 Task: Find connections with filter location Macatuba with filter topic #jobseekerswith filter profile language Potuguese with filter current company Zolo with filter school MLR Institute of Technology with filter industry Golf Courses and Country Clubs with filter service category Nature Photography with filter keywords title Marketing Research Analyst
Action: Mouse moved to (551, 74)
Screenshot: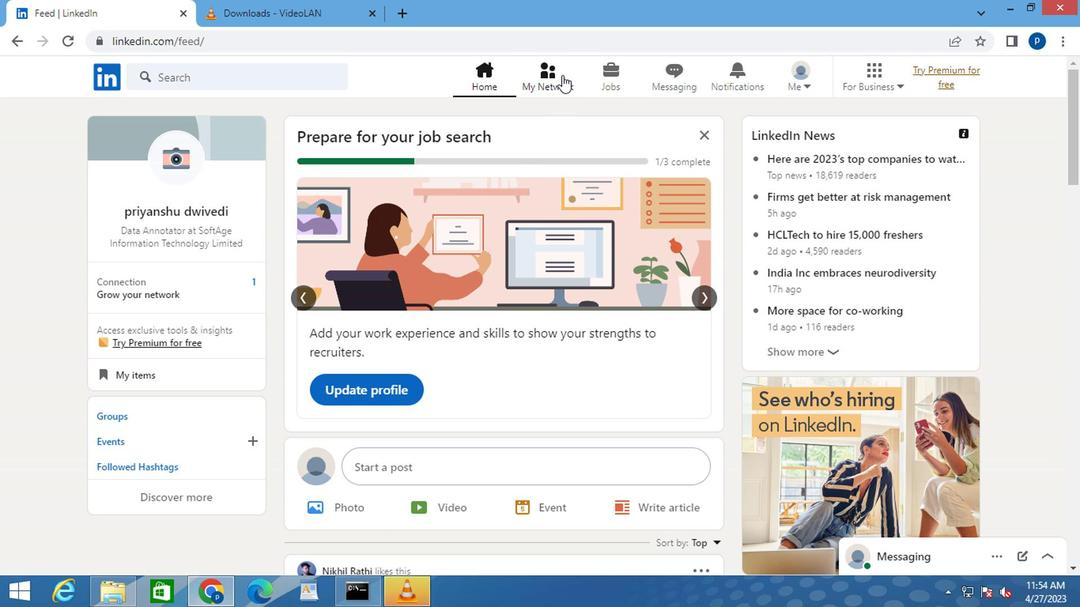 
Action: Mouse pressed left at (551, 74)
Screenshot: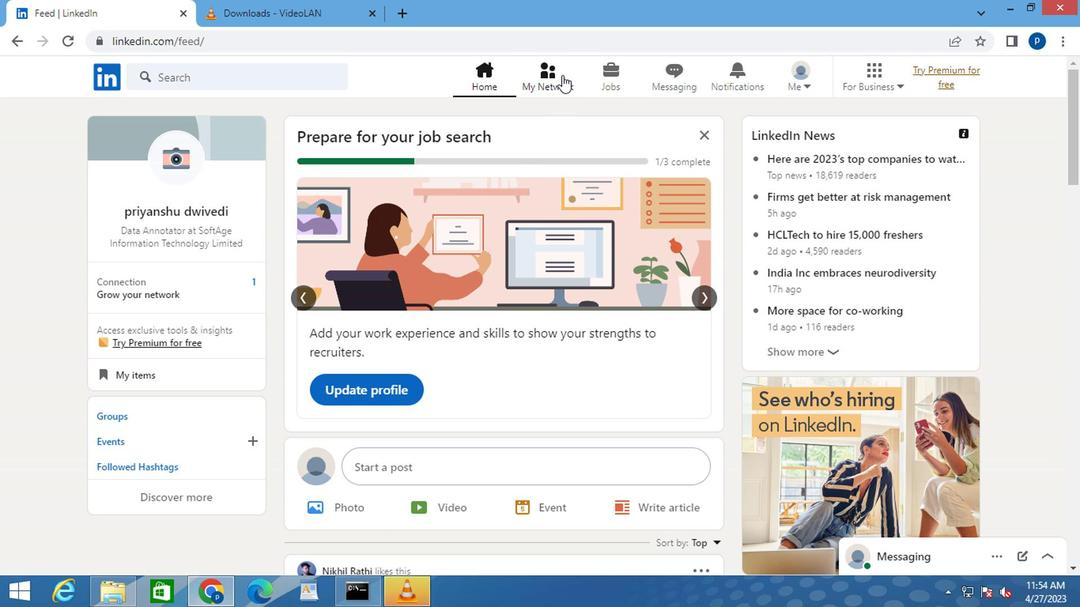 
Action: Mouse moved to (211, 156)
Screenshot: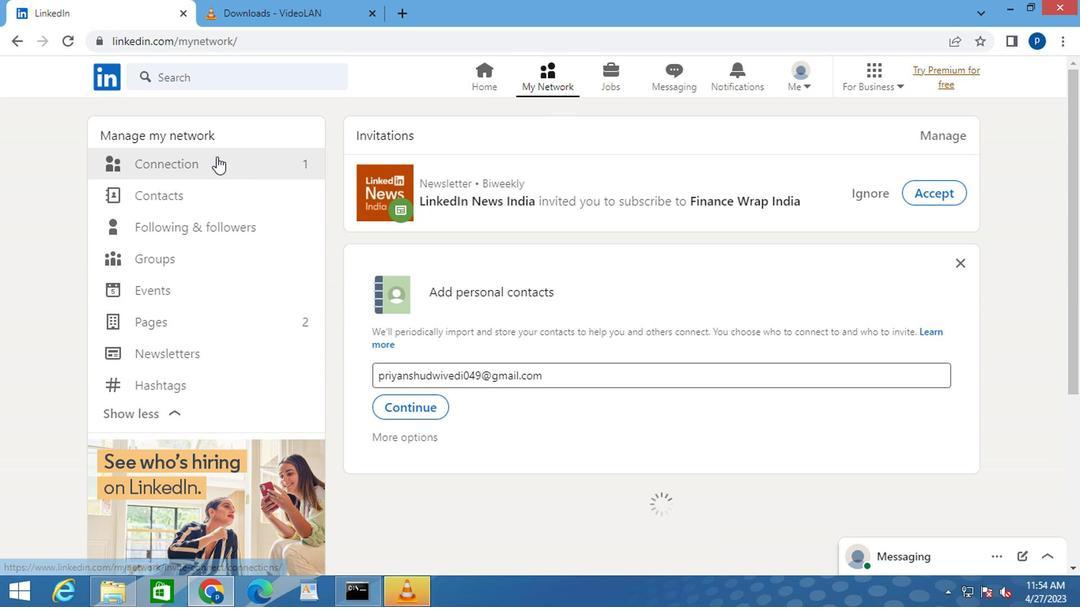 
Action: Mouse pressed left at (211, 156)
Screenshot: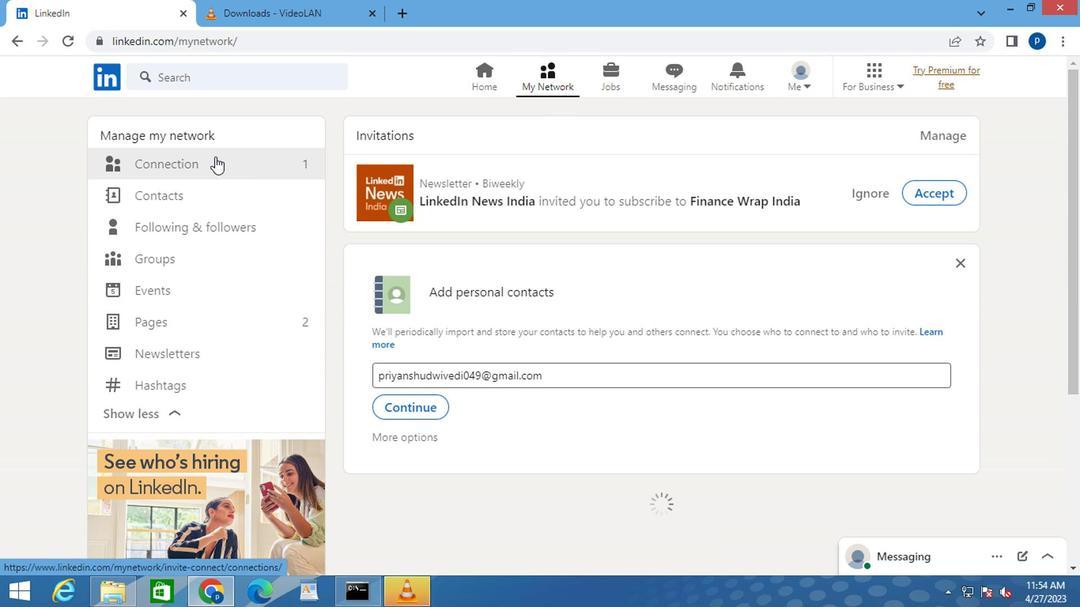 
Action: Mouse moved to (211, 163)
Screenshot: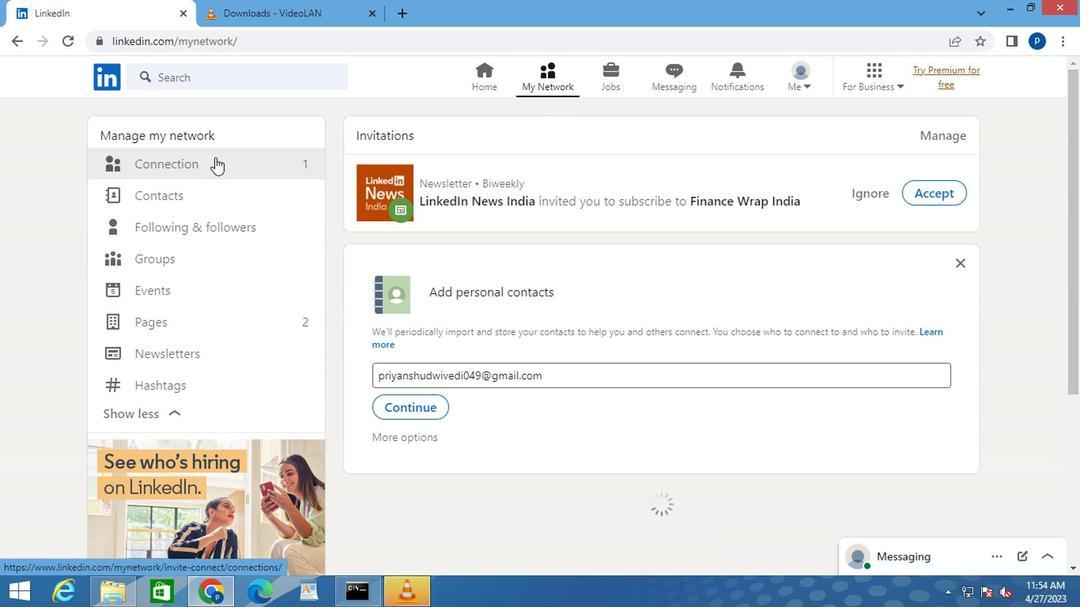 
Action: Mouse pressed left at (211, 163)
Screenshot: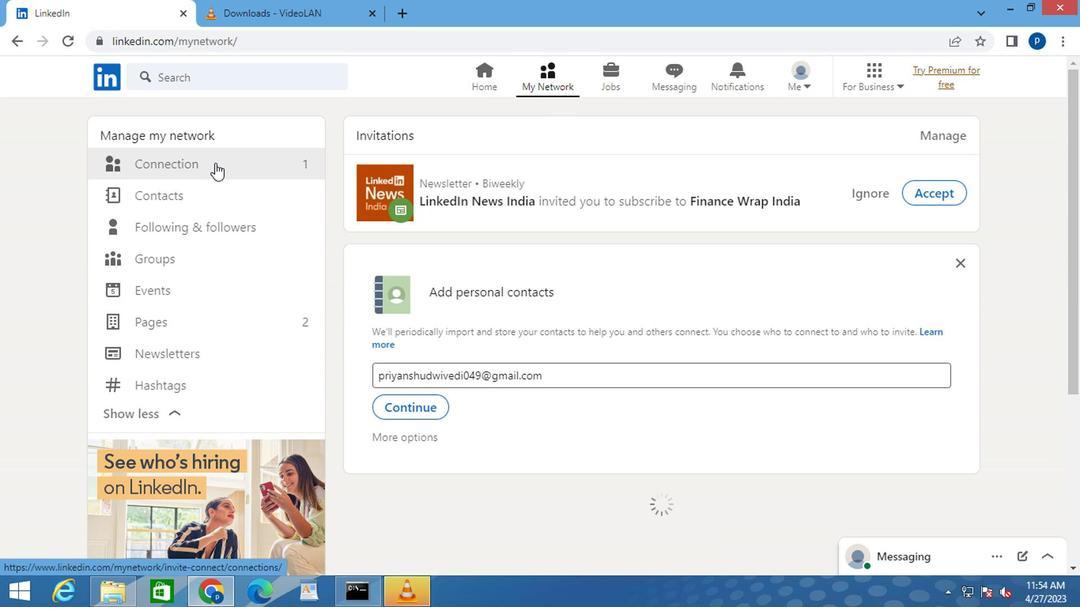 
Action: Mouse moved to (632, 163)
Screenshot: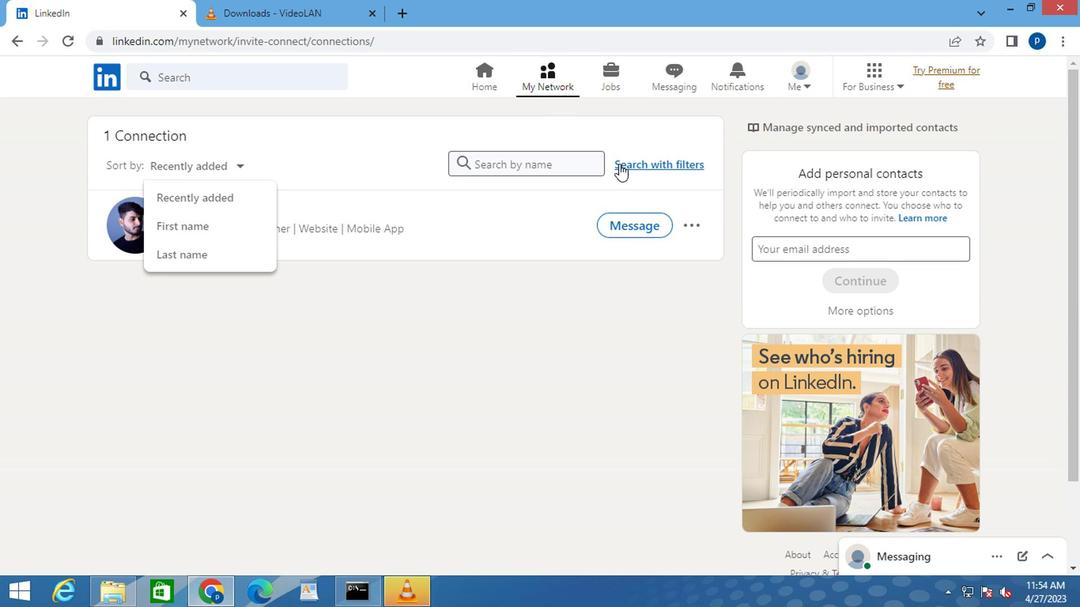 
Action: Mouse pressed left at (632, 163)
Screenshot: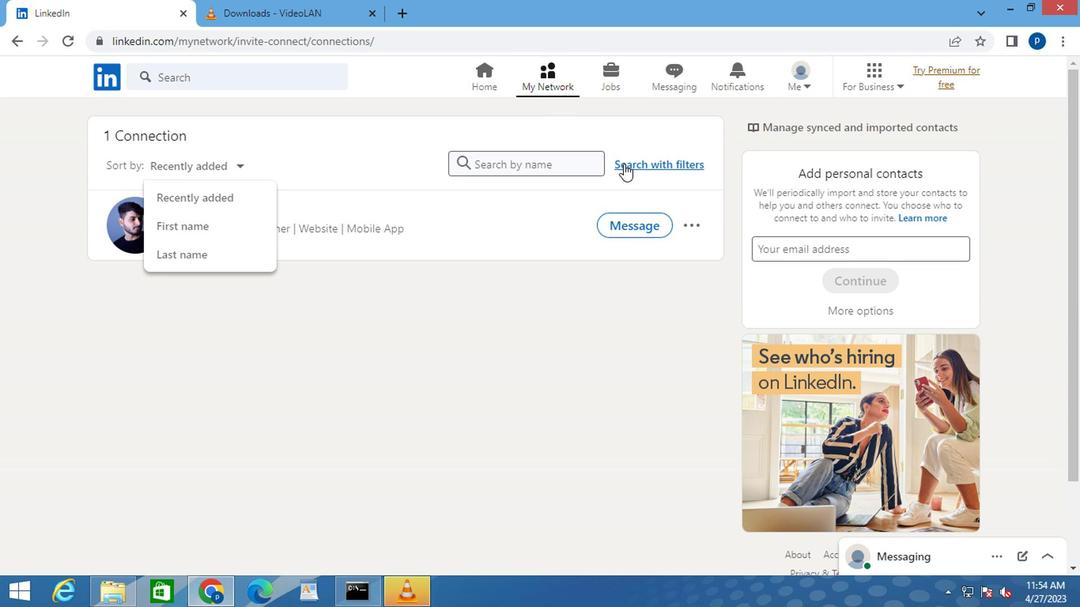 
Action: Mouse moved to (600, 126)
Screenshot: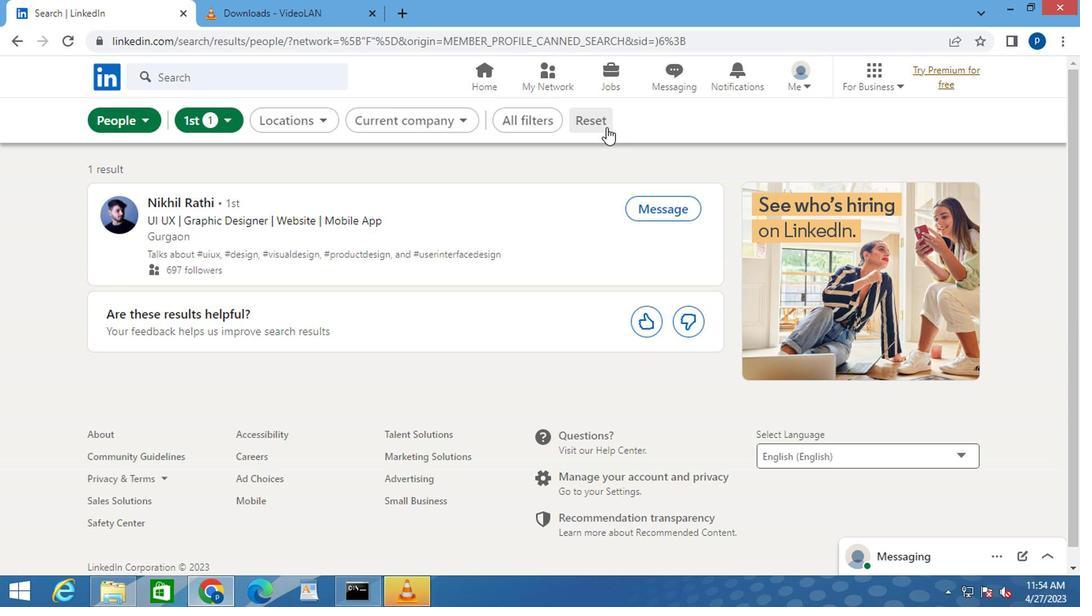 
Action: Mouse pressed left at (600, 126)
Screenshot: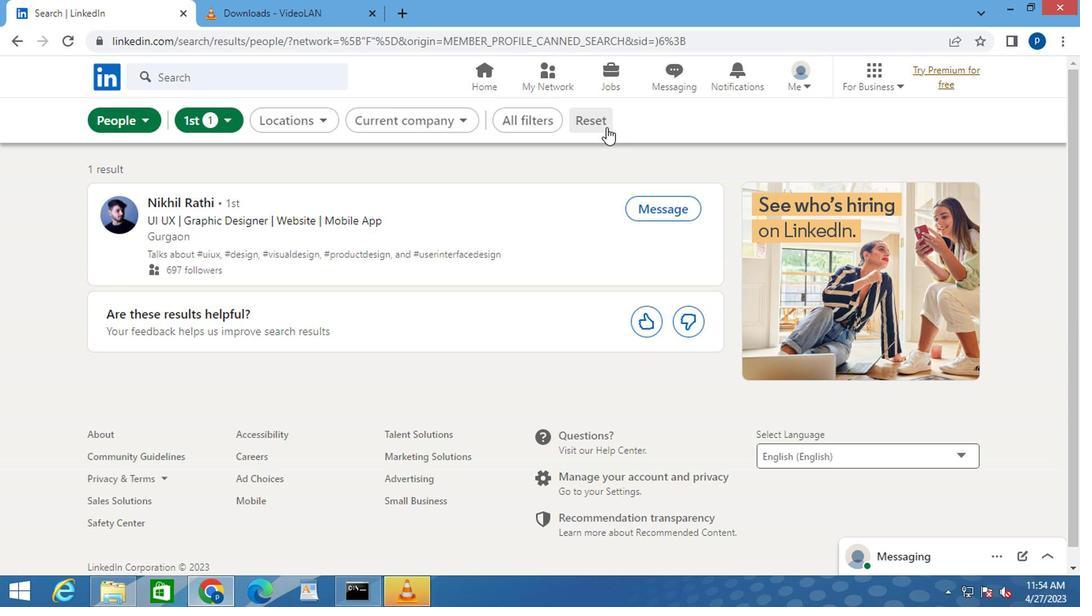 
Action: Mouse moved to (558, 122)
Screenshot: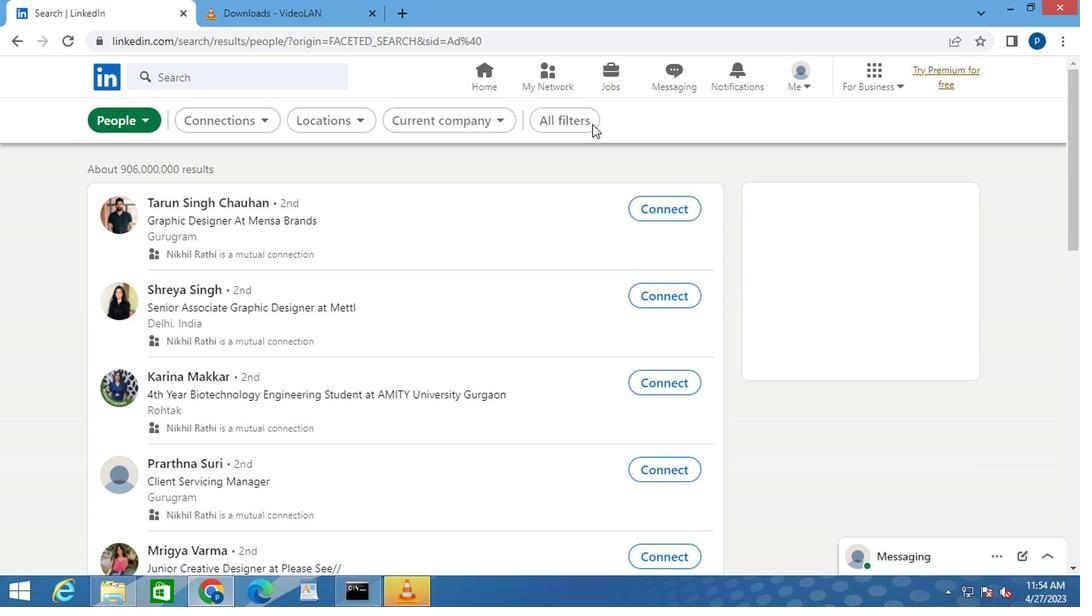 
Action: Mouse pressed left at (558, 122)
Screenshot: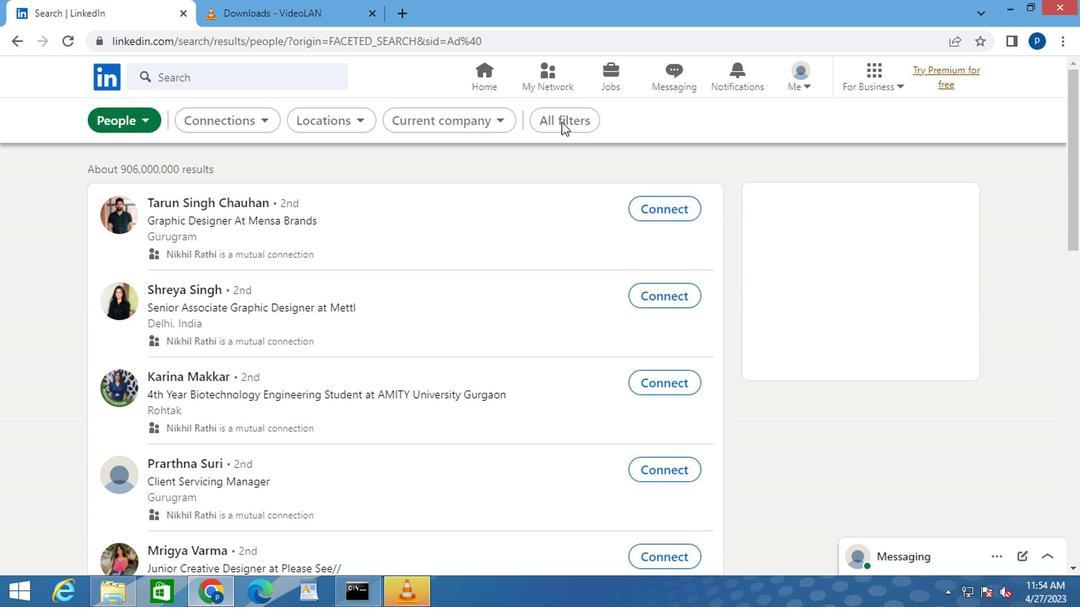 
Action: Mouse moved to (562, 120)
Screenshot: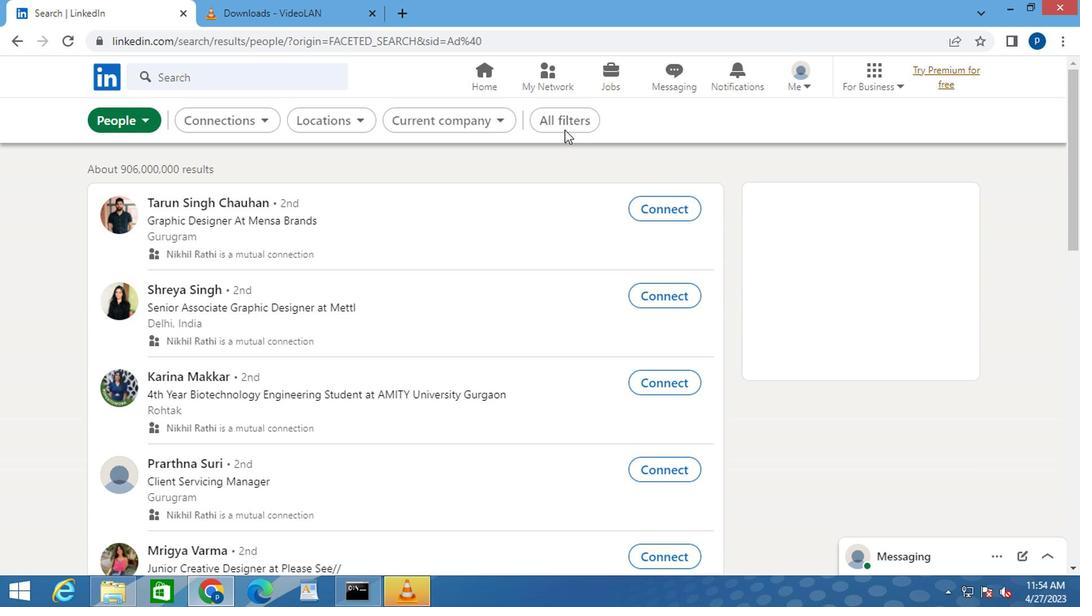 
Action: Mouse pressed left at (562, 120)
Screenshot: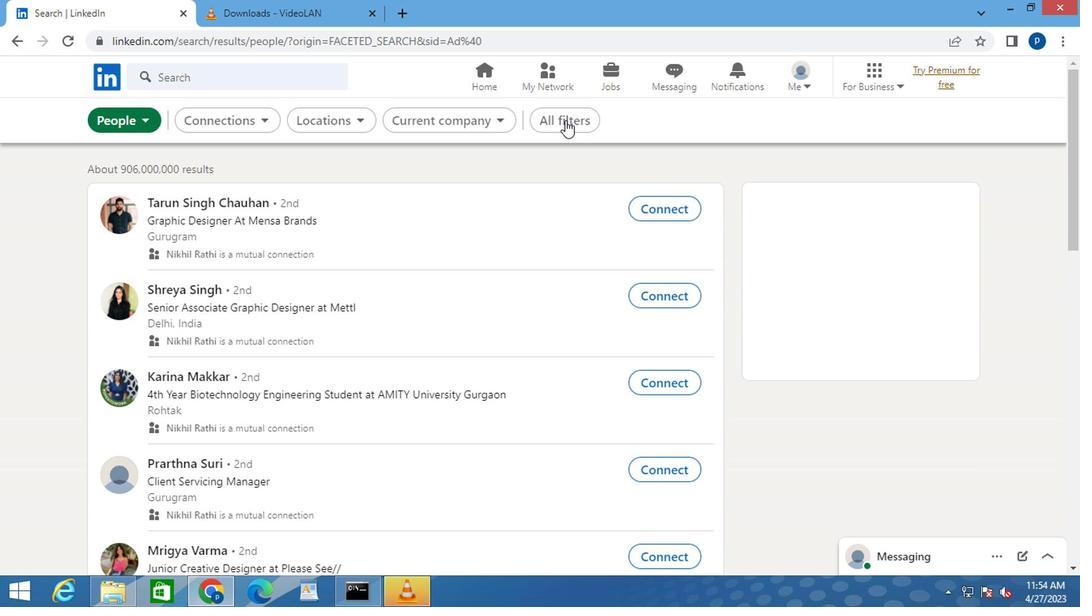
Action: Mouse pressed left at (562, 120)
Screenshot: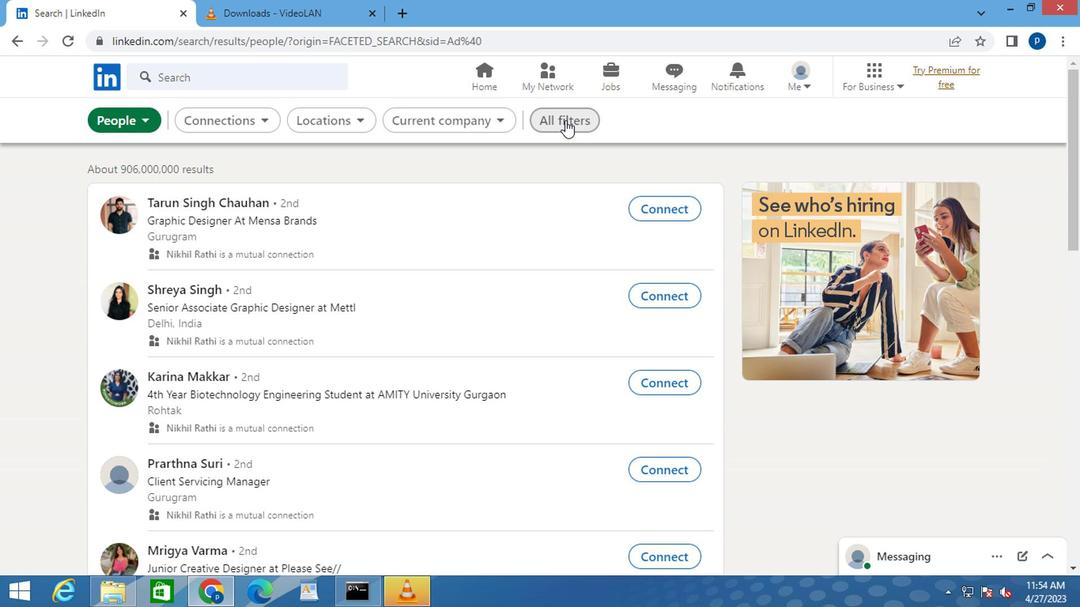 
Action: Mouse moved to (783, 343)
Screenshot: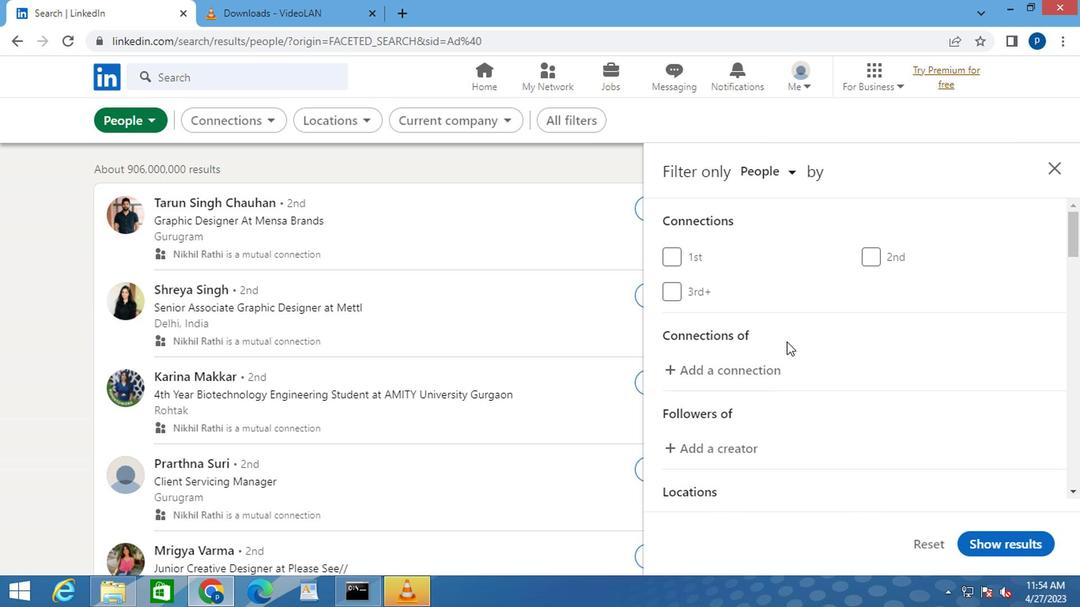 
Action: Mouse scrolled (783, 342) with delta (0, -1)
Screenshot: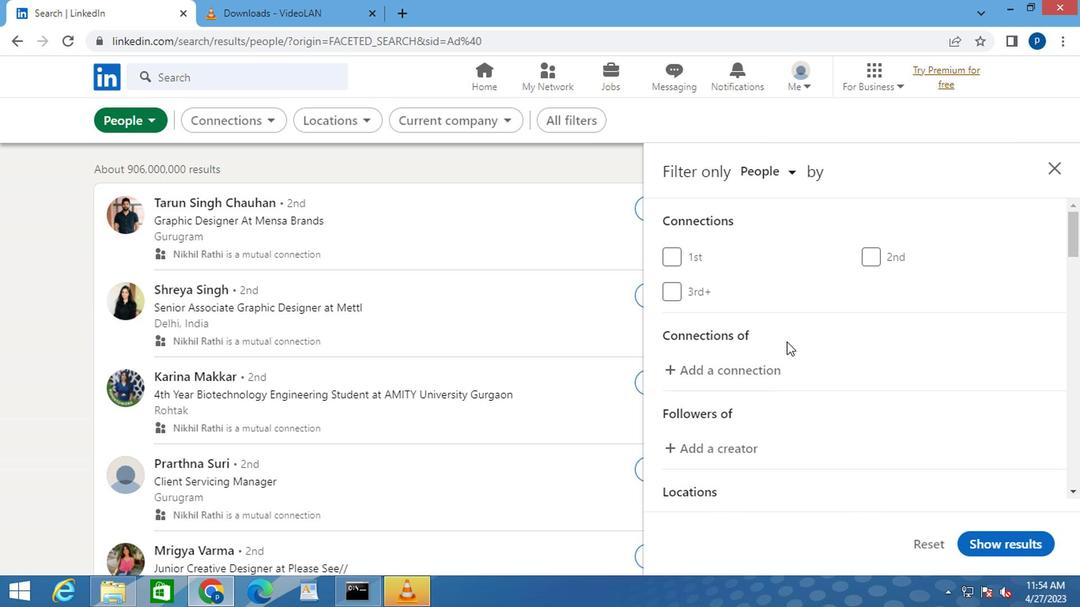 
Action: Mouse moved to (781, 344)
Screenshot: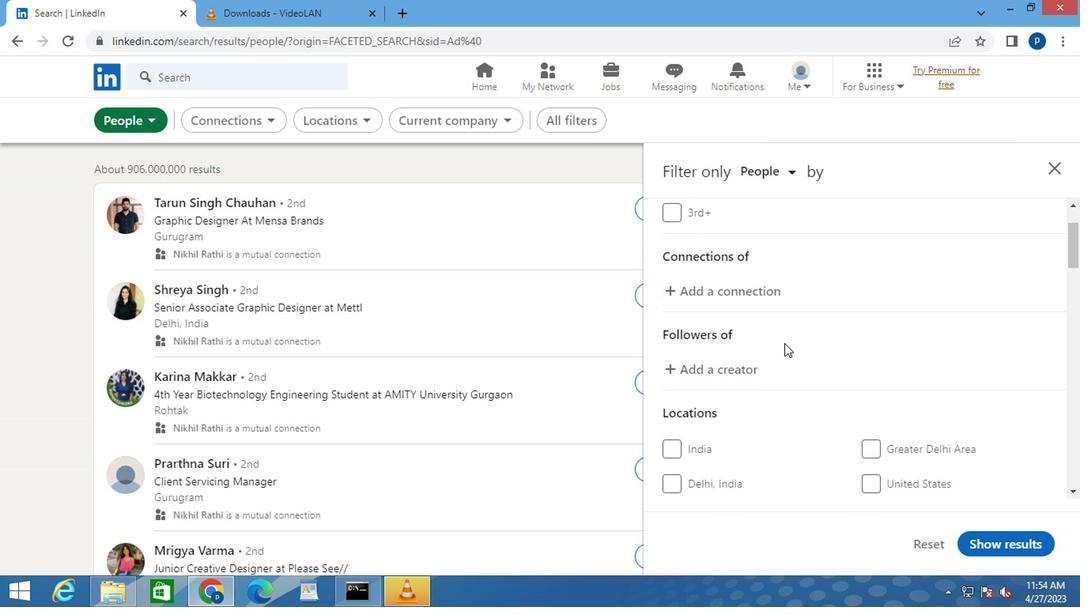
Action: Mouse scrolled (781, 343) with delta (0, 0)
Screenshot: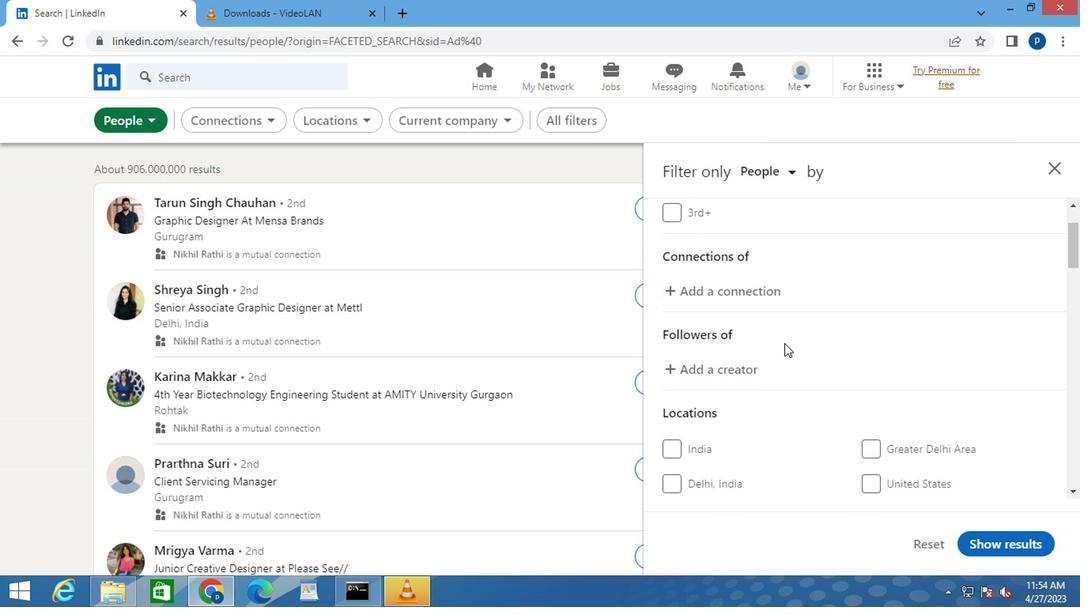 
Action: Mouse scrolled (781, 343) with delta (0, 0)
Screenshot: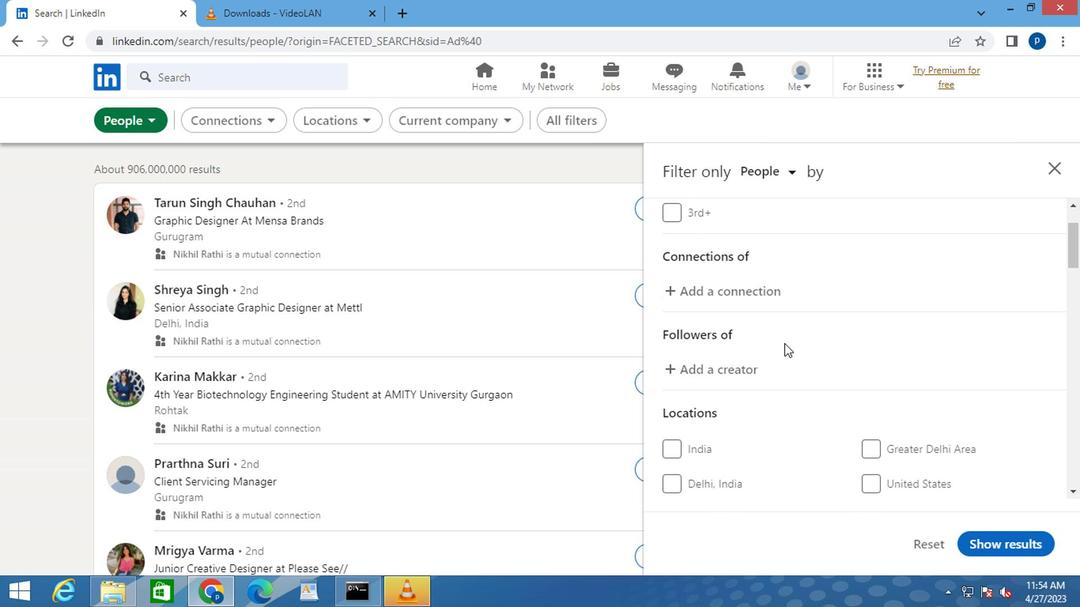 
Action: Mouse moved to (895, 351)
Screenshot: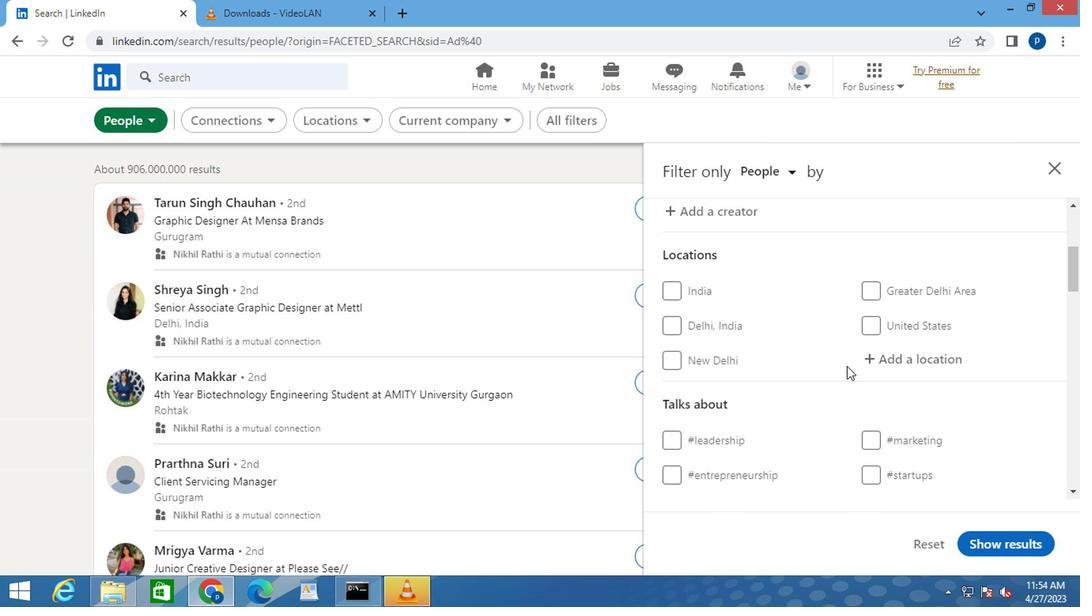 
Action: Mouse pressed left at (895, 351)
Screenshot: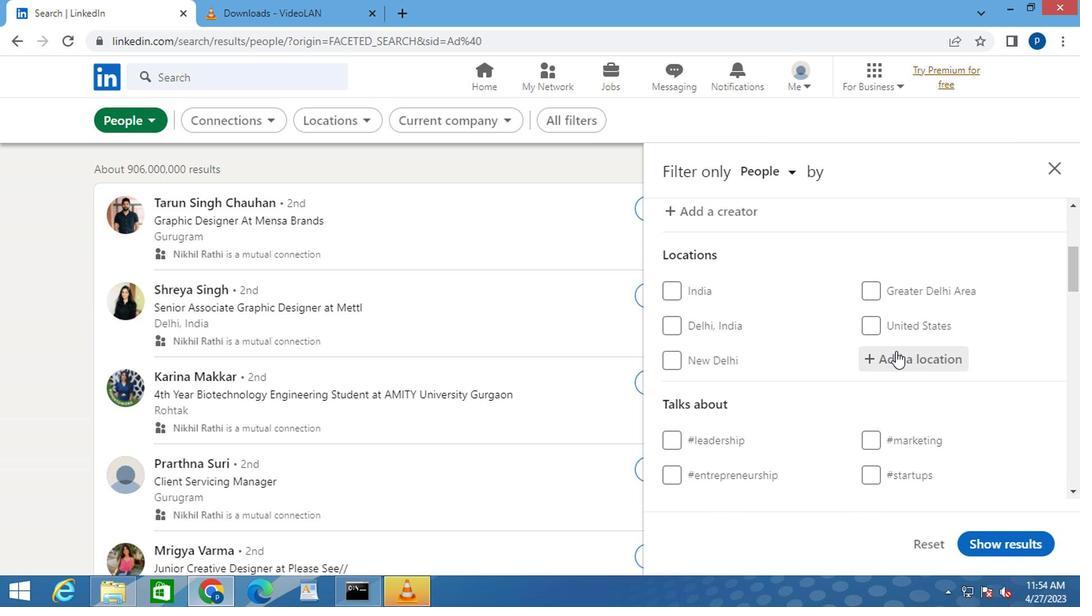 
Action: Key pressed m<Key.caps_lock>acatuba
Screenshot: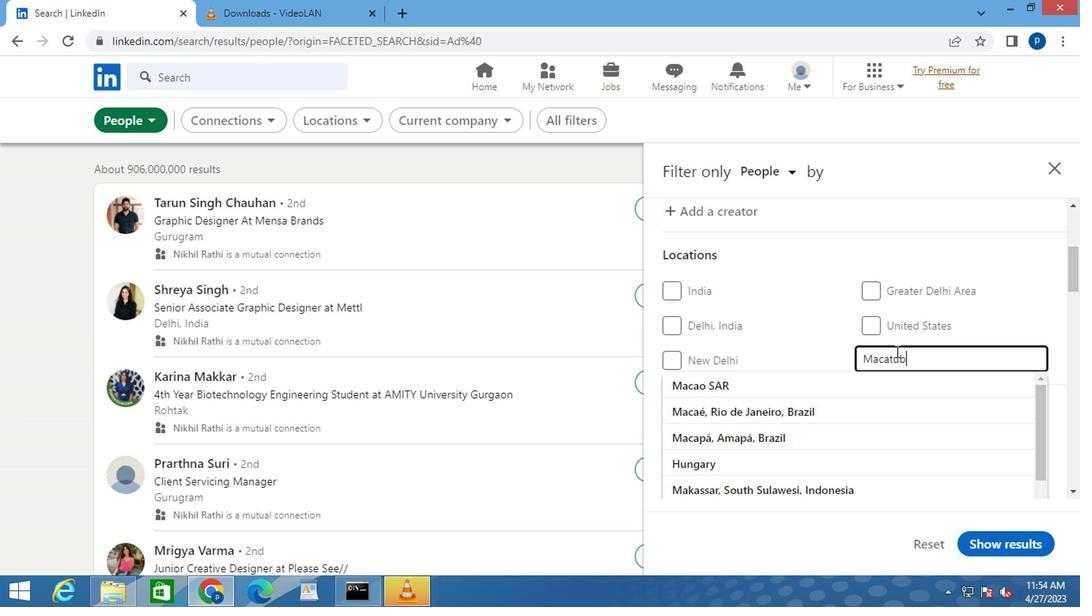 
Action: Mouse moved to (802, 380)
Screenshot: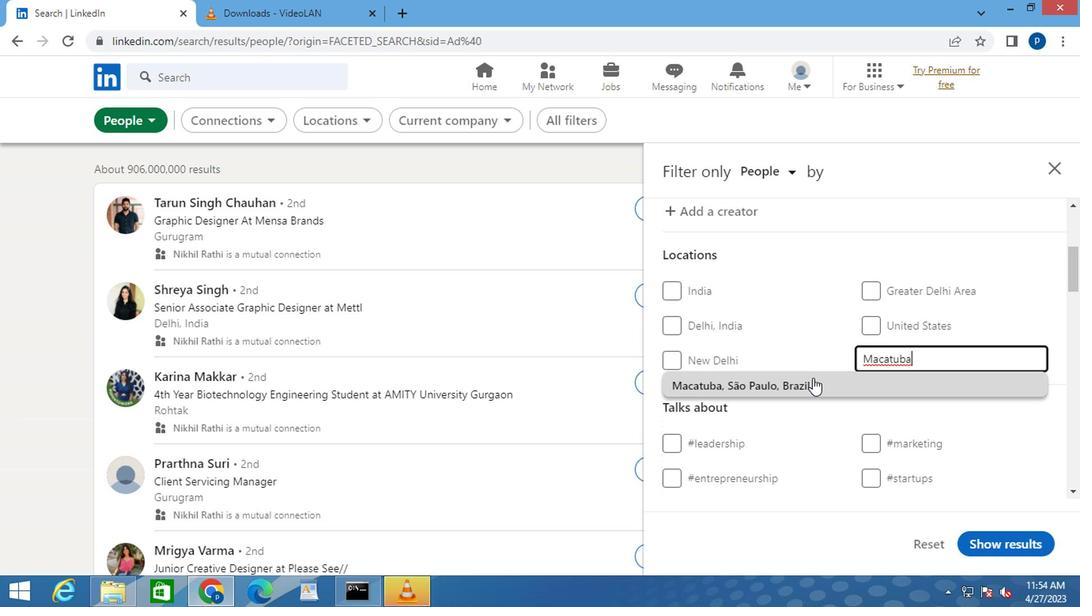
Action: Mouse pressed left at (802, 380)
Screenshot: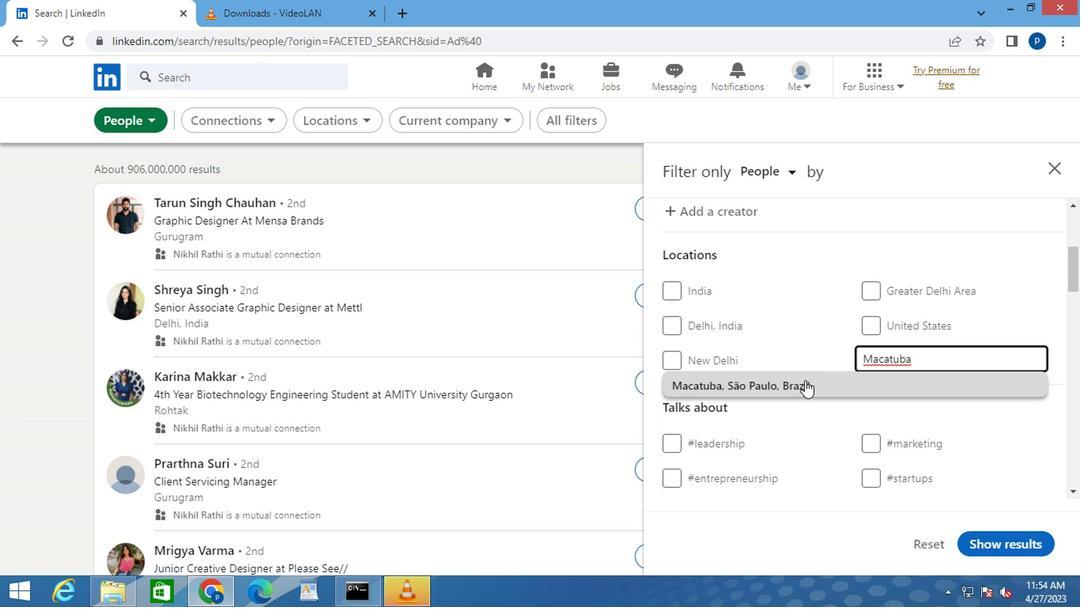
Action: Mouse moved to (890, 377)
Screenshot: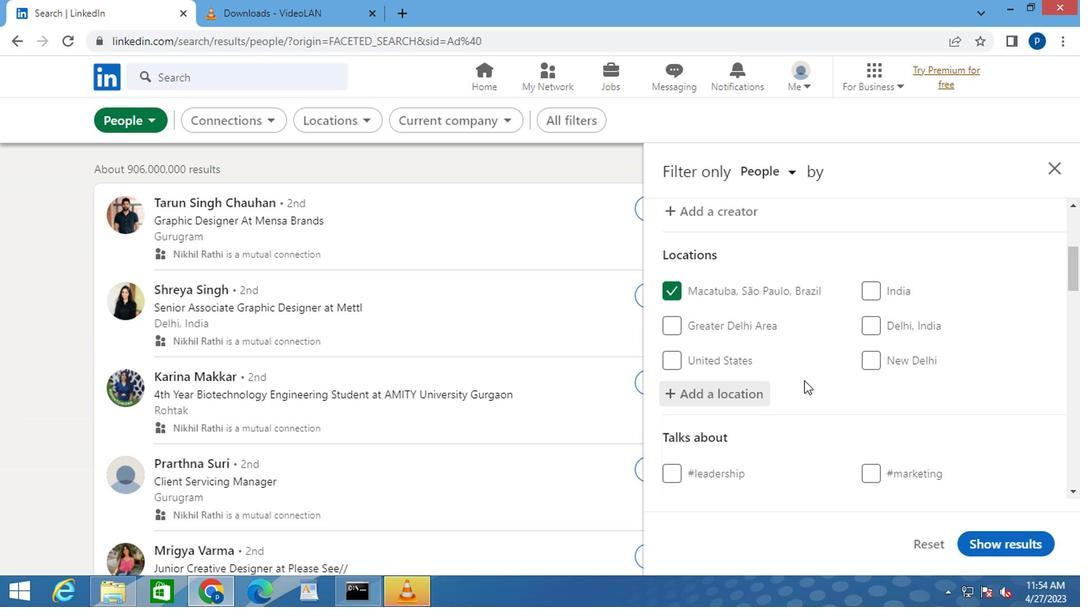 
Action: Mouse scrolled (890, 377) with delta (0, 0)
Screenshot: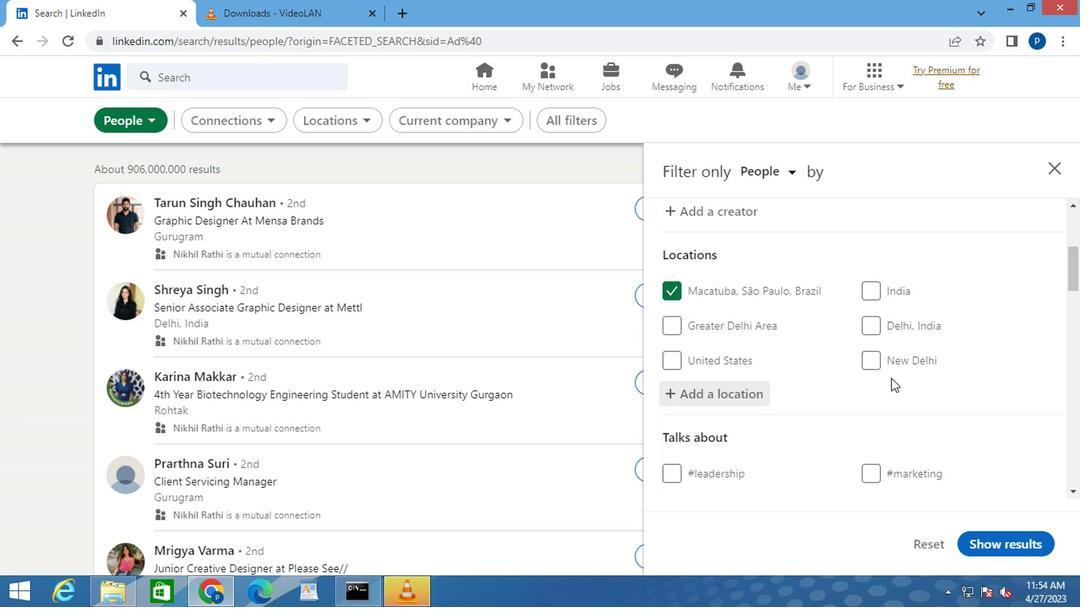 
Action: Mouse scrolled (890, 377) with delta (0, 0)
Screenshot: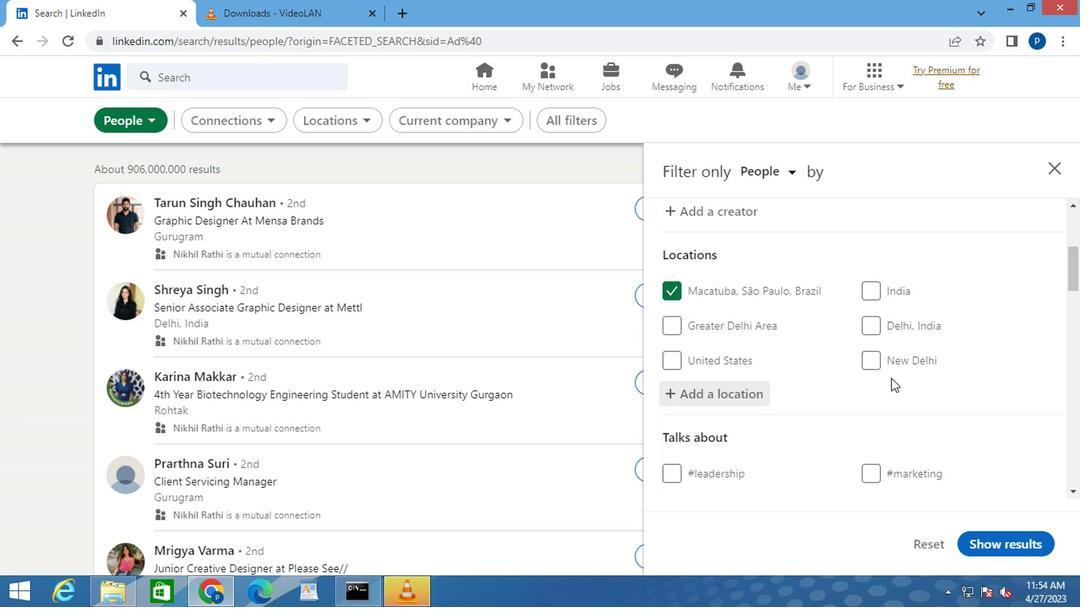
Action: Mouse moved to (889, 385)
Screenshot: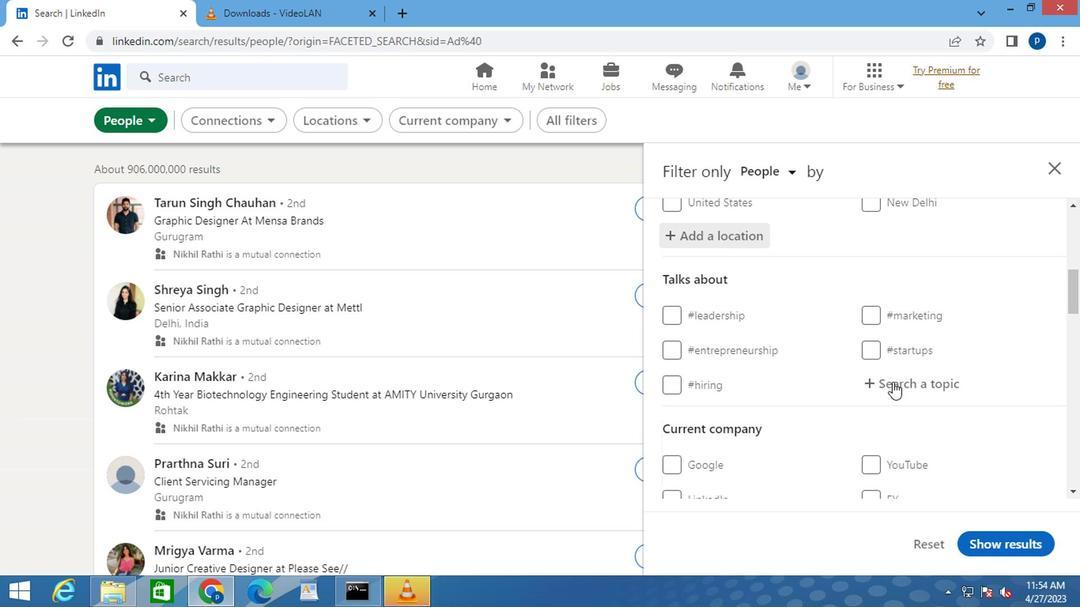 
Action: Mouse pressed left at (889, 385)
Screenshot: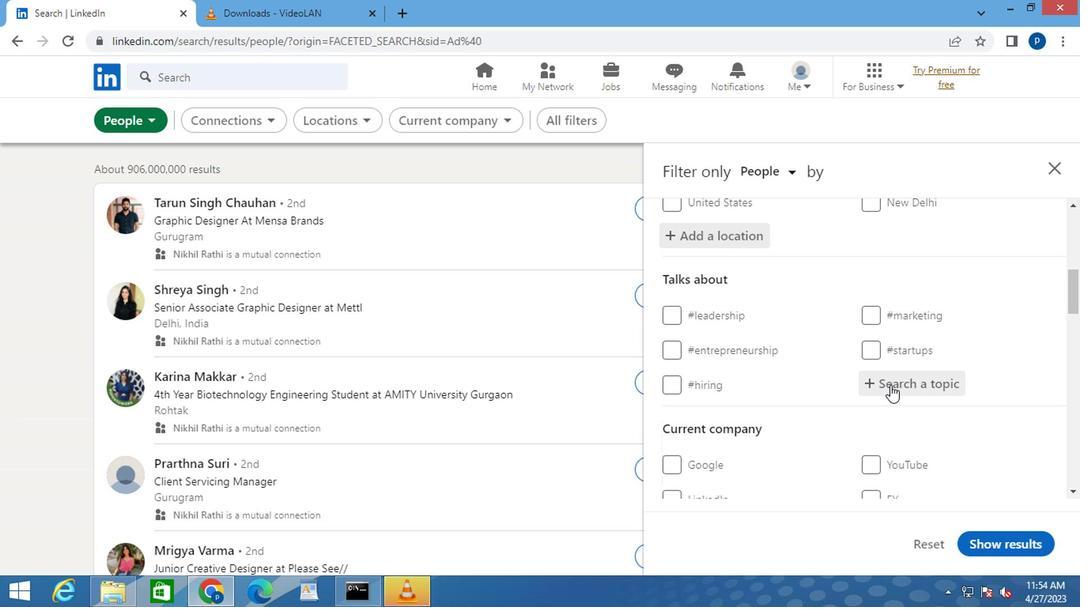 
Action: Key pressed <Key.shift>#<Key.caps_lock>J<Key.caps_lock>OBSEEKERS<Key.space>
Screenshot: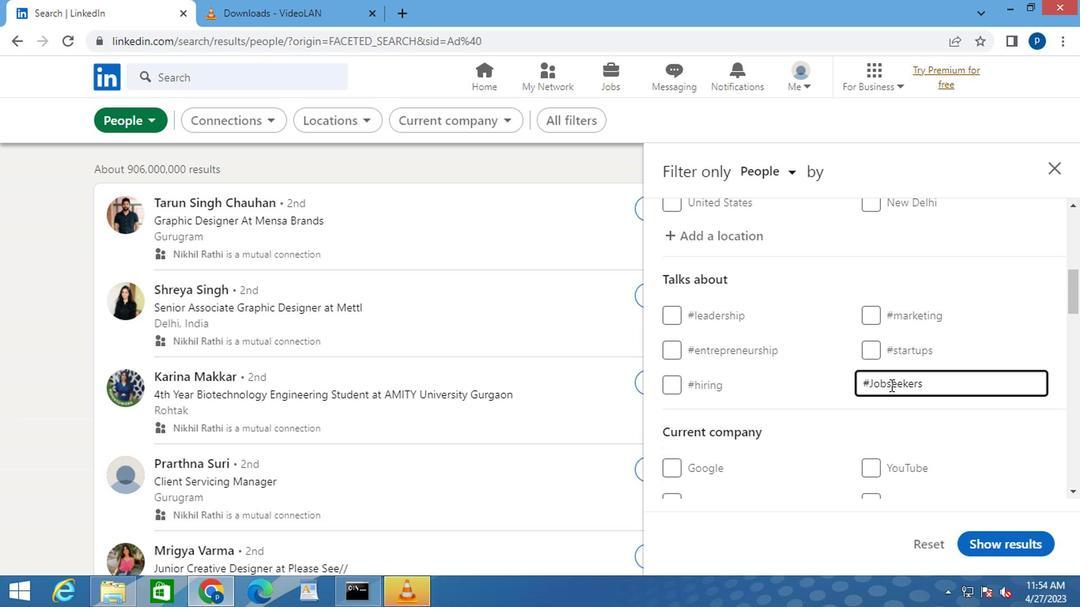 
Action: Mouse moved to (835, 419)
Screenshot: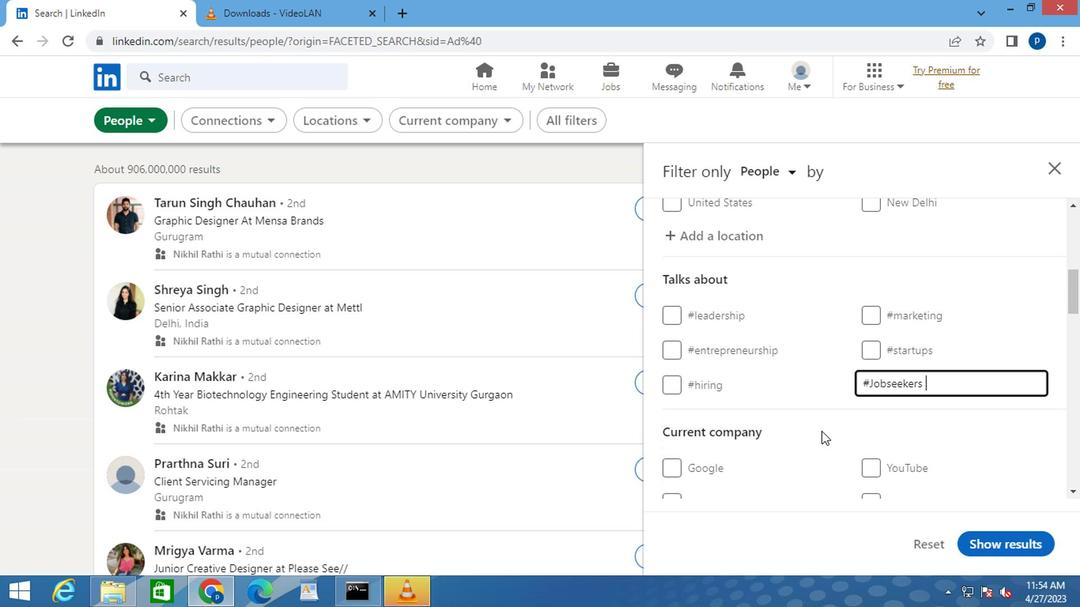 
Action: Mouse scrolled (835, 418) with delta (0, -1)
Screenshot: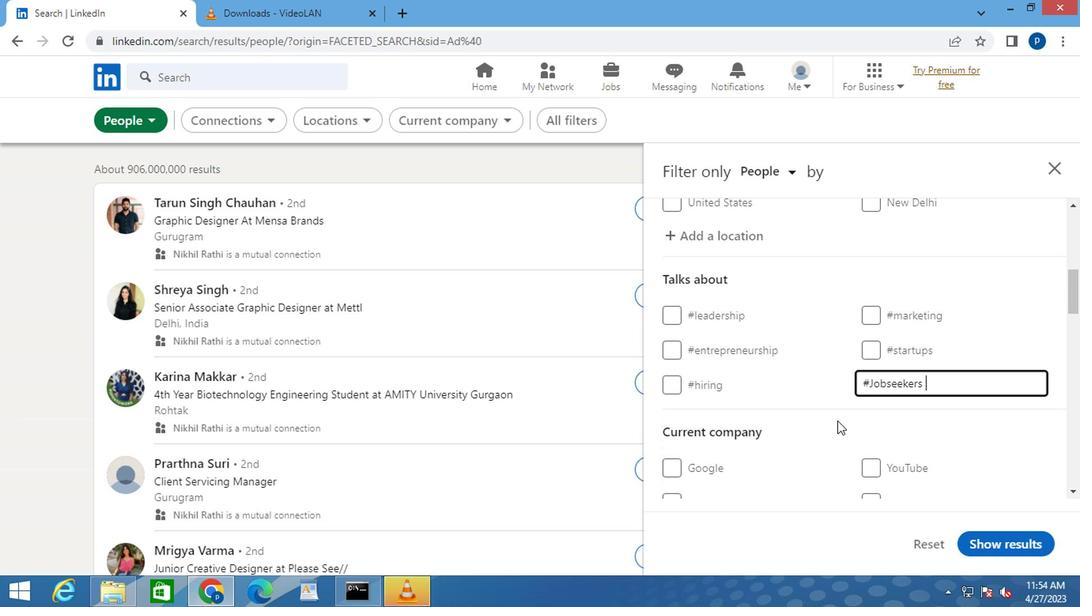 
Action: Mouse scrolled (835, 418) with delta (0, -1)
Screenshot: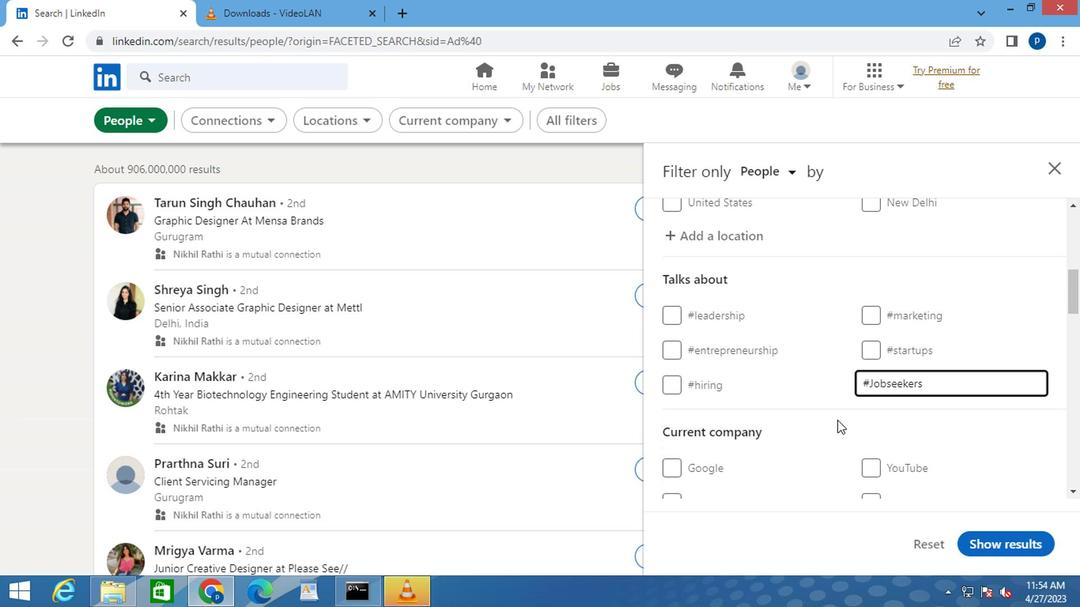 
Action: Mouse moved to (826, 418)
Screenshot: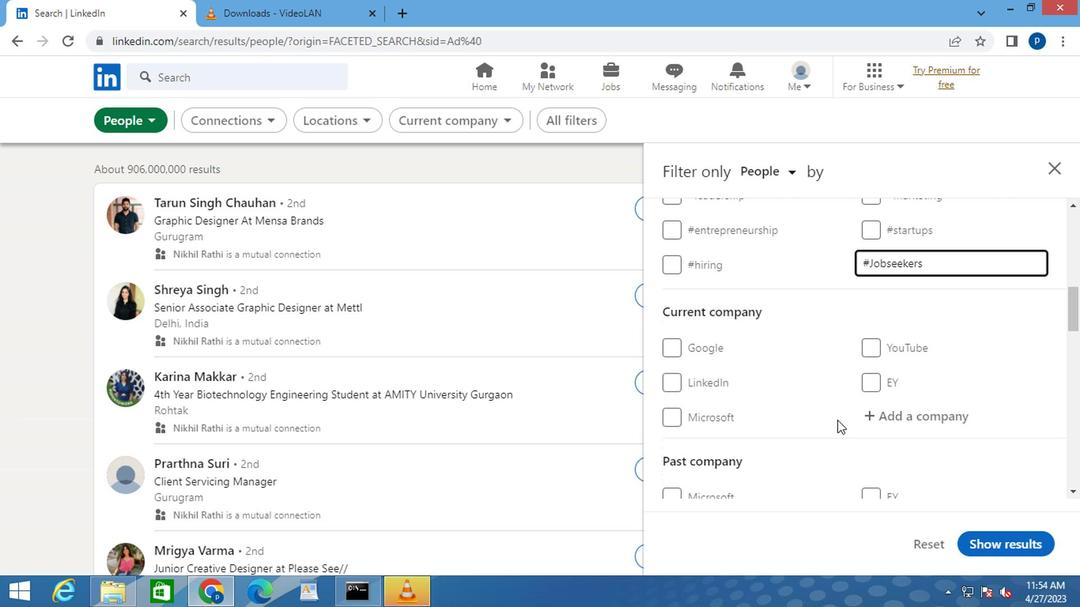 
Action: Mouse scrolled (826, 417) with delta (0, 0)
Screenshot: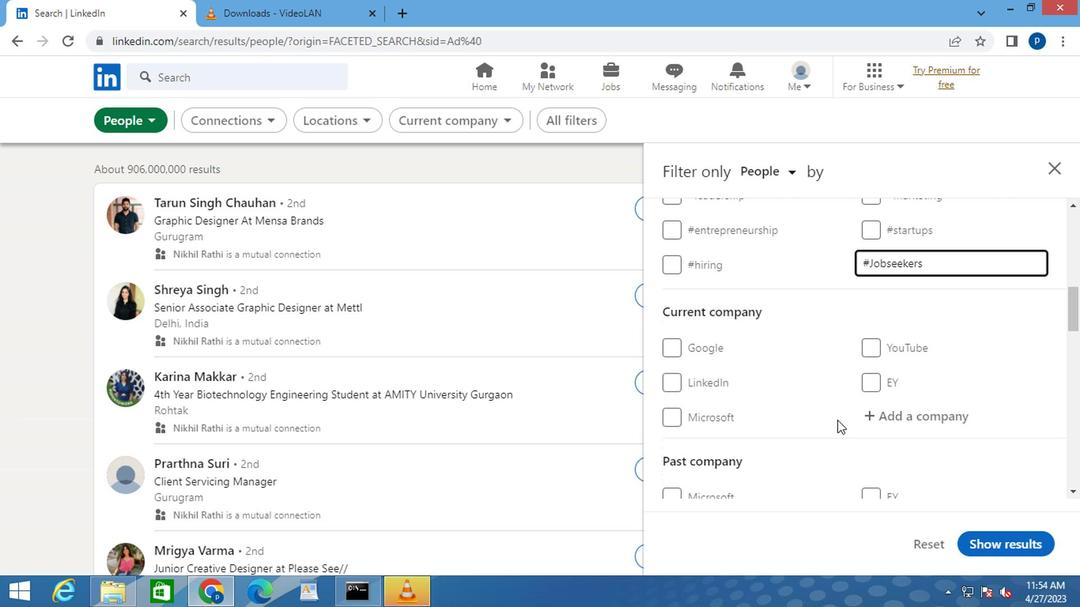 
Action: Mouse moved to (822, 418)
Screenshot: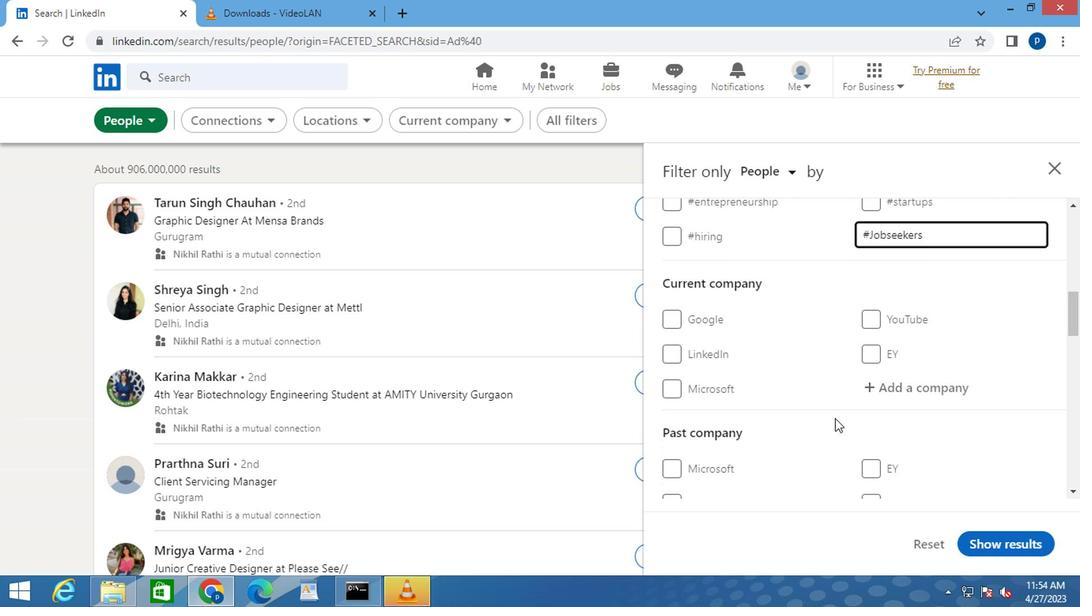 
Action: Mouse scrolled (822, 417) with delta (0, 0)
Screenshot: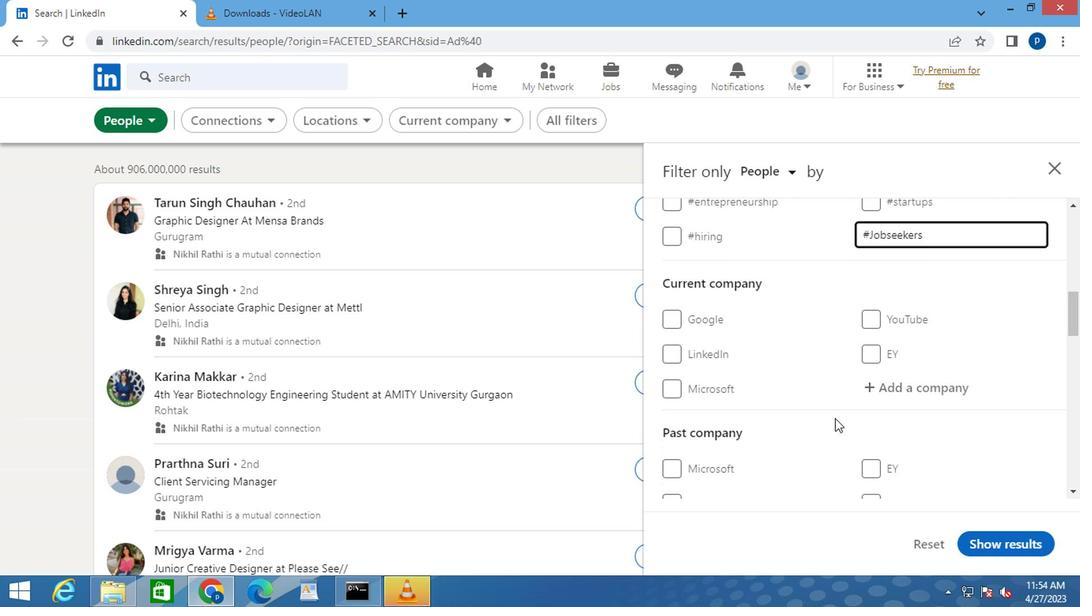 
Action: Mouse moved to (807, 413)
Screenshot: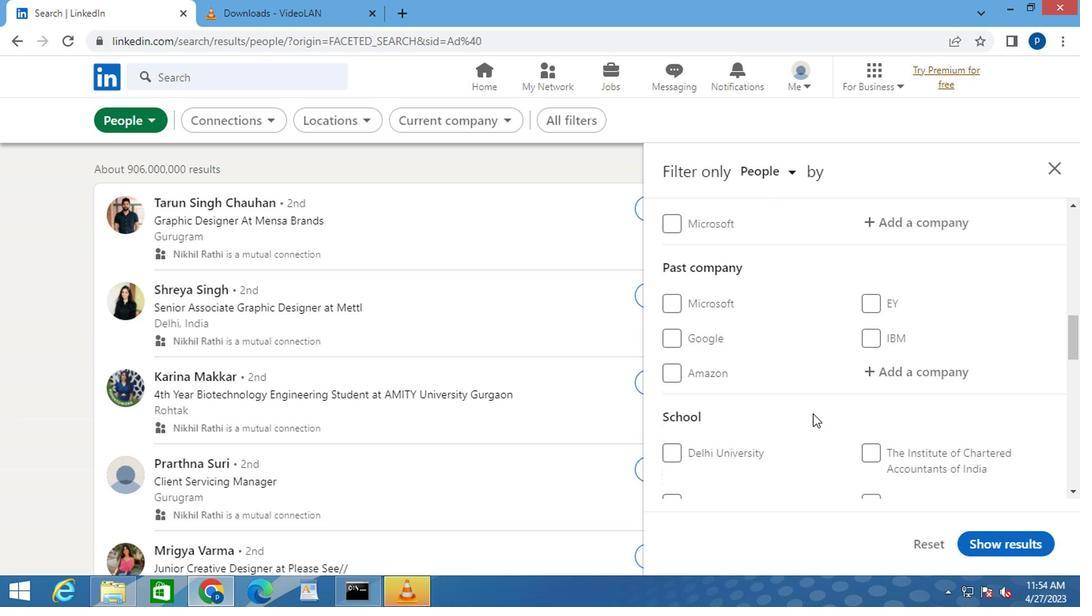 
Action: Mouse scrolled (807, 412) with delta (0, -1)
Screenshot: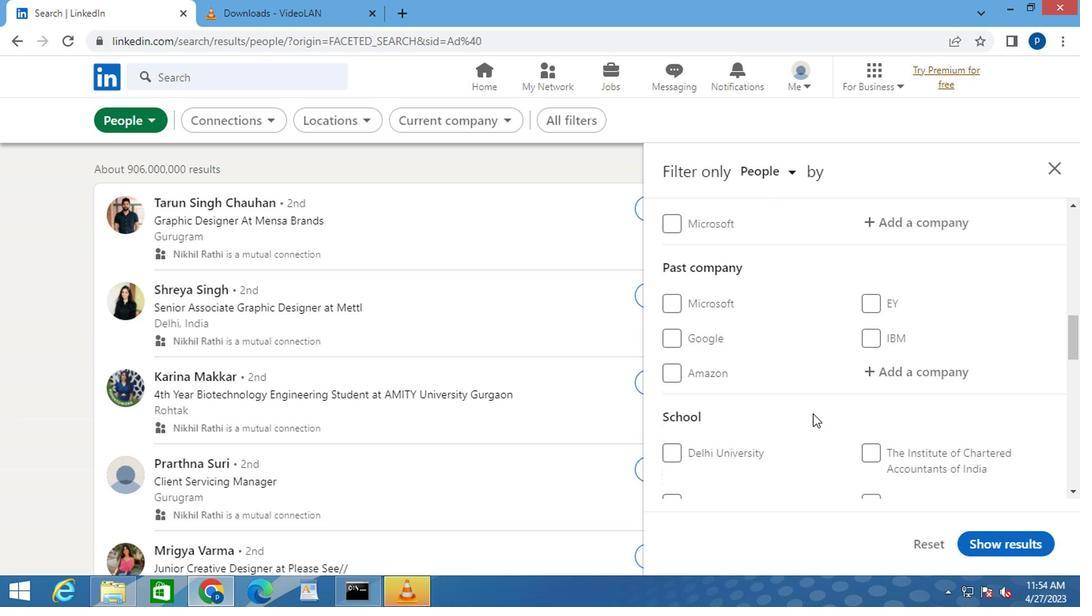 
Action: Mouse moved to (806, 413)
Screenshot: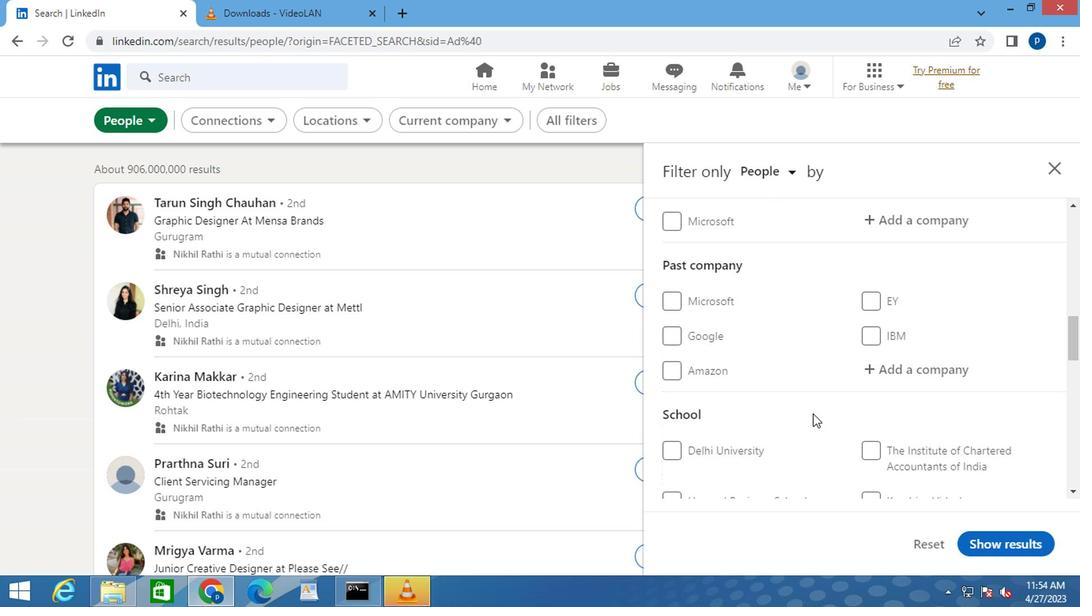 
Action: Mouse scrolled (806, 412) with delta (0, -1)
Screenshot: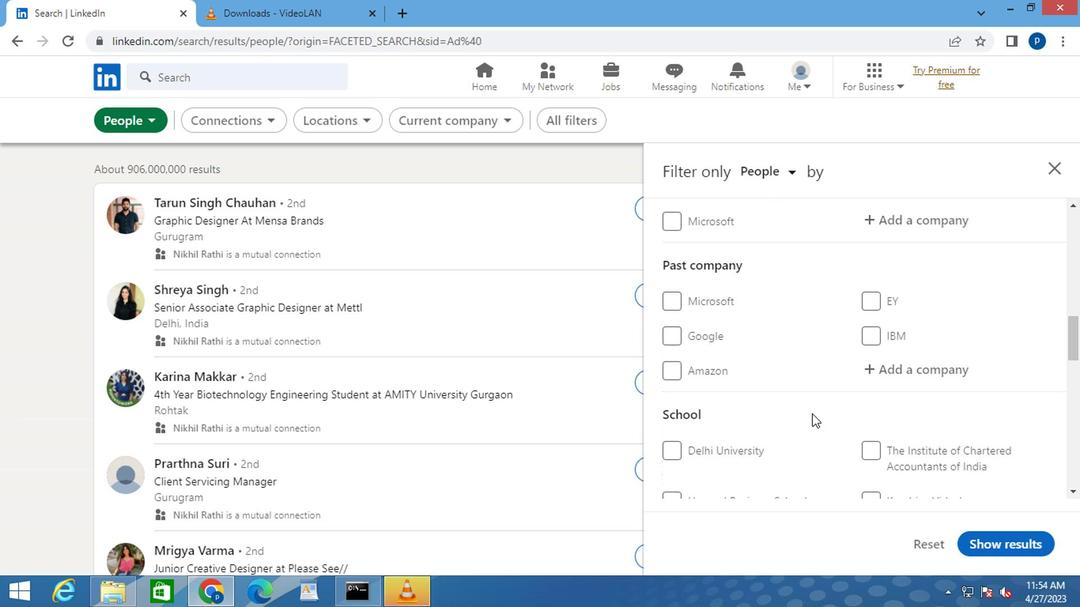 
Action: Mouse moved to (806, 413)
Screenshot: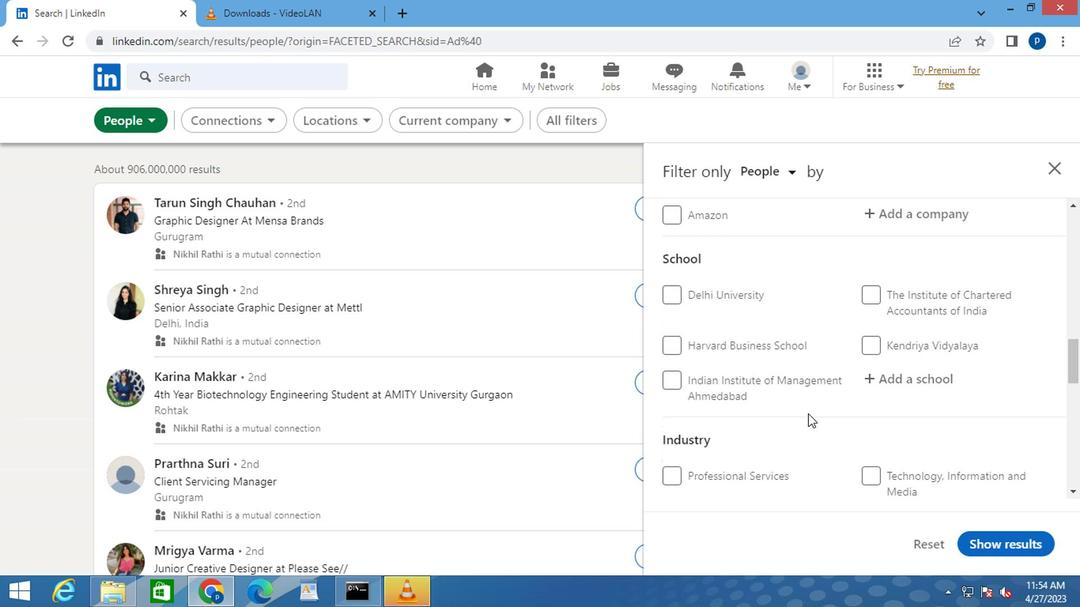 
Action: Mouse scrolled (806, 412) with delta (0, -1)
Screenshot: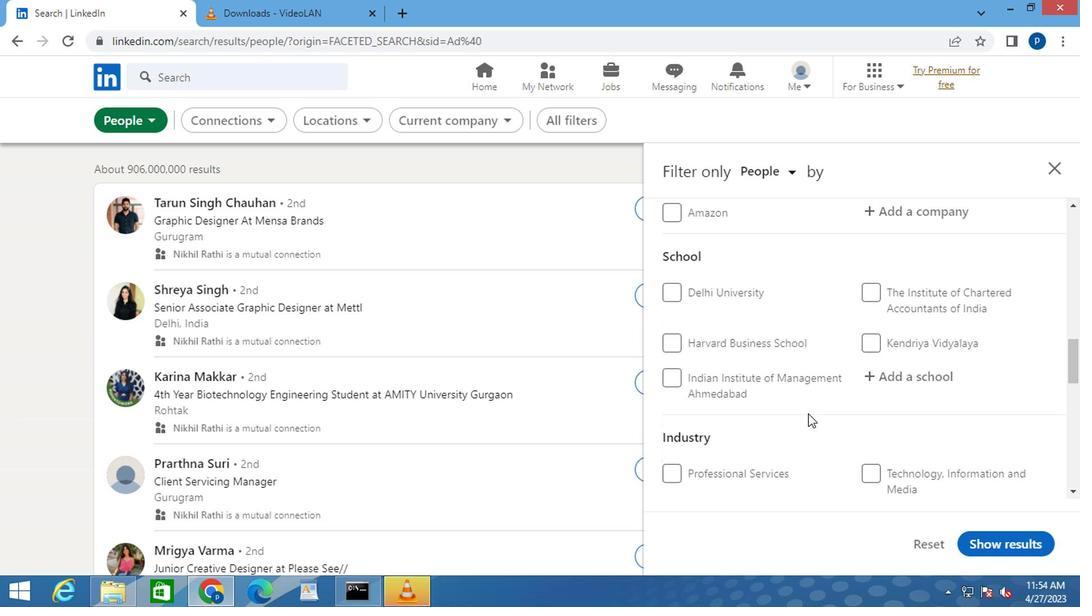 
Action: Mouse scrolled (806, 412) with delta (0, -1)
Screenshot: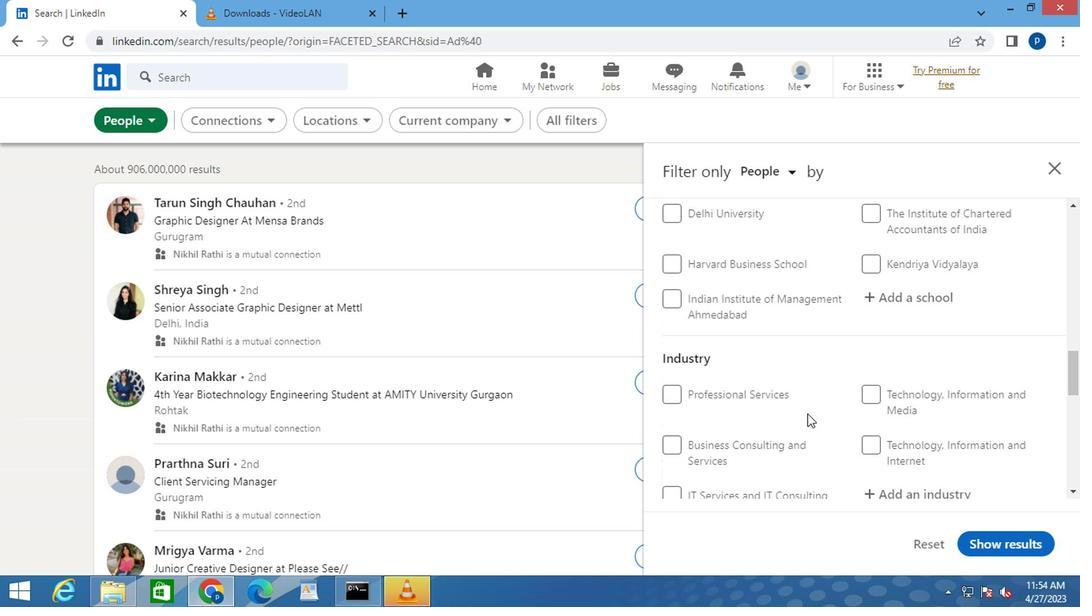
Action: Mouse moved to (806, 413)
Screenshot: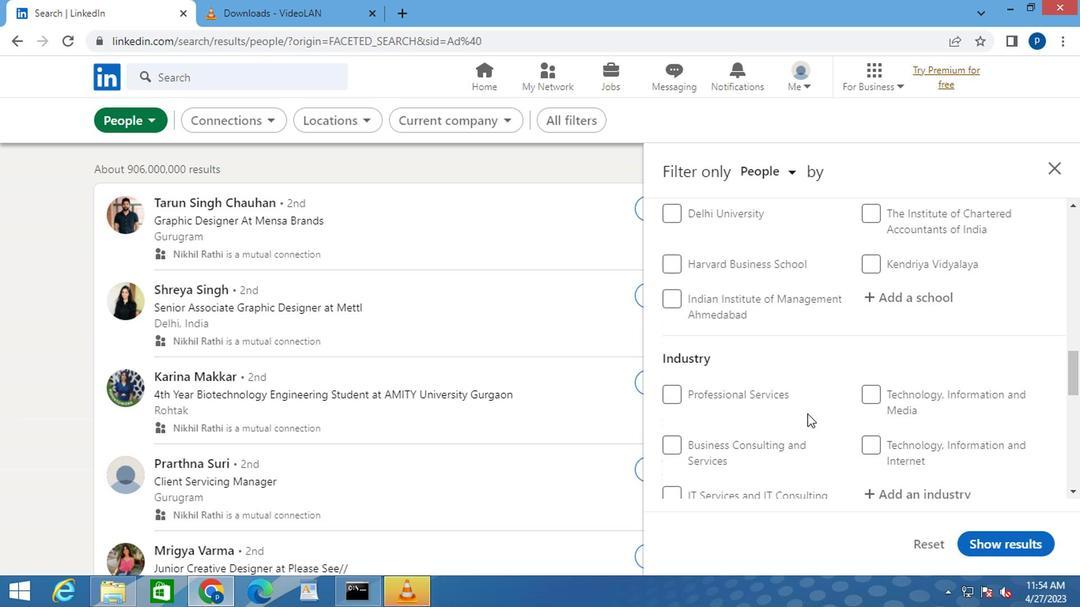 
Action: Mouse scrolled (806, 412) with delta (0, -1)
Screenshot: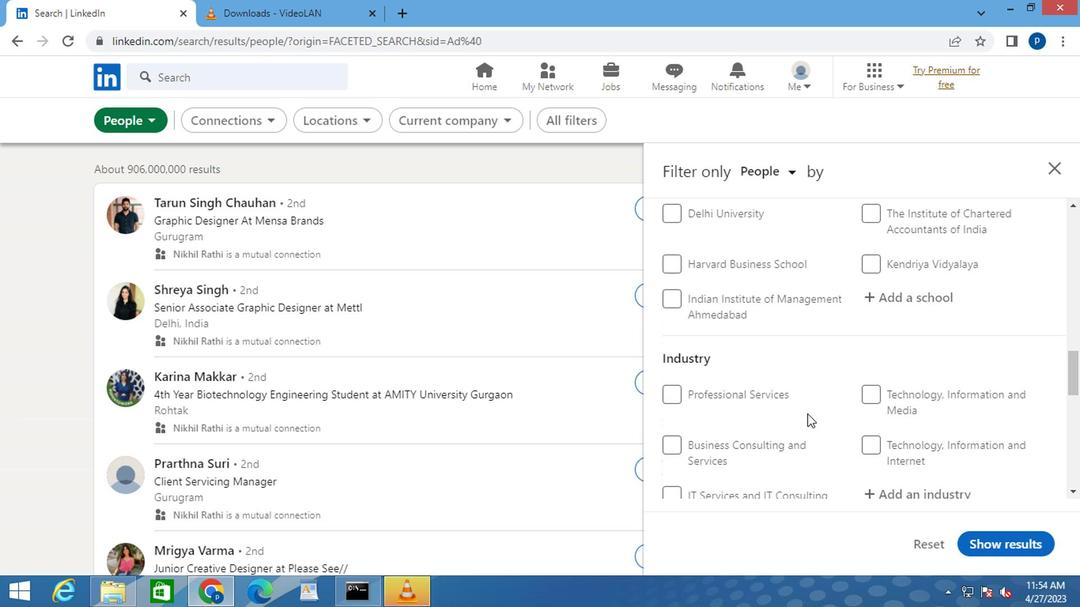 
Action: Mouse moved to (803, 414)
Screenshot: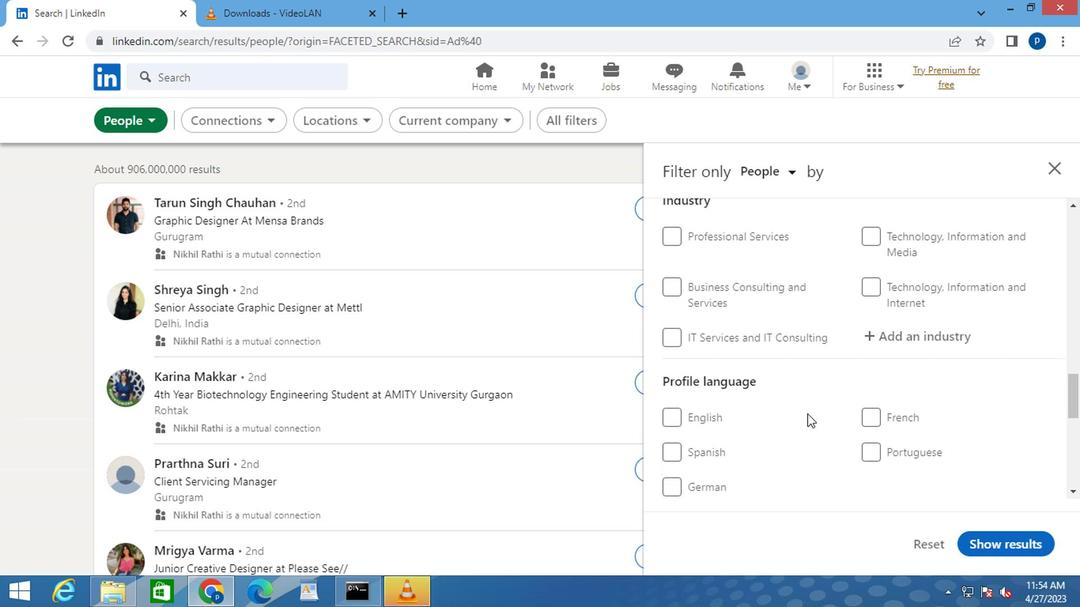 
Action: Mouse scrolled (803, 413) with delta (0, 0)
Screenshot: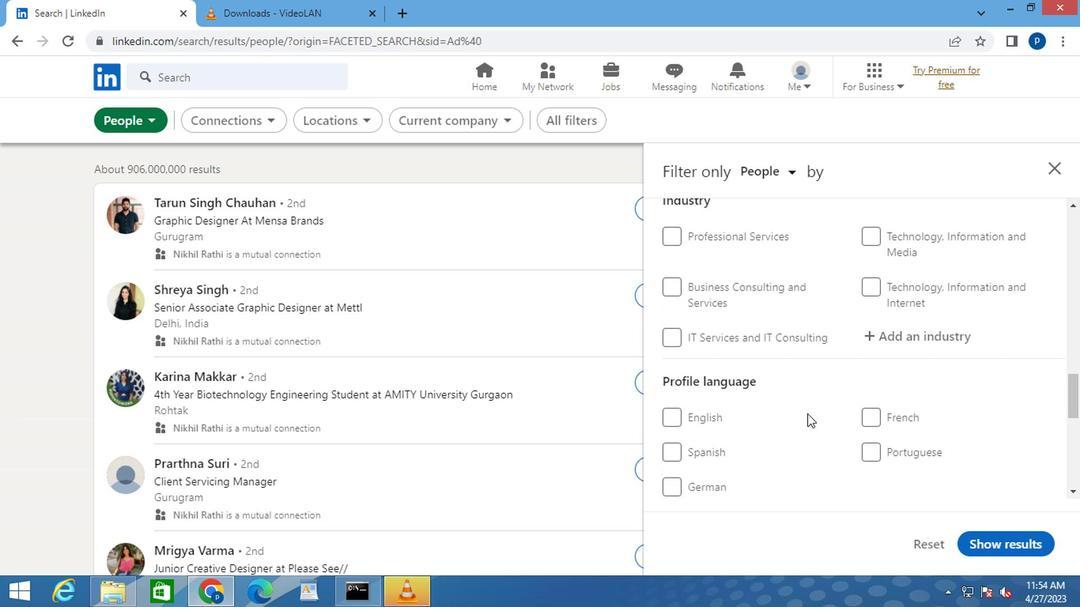 
Action: Mouse moved to (870, 370)
Screenshot: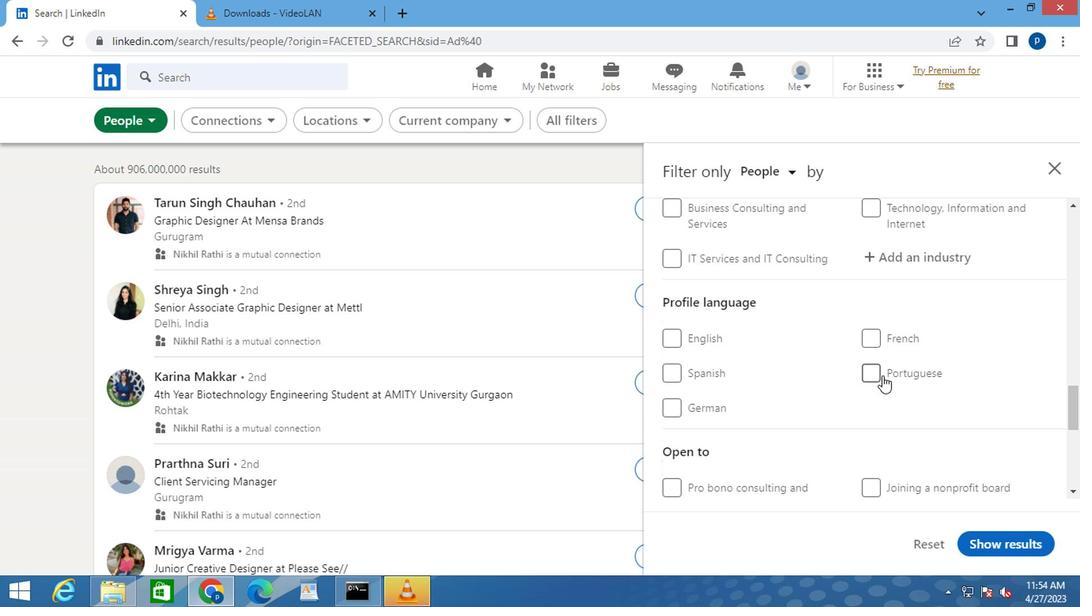
Action: Mouse pressed left at (870, 370)
Screenshot: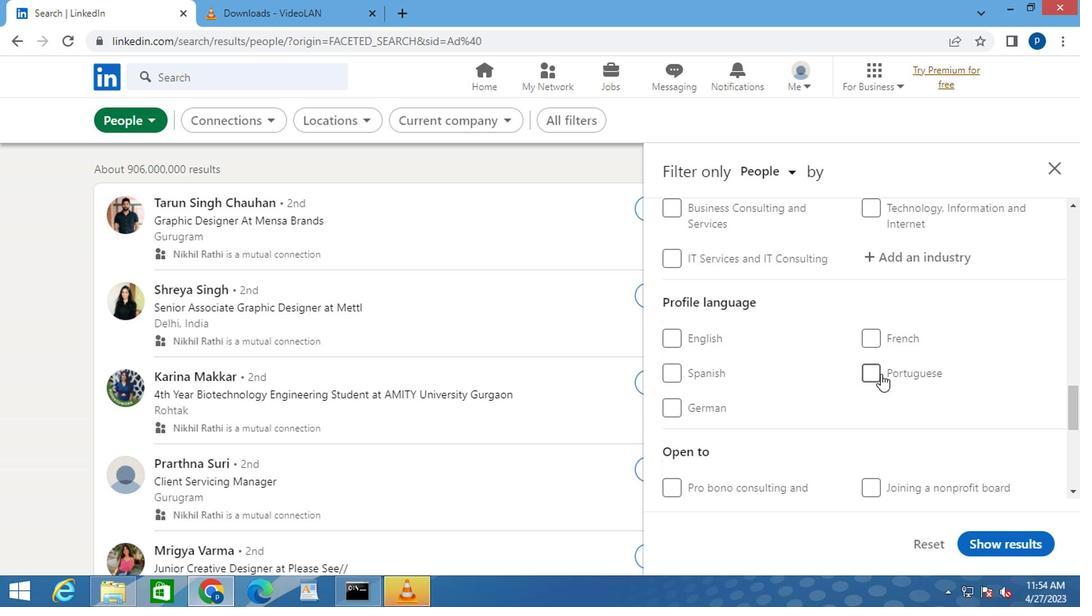 
Action: Mouse moved to (869, 370)
Screenshot: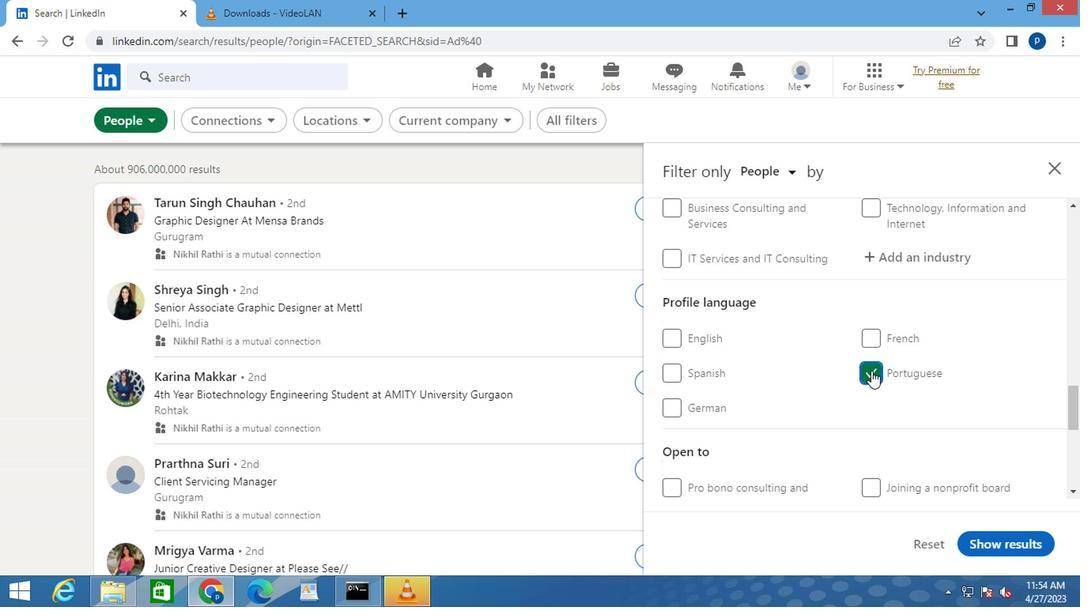 
Action: Mouse scrolled (869, 371) with delta (0, 0)
Screenshot: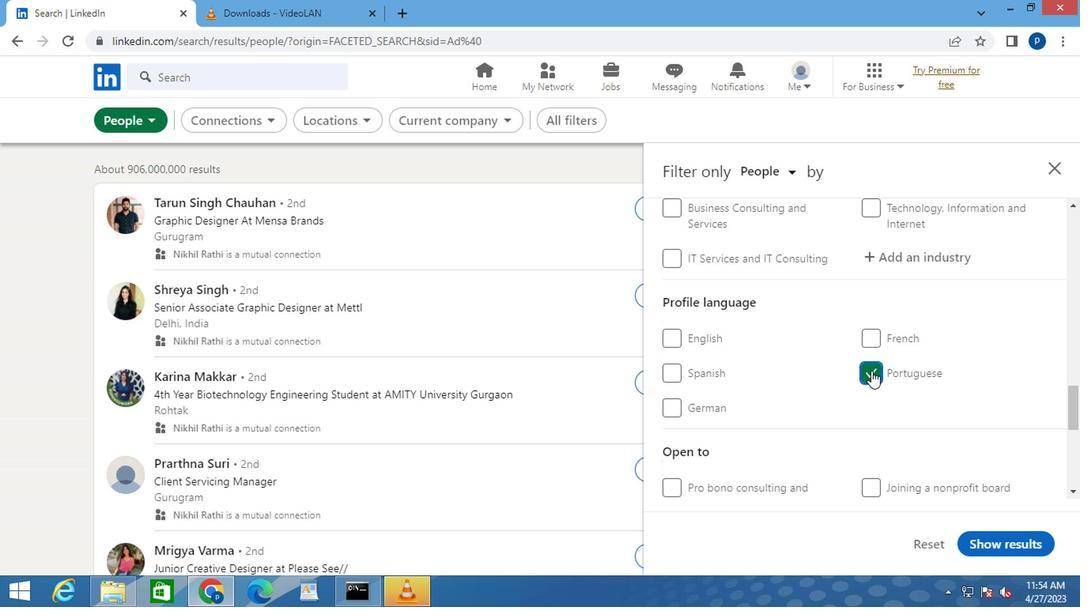 
Action: Mouse scrolled (869, 371) with delta (0, 0)
Screenshot: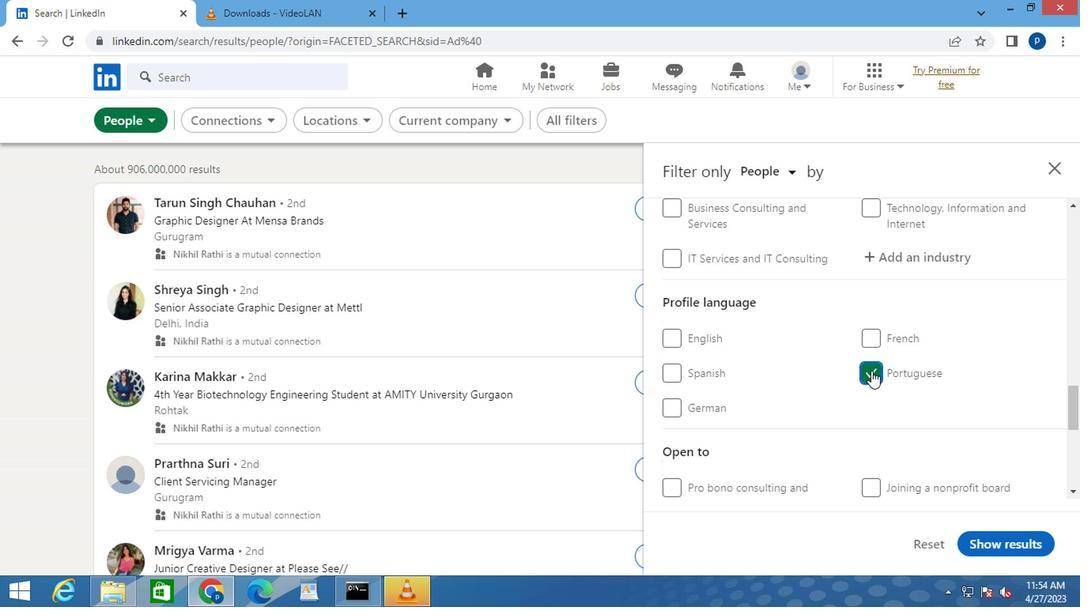 
Action: Mouse moved to (864, 371)
Screenshot: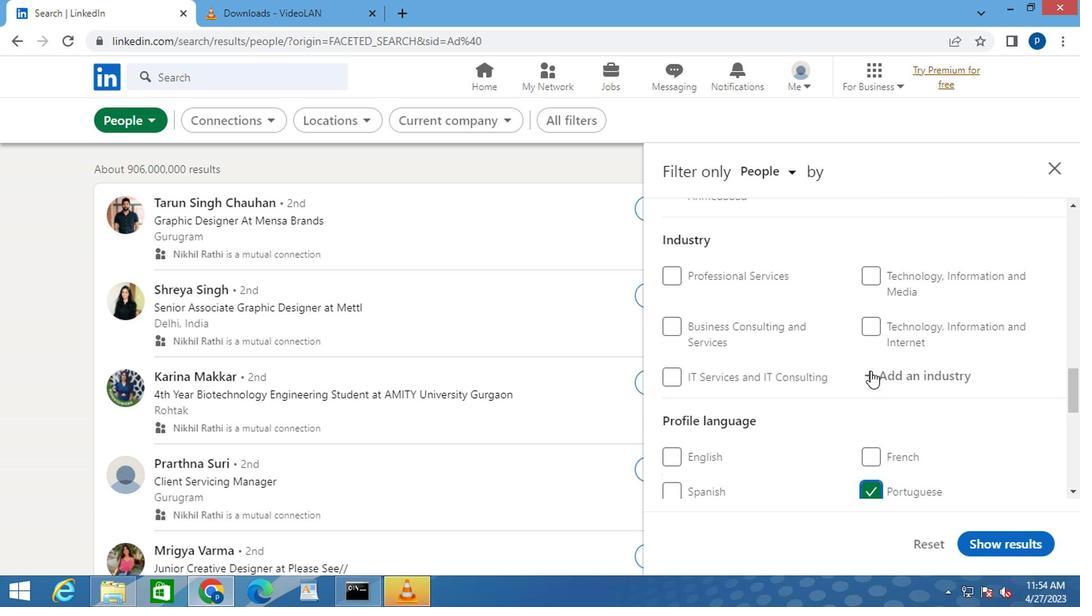 
Action: Mouse scrolled (864, 372) with delta (0, 1)
Screenshot: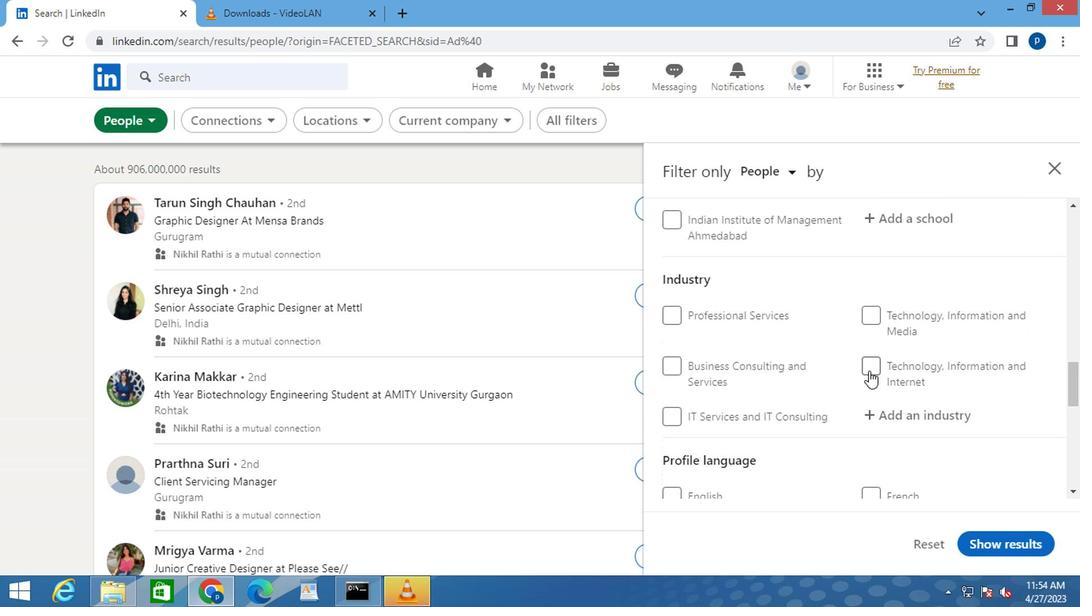 
Action: Mouse scrolled (864, 372) with delta (0, 1)
Screenshot: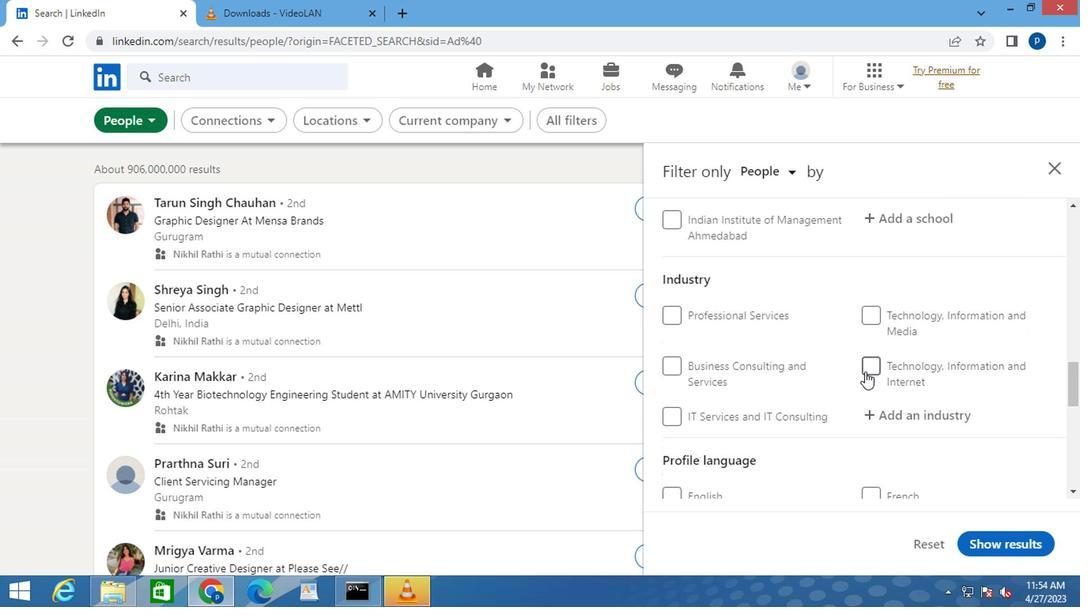 
Action: Mouse scrolled (864, 372) with delta (0, 1)
Screenshot: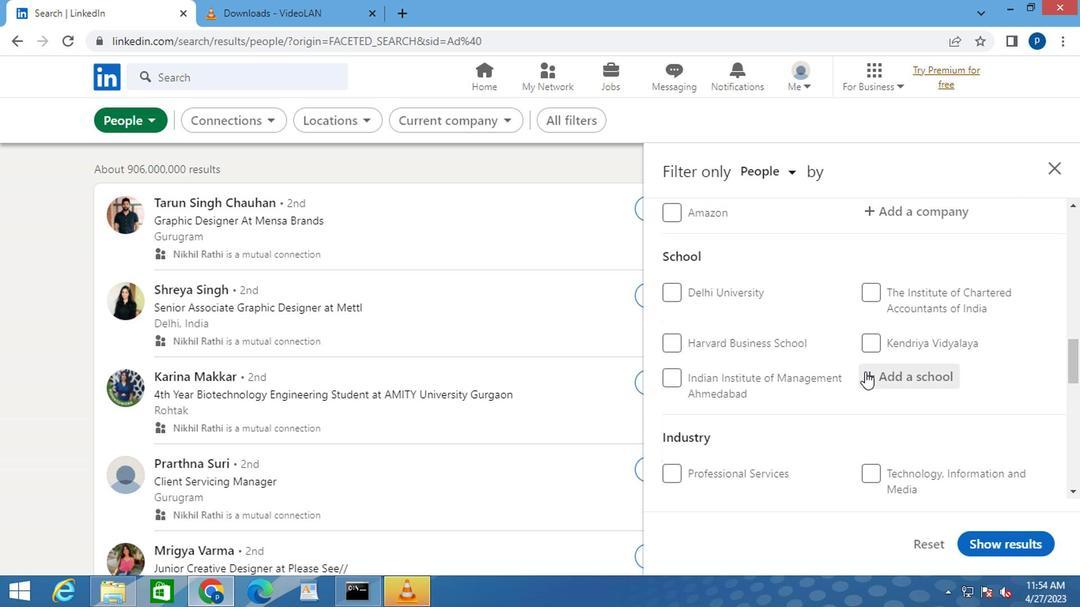 
Action: Mouse scrolled (864, 372) with delta (0, 1)
Screenshot: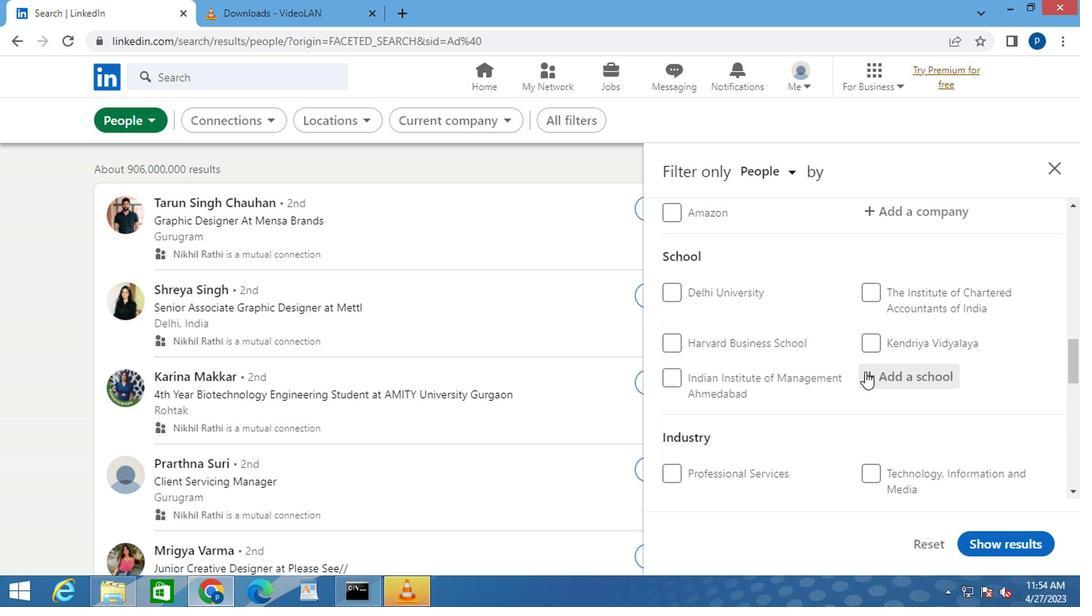 
Action: Mouse moved to (861, 372)
Screenshot: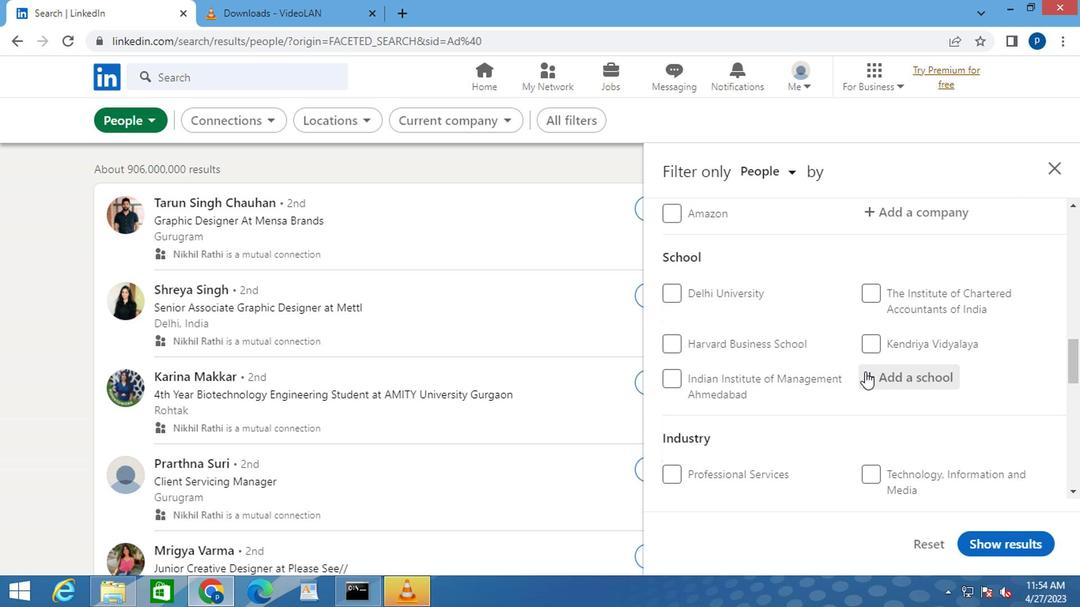 
Action: Mouse scrolled (861, 371) with delta (0, -1)
Screenshot: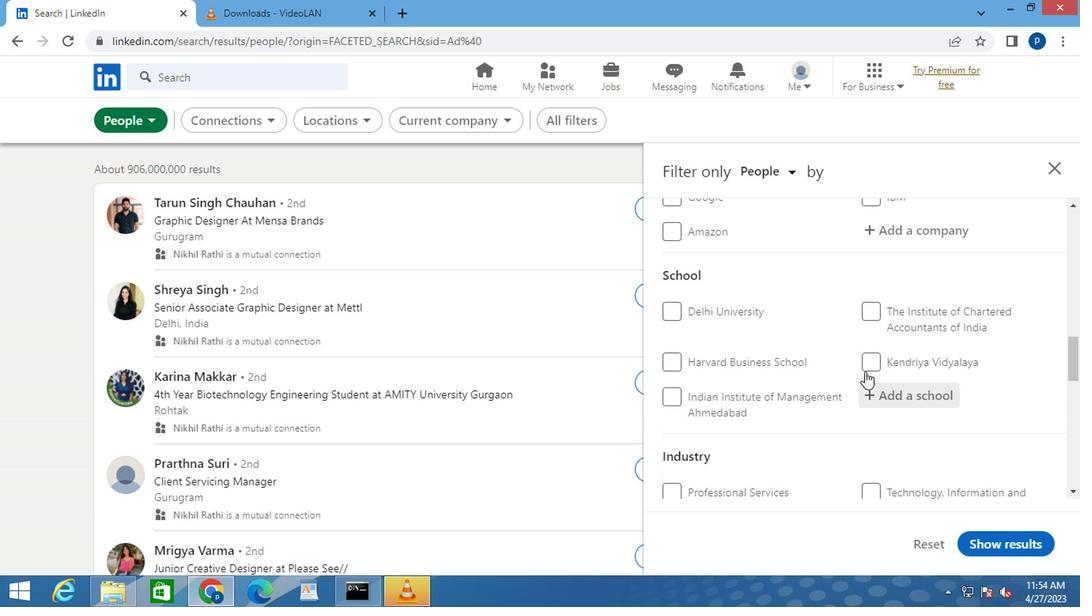 
Action: Mouse scrolled (861, 373) with delta (0, 0)
Screenshot: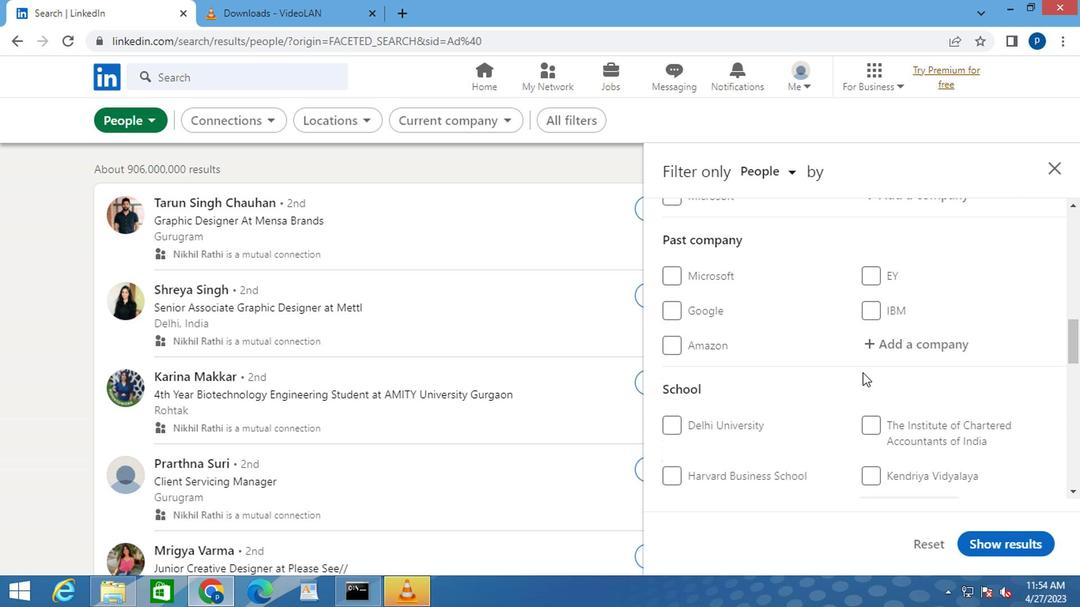 
Action: Mouse moved to (860, 373)
Screenshot: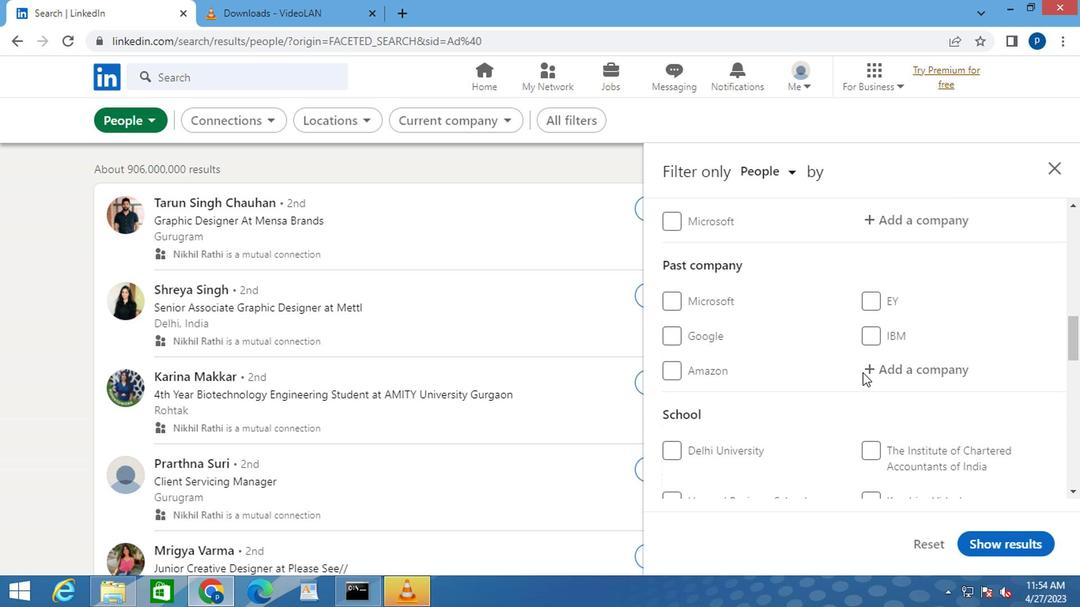
Action: Mouse scrolled (860, 373) with delta (0, 0)
Screenshot: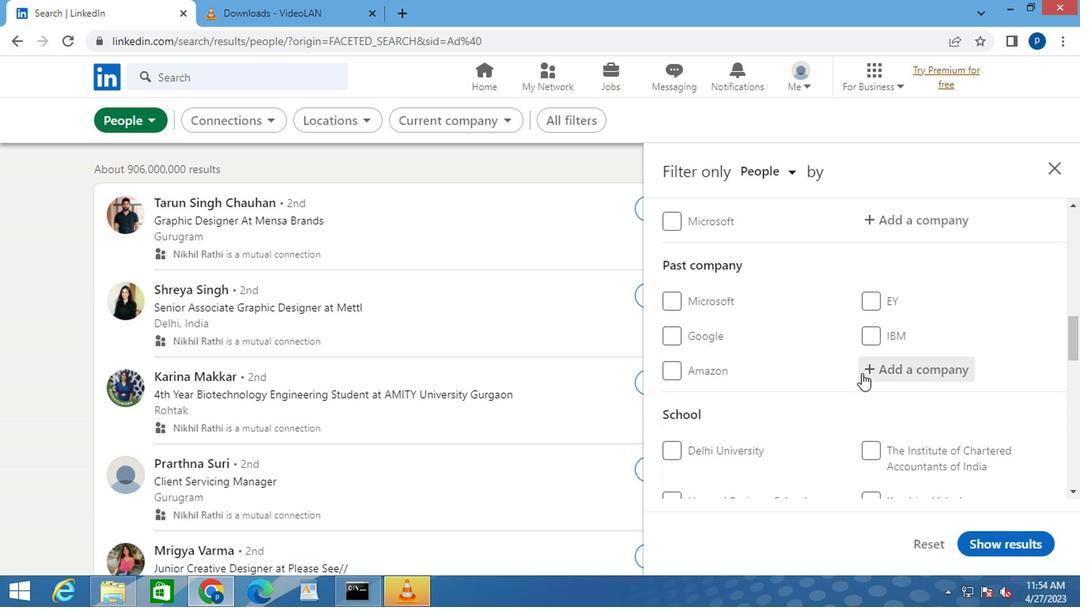
Action: Mouse scrolled (860, 373) with delta (0, 0)
Screenshot: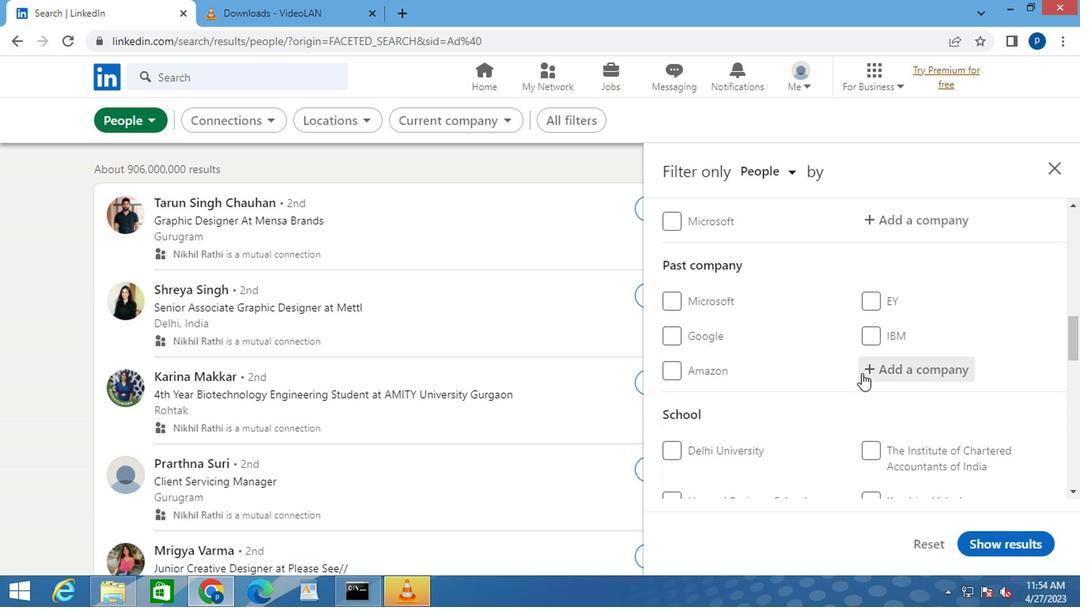 
Action: Mouse moved to (875, 369)
Screenshot: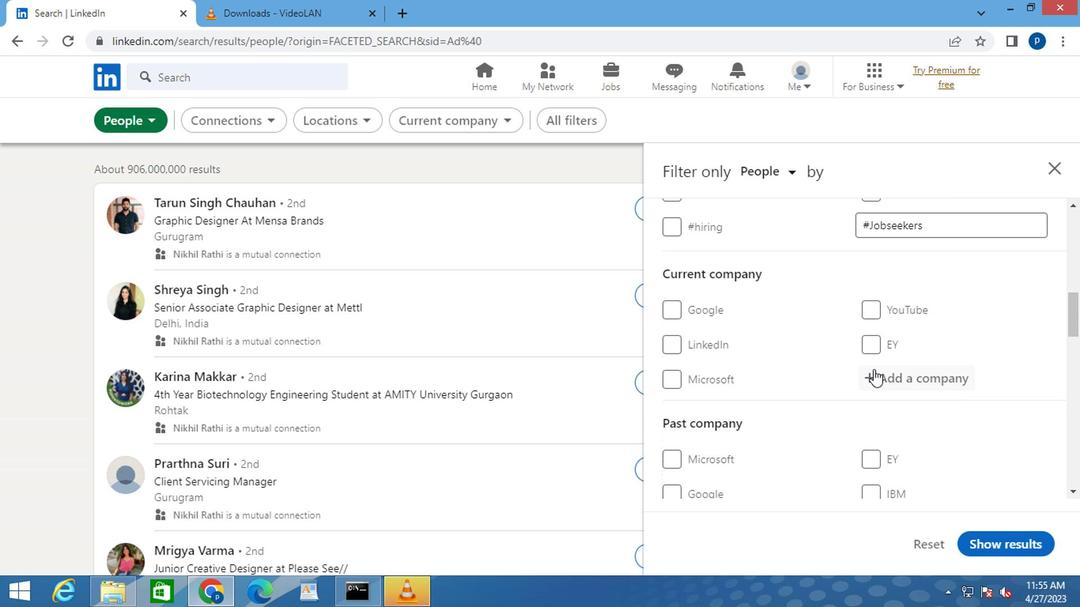 
Action: Mouse pressed left at (875, 369)
Screenshot: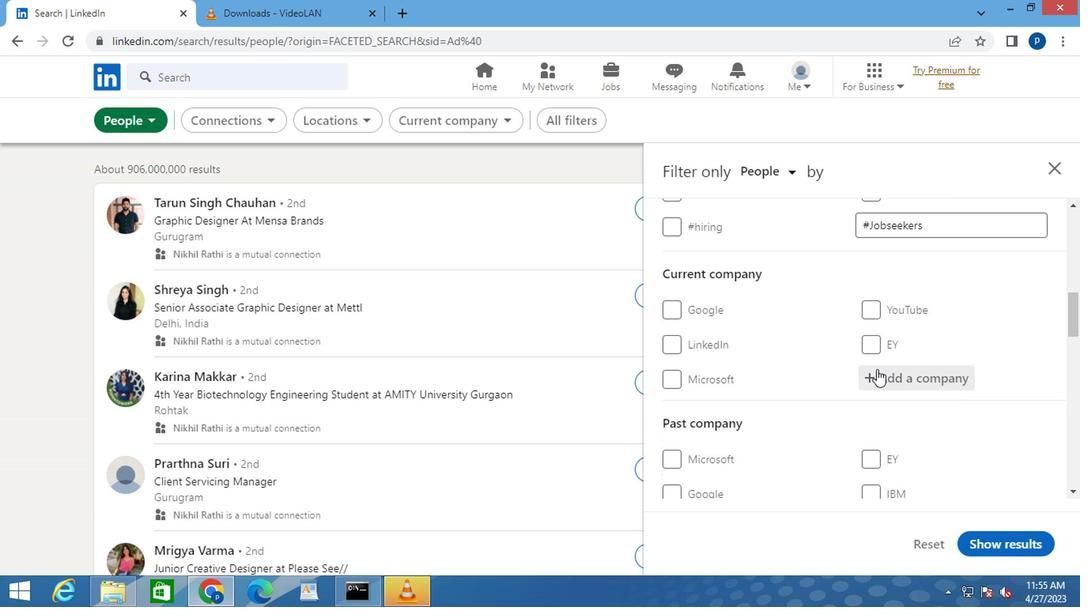
Action: Key pressed <Key.caps_lock>Z<Key.caps_lock>OLO
Screenshot: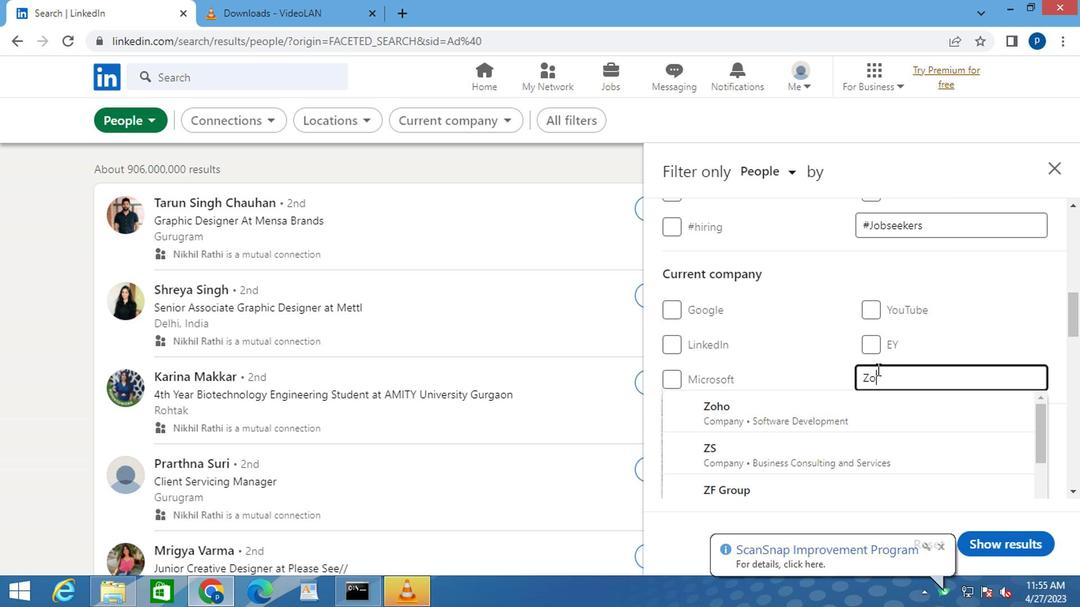 
Action: Mouse moved to (750, 410)
Screenshot: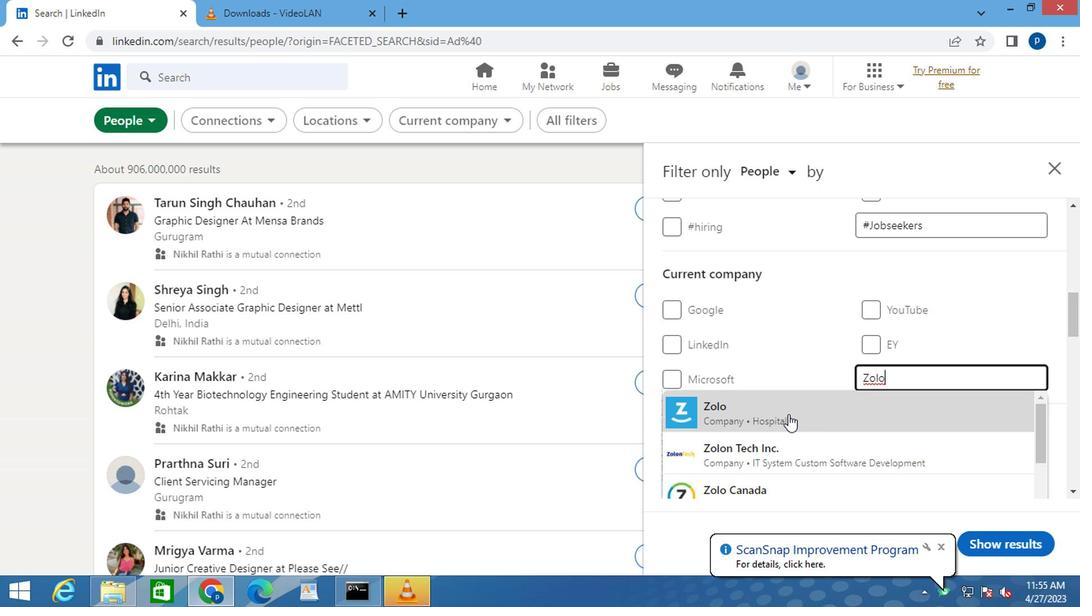
Action: Mouse pressed left at (750, 410)
Screenshot: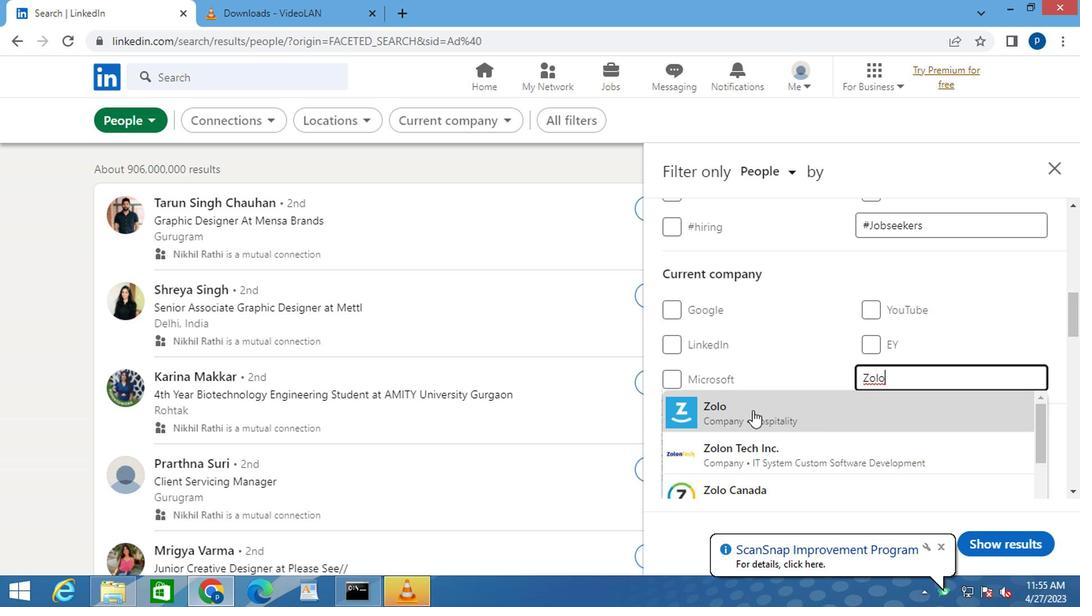 
Action: Mouse moved to (770, 399)
Screenshot: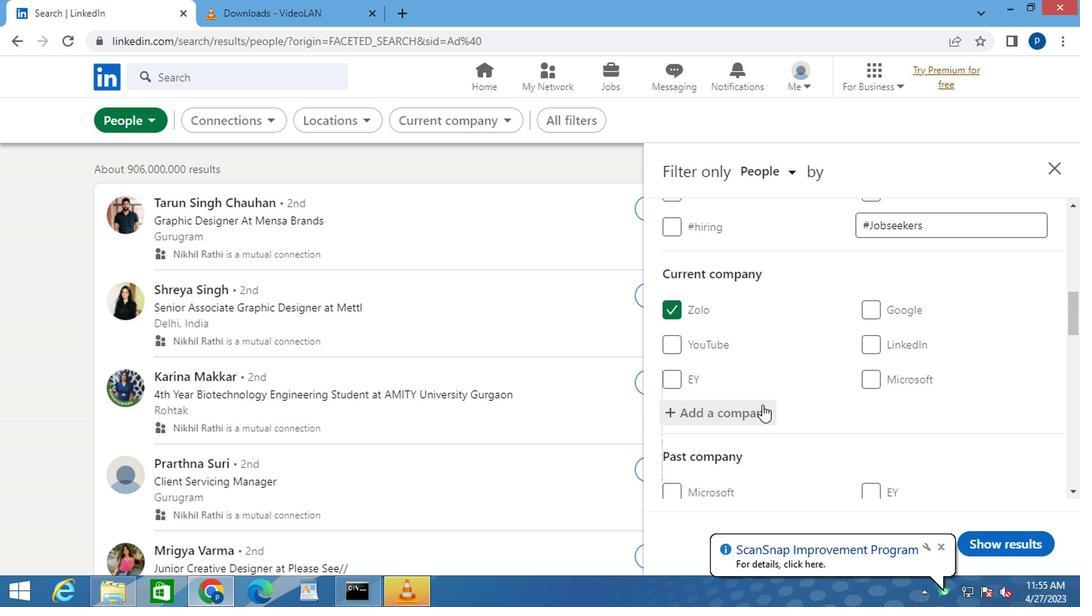 
Action: Mouse scrolled (770, 398) with delta (0, 0)
Screenshot: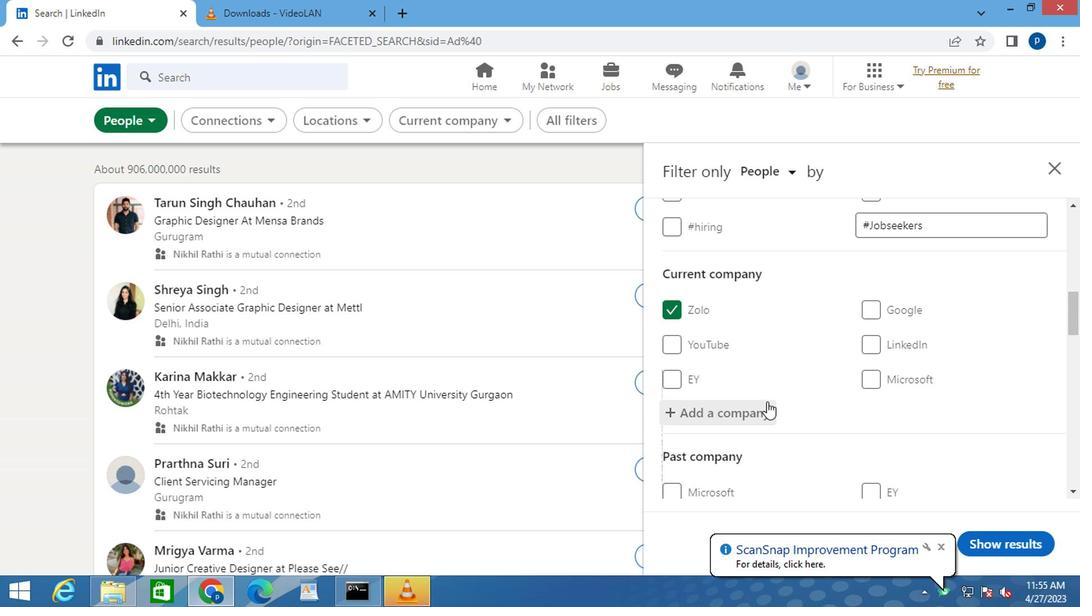 
Action: Mouse scrolled (770, 398) with delta (0, 0)
Screenshot: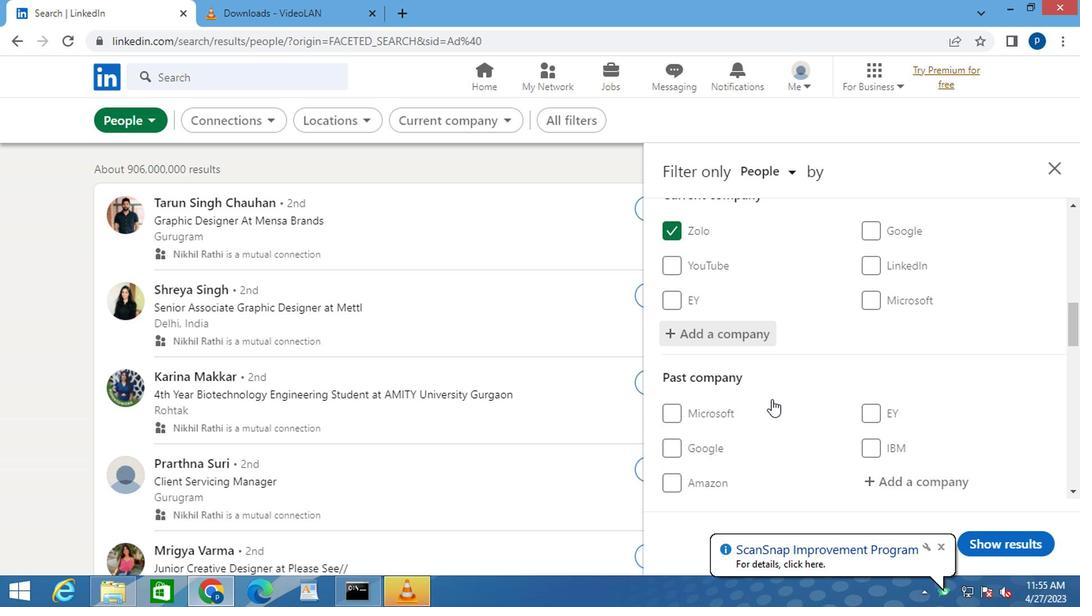
Action: Mouse scrolled (770, 398) with delta (0, 0)
Screenshot: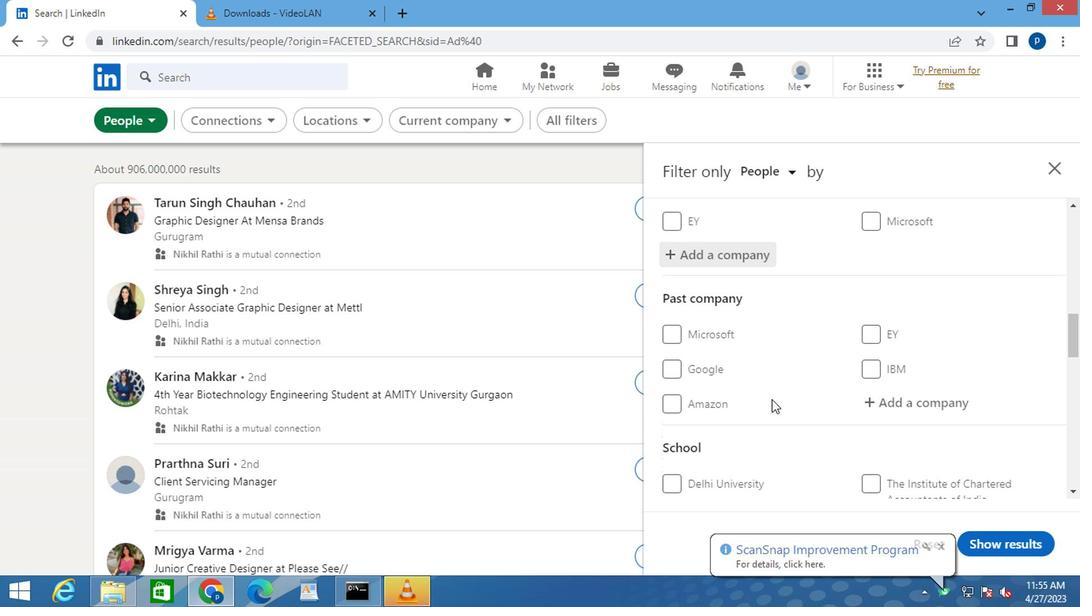 
Action: Mouse moved to (897, 484)
Screenshot: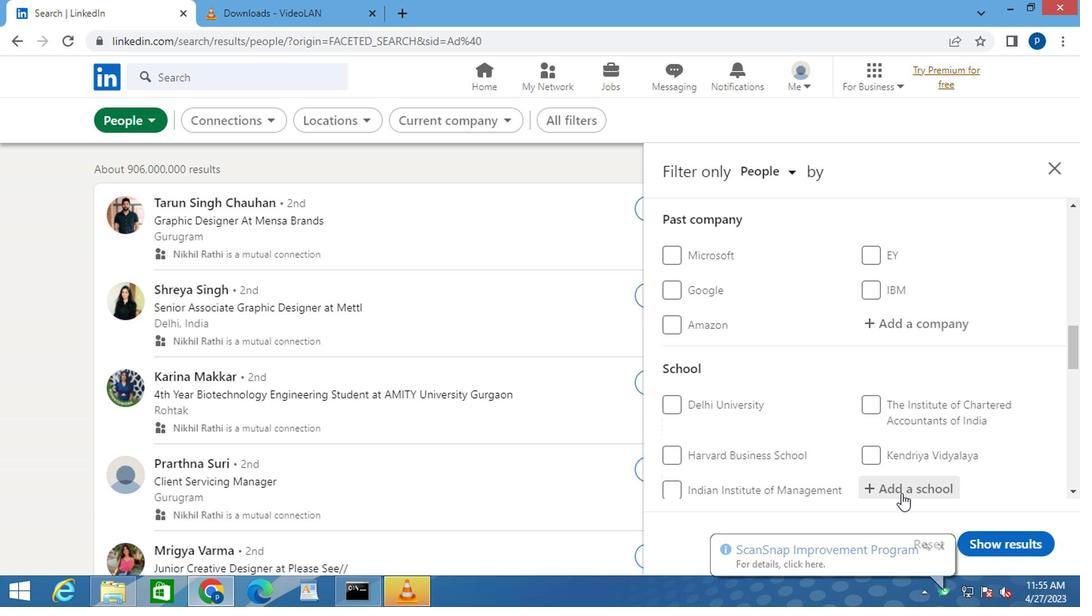 
Action: Mouse pressed left at (897, 484)
Screenshot: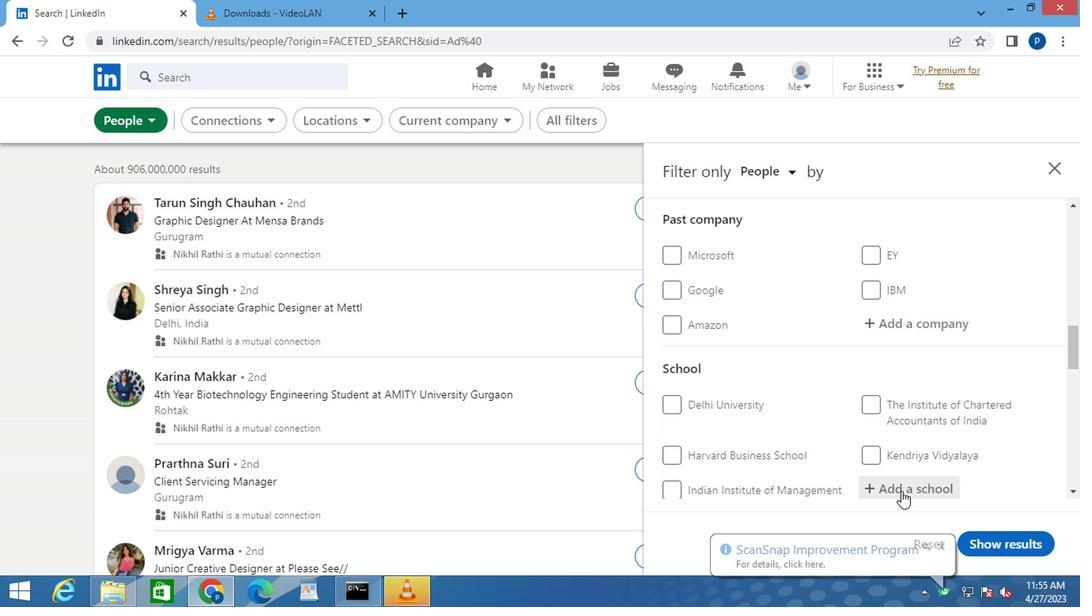 
Action: Mouse moved to (897, 474)
Screenshot: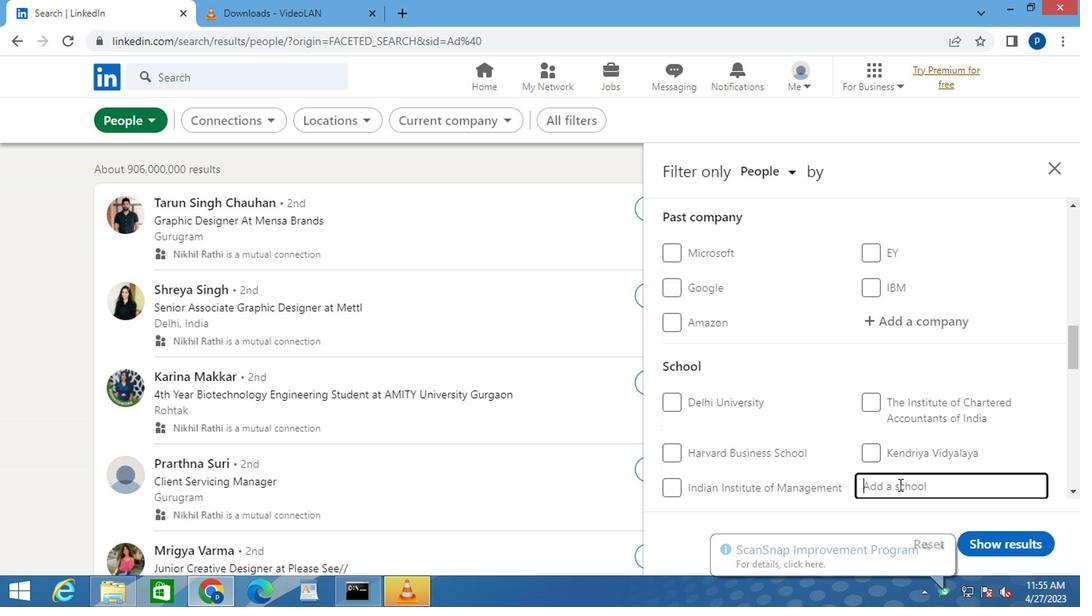
Action: Mouse scrolled (897, 473) with delta (0, -1)
Screenshot: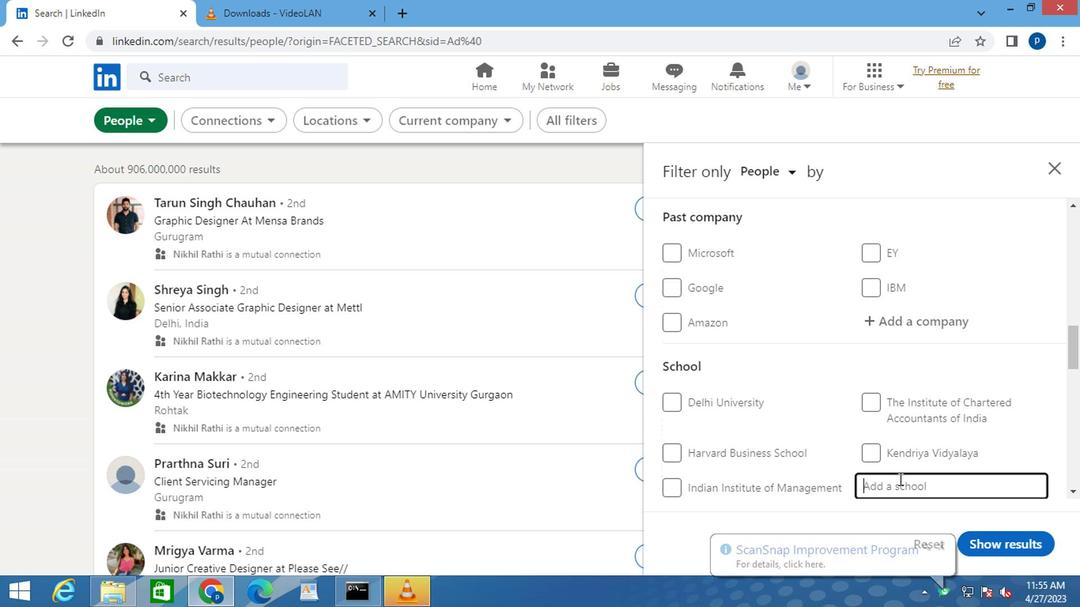 
Action: Mouse moved to (891, 427)
Screenshot: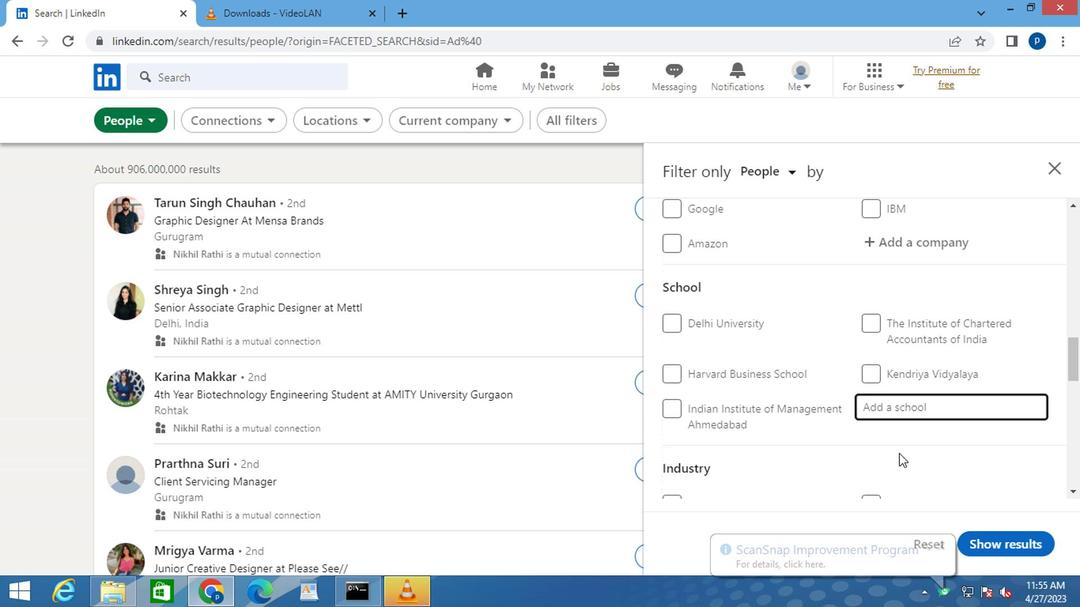 
Action: Key pressed <Key.caps_lock>MLR<Key.space>
Screenshot: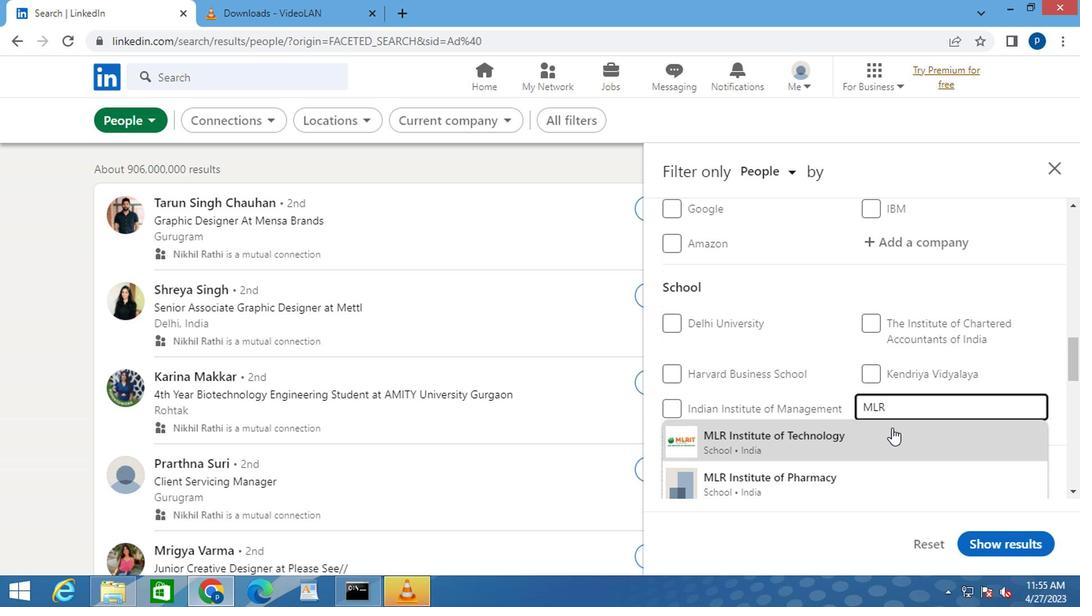 
Action: Mouse moved to (847, 449)
Screenshot: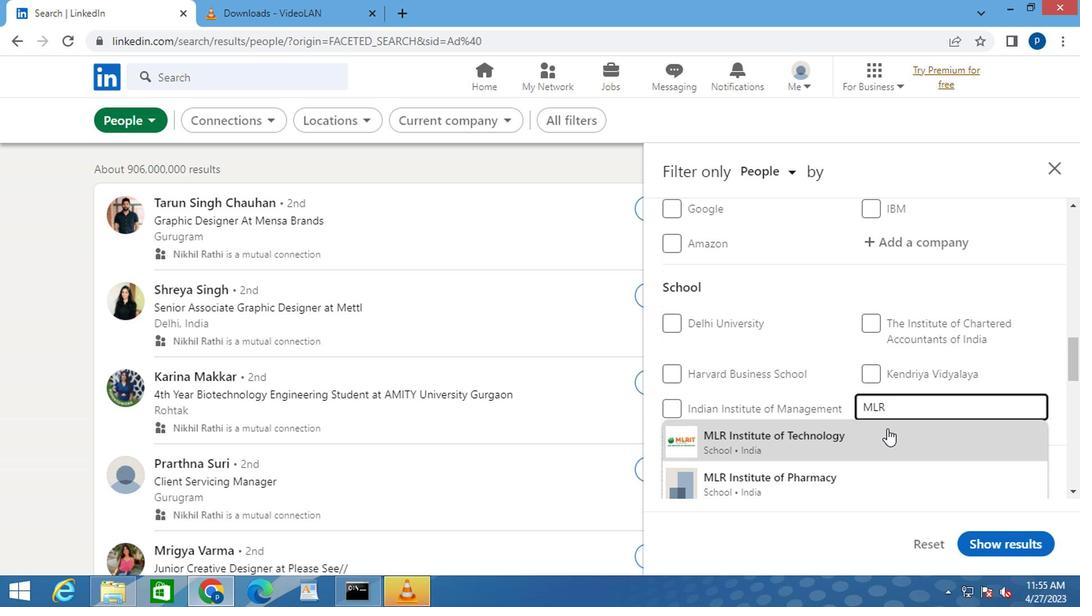 
Action: Mouse pressed left at (847, 449)
Screenshot: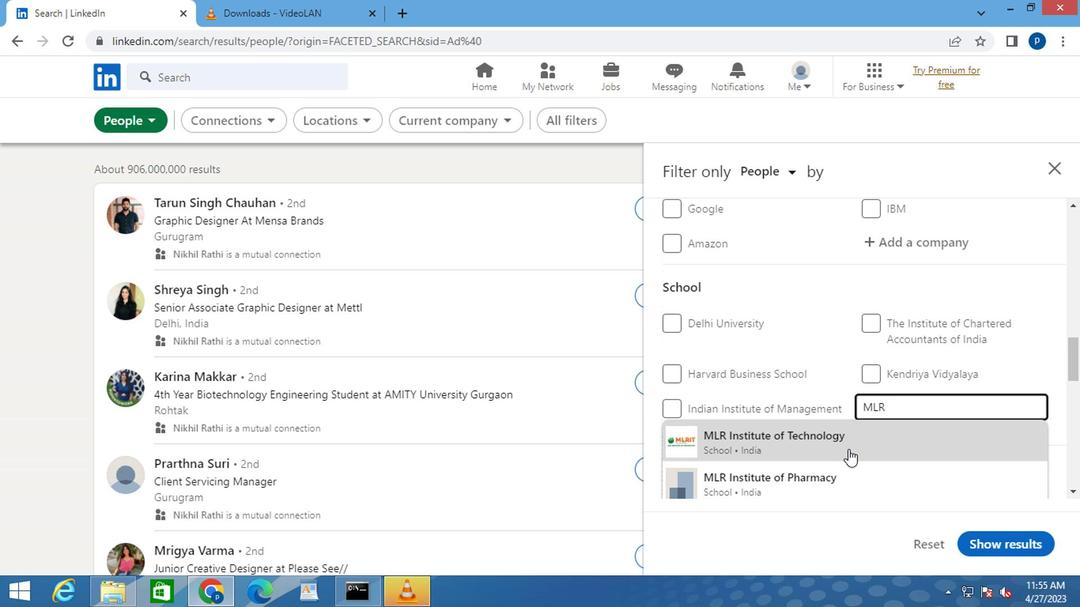 
Action: Mouse moved to (829, 414)
Screenshot: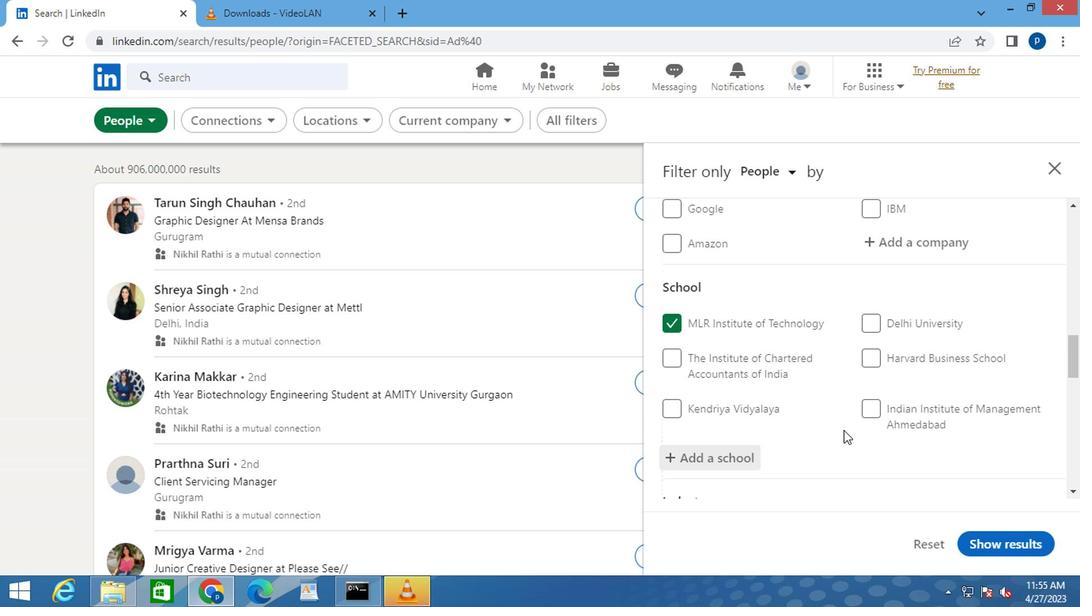 
Action: Mouse scrolled (829, 414) with delta (0, 0)
Screenshot: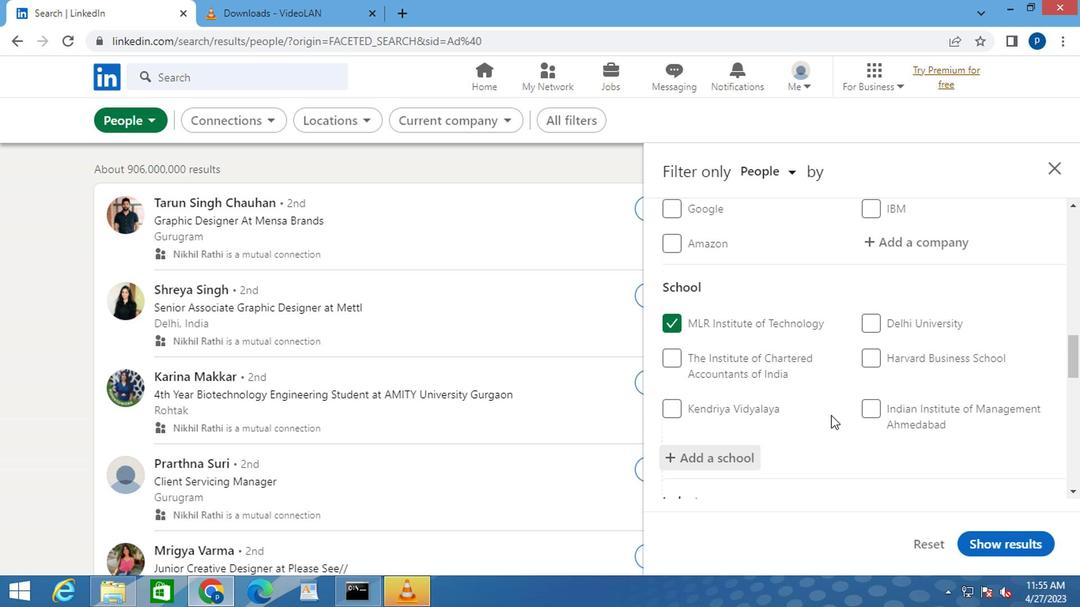 
Action: Mouse moved to (828, 409)
Screenshot: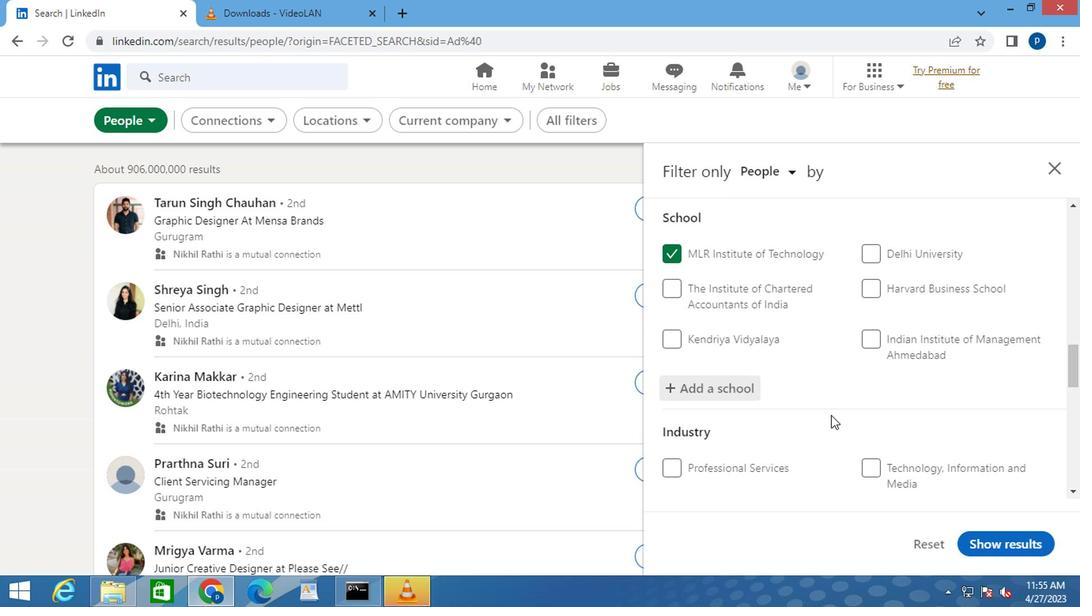 
Action: Mouse scrolled (828, 408) with delta (0, -1)
Screenshot: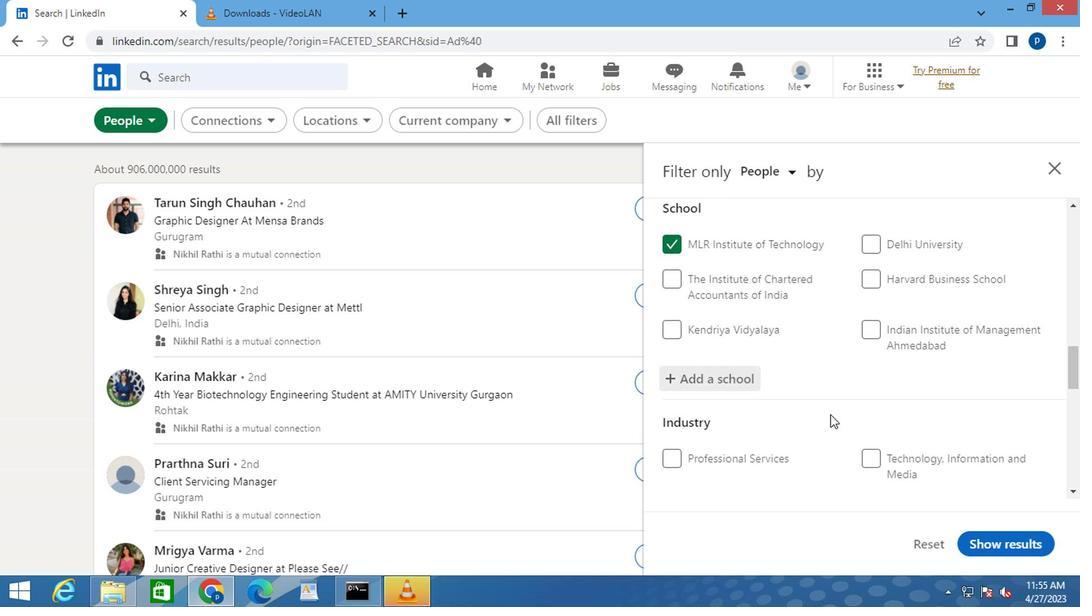 
Action: Mouse moved to (820, 403)
Screenshot: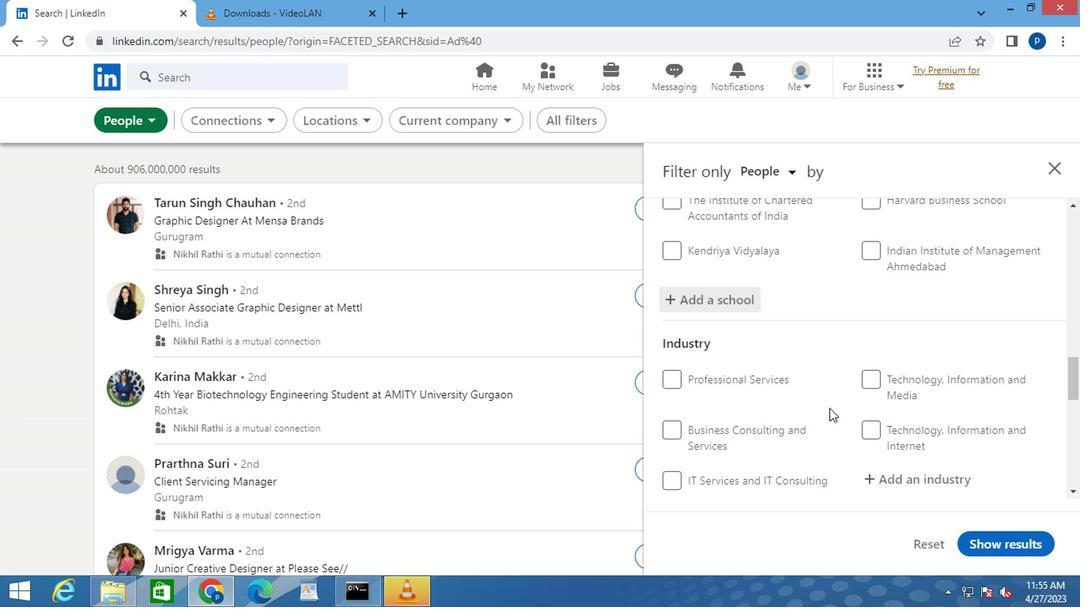 
Action: Mouse scrolled (820, 402) with delta (0, 0)
Screenshot: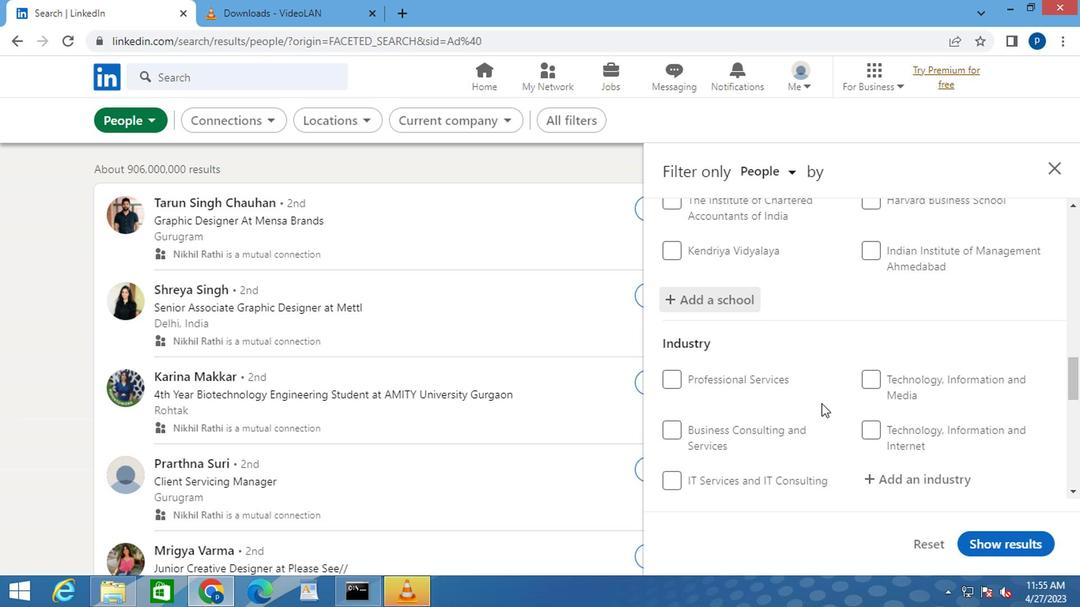 
Action: Mouse moved to (889, 403)
Screenshot: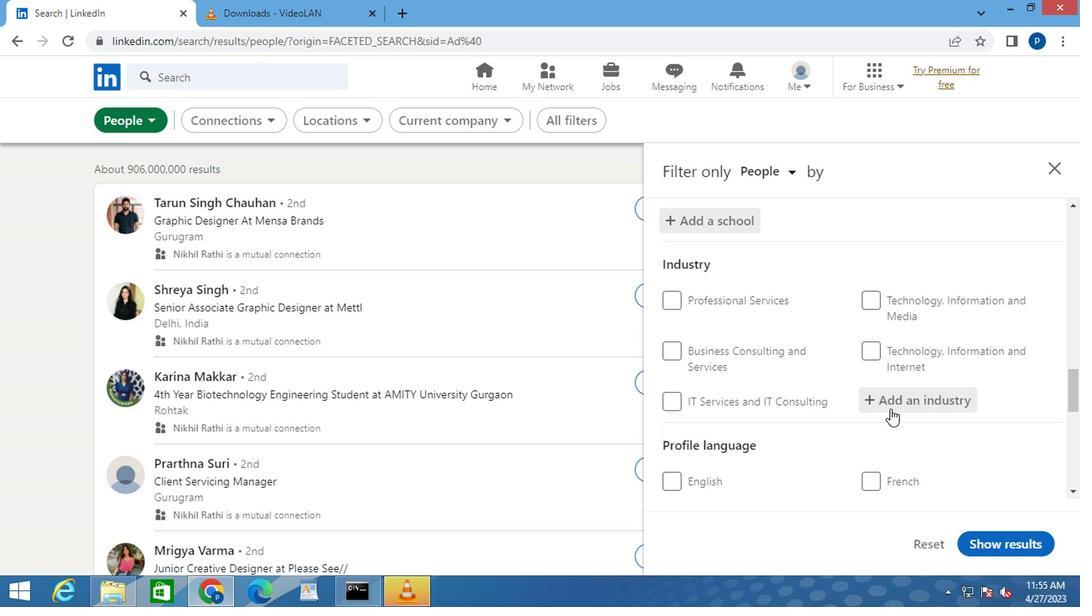 
Action: Mouse pressed left at (889, 403)
Screenshot: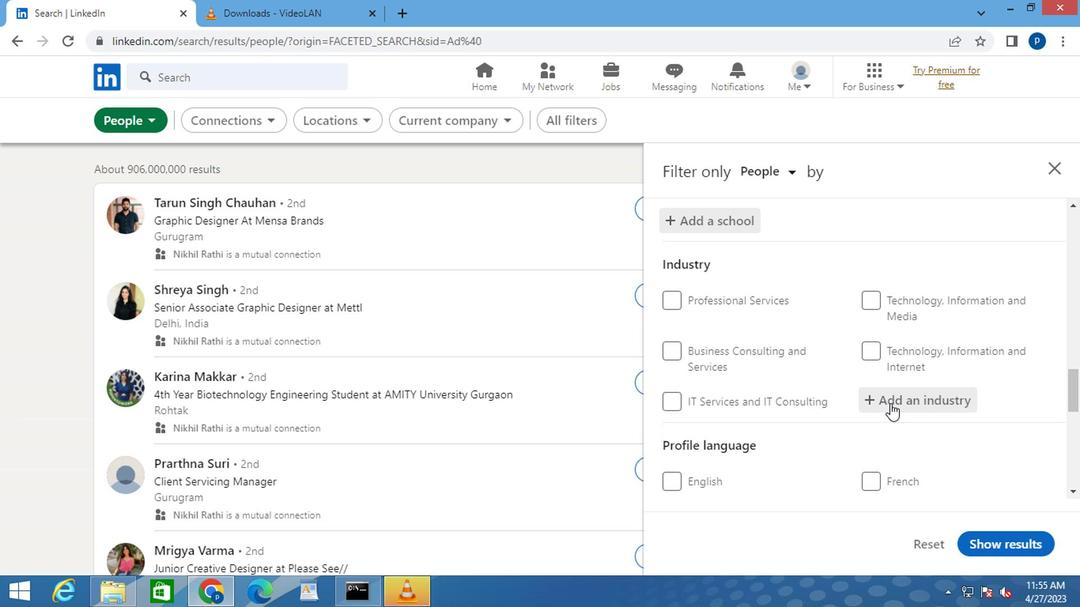 
Action: Key pressed G<Key.caps_lock>OLF<Key.space><Key.caps_lock>C<Key.caps_lock>OUR
Screenshot: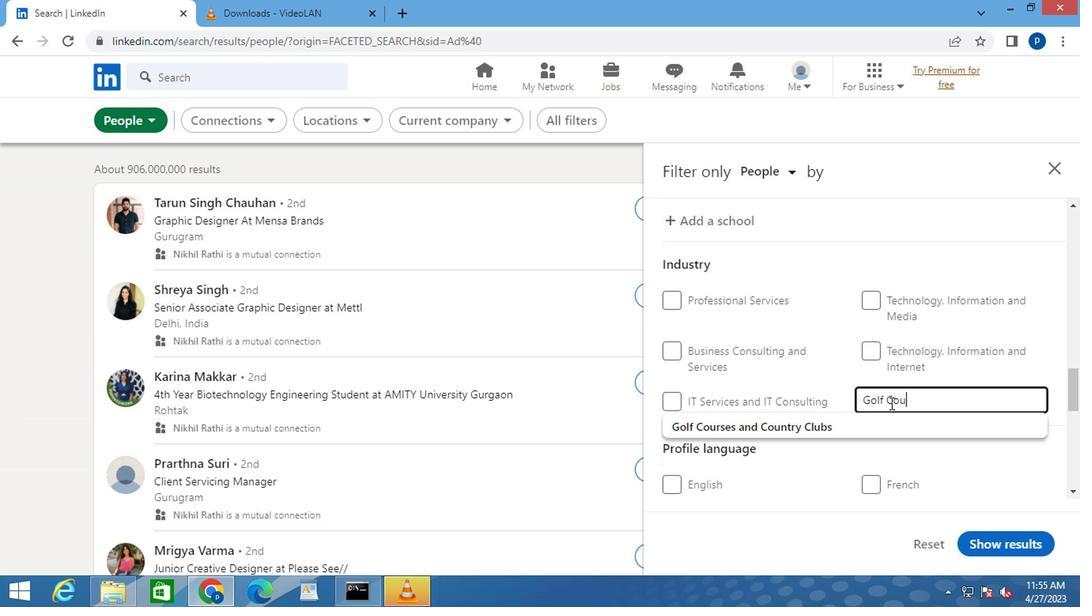 
Action: Mouse moved to (769, 431)
Screenshot: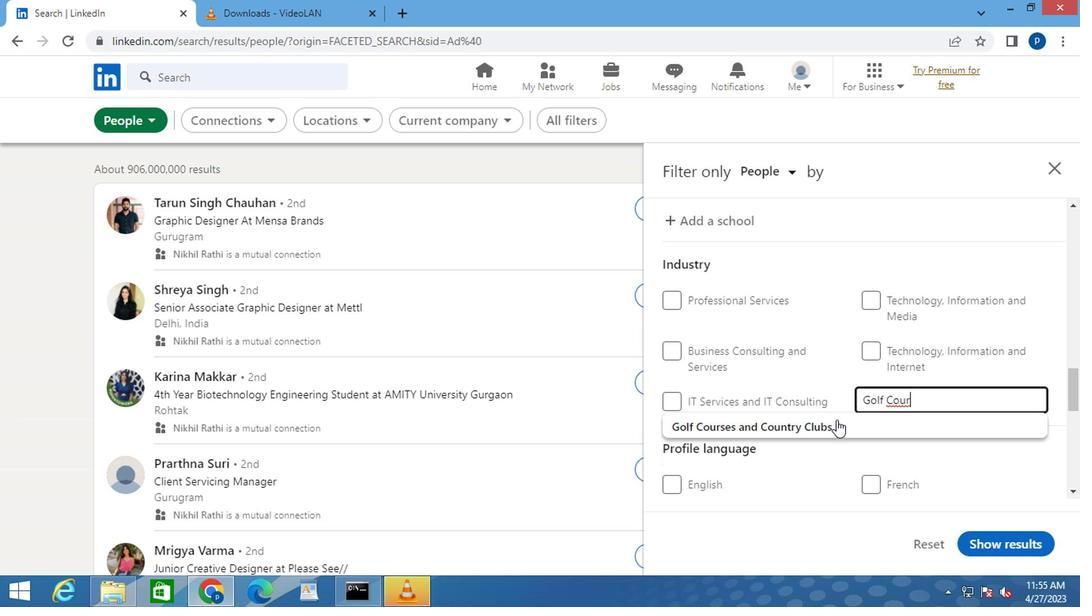 
Action: Mouse pressed left at (769, 431)
Screenshot: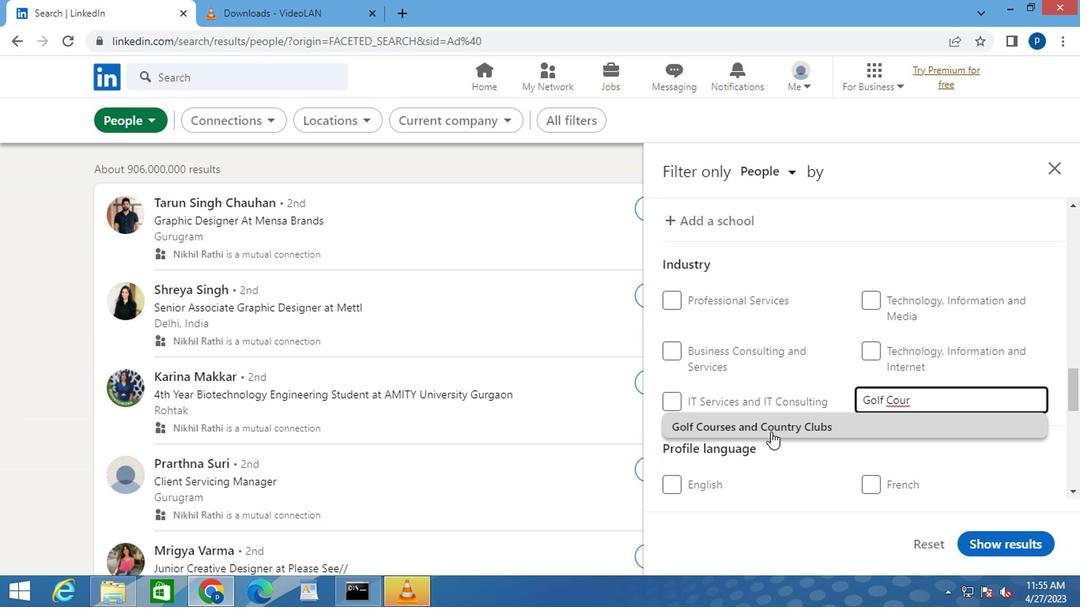 
Action: Mouse moved to (771, 431)
Screenshot: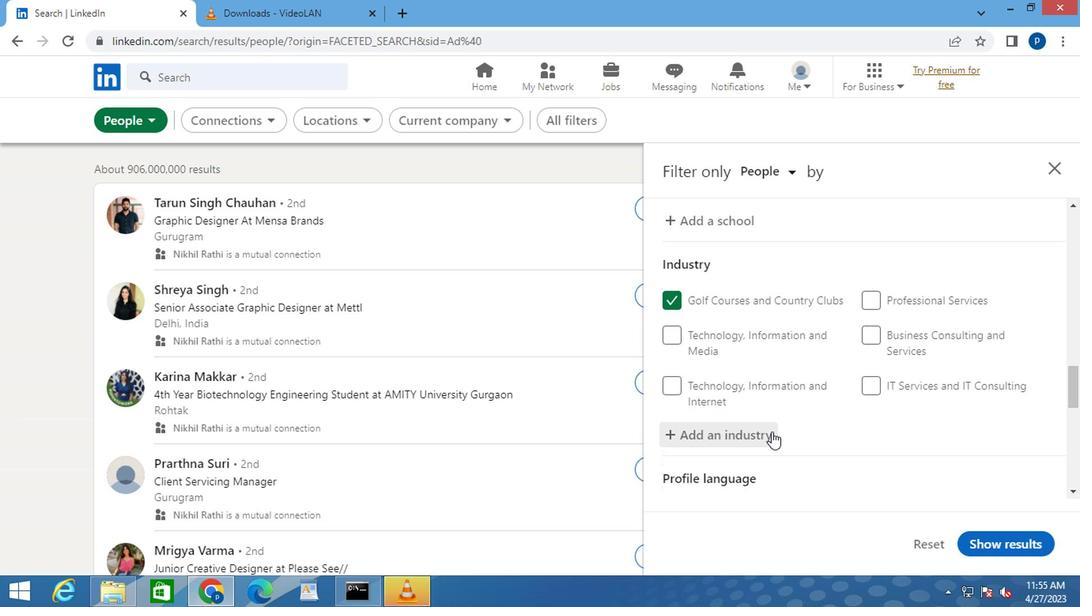 
Action: Mouse scrolled (771, 430) with delta (0, -1)
Screenshot: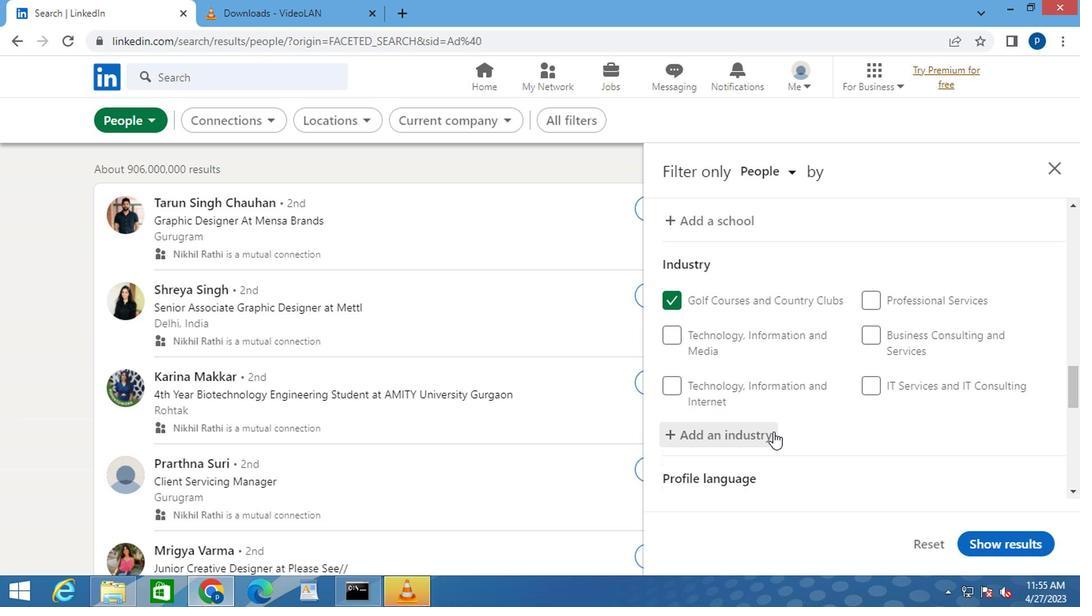 
Action: Mouse scrolled (771, 430) with delta (0, -1)
Screenshot: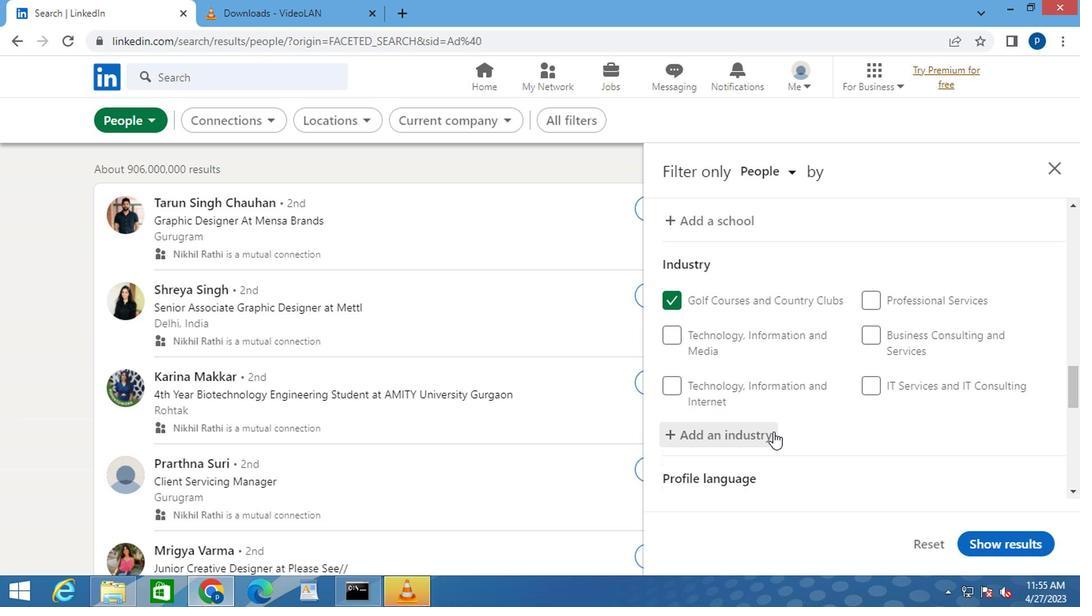 
Action: Mouse moved to (822, 414)
Screenshot: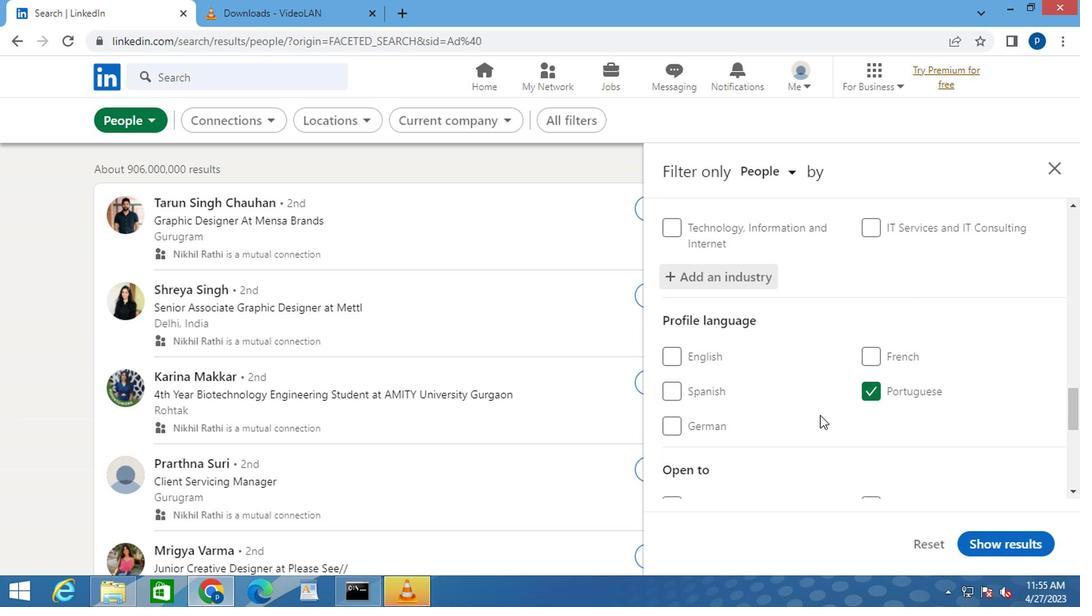 
Action: Mouse scrolled (822, 413) with delta (0, 0)
Screenshot: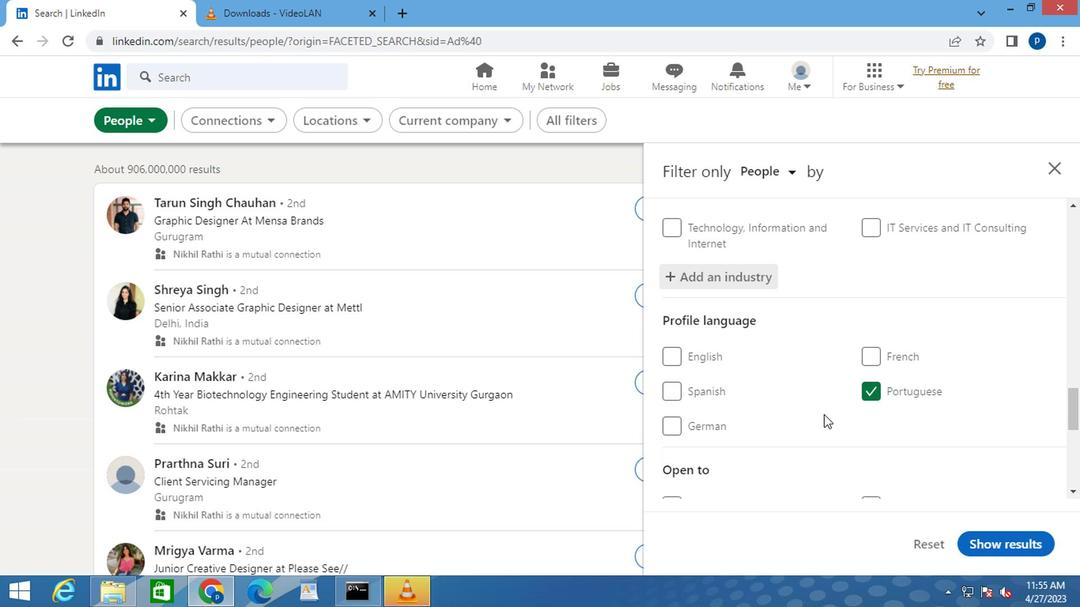 
Action: Mouse scrolled (822, 413) with delta (0, 0)
Screenshot: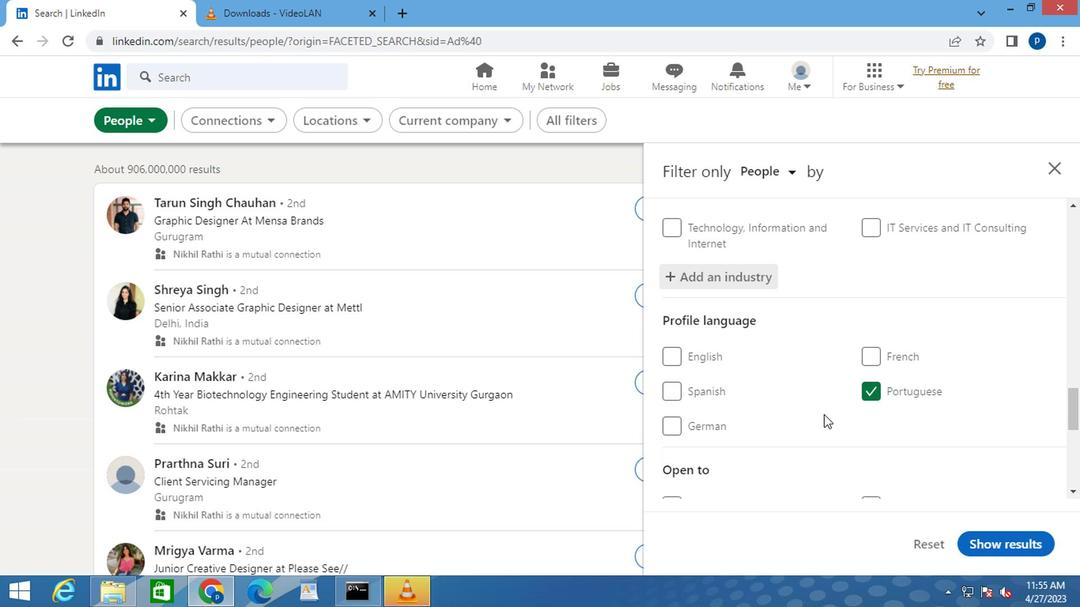 
Action: Mouse moved to (835, 410)
Screenshot: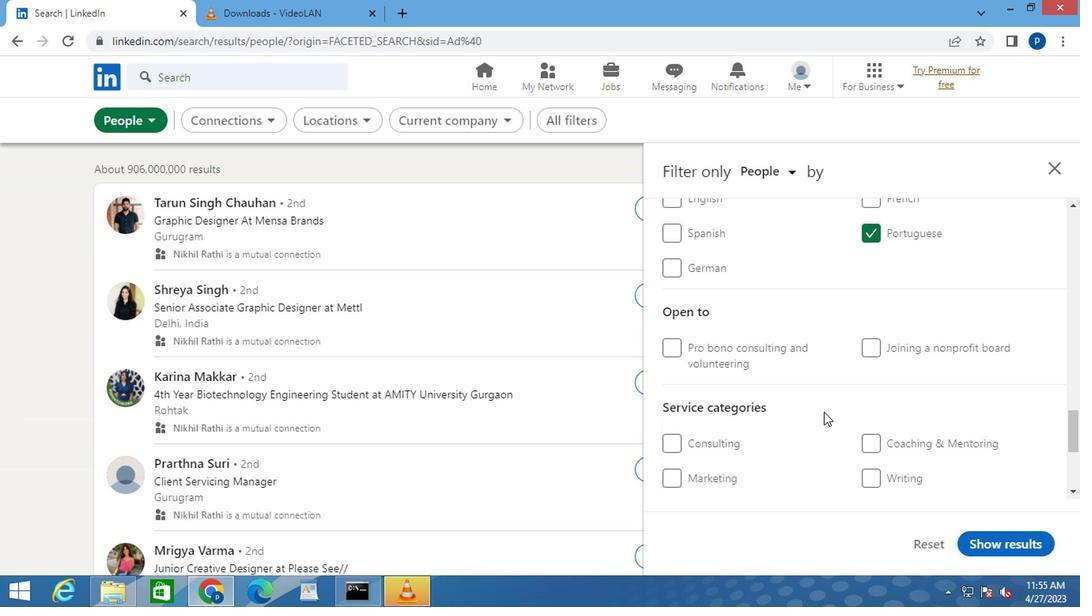
Action: Mouse scrolled (835, 410) with delta (0, 0)
Screenshot: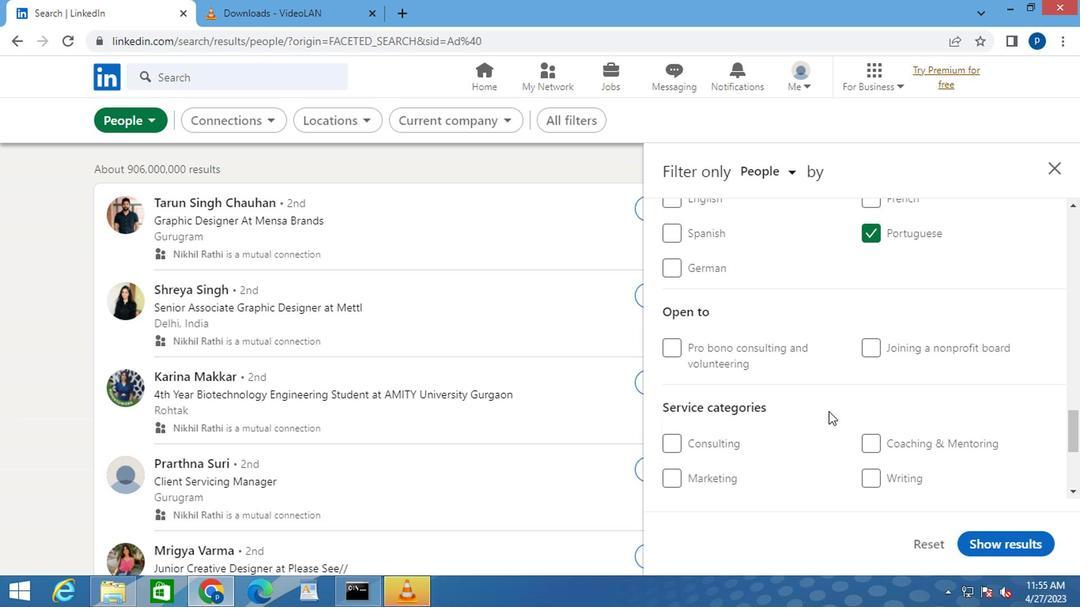 
Action: Mouse scrolled (835, 410) with delta (0, 0)
Screenshot: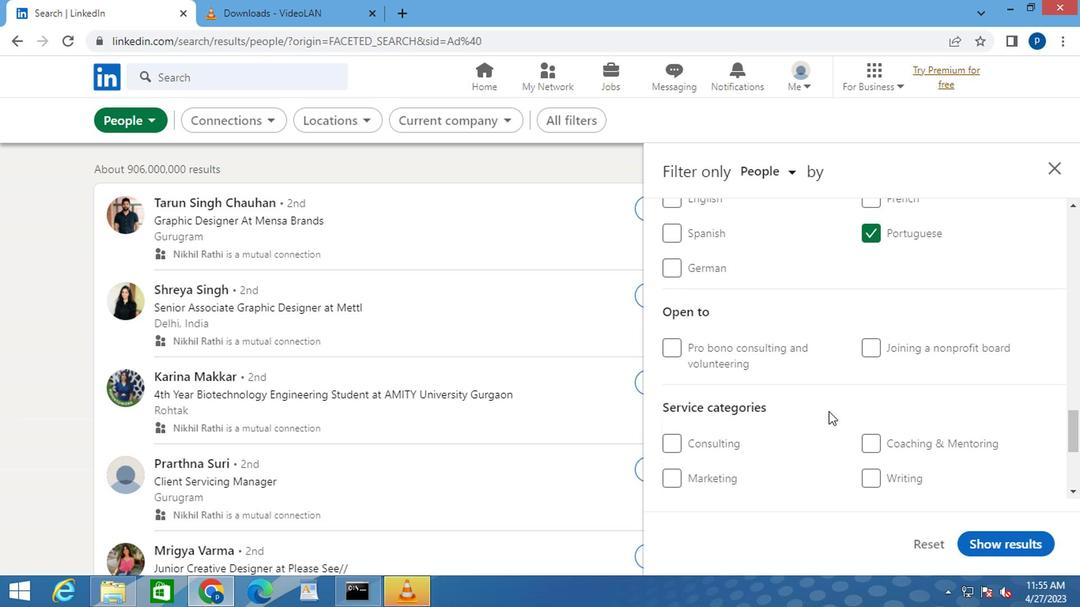 
Action: Mouse moved to (882, 358)
Screenshot: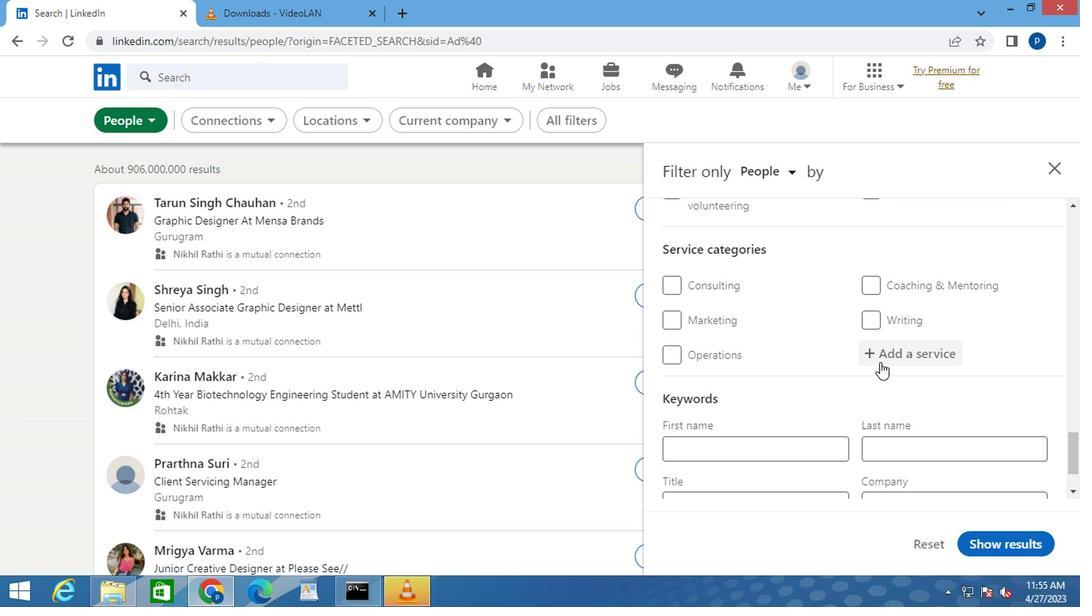 
Action: Mouse pressed left at (882, 358)
Screenshot: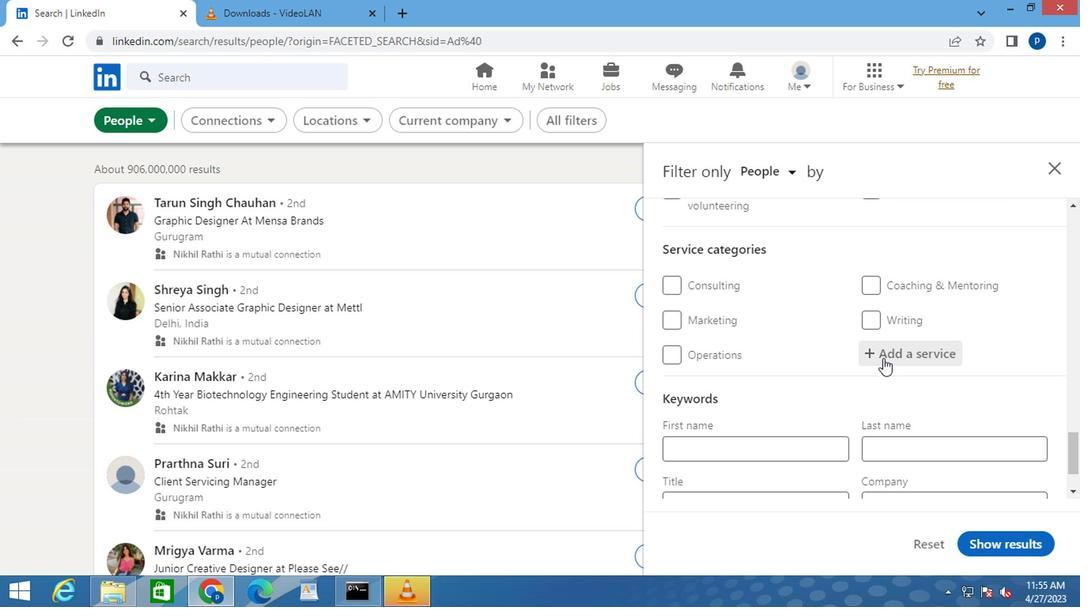 
Action: Mouse moved to (881, 357)
Screenshot: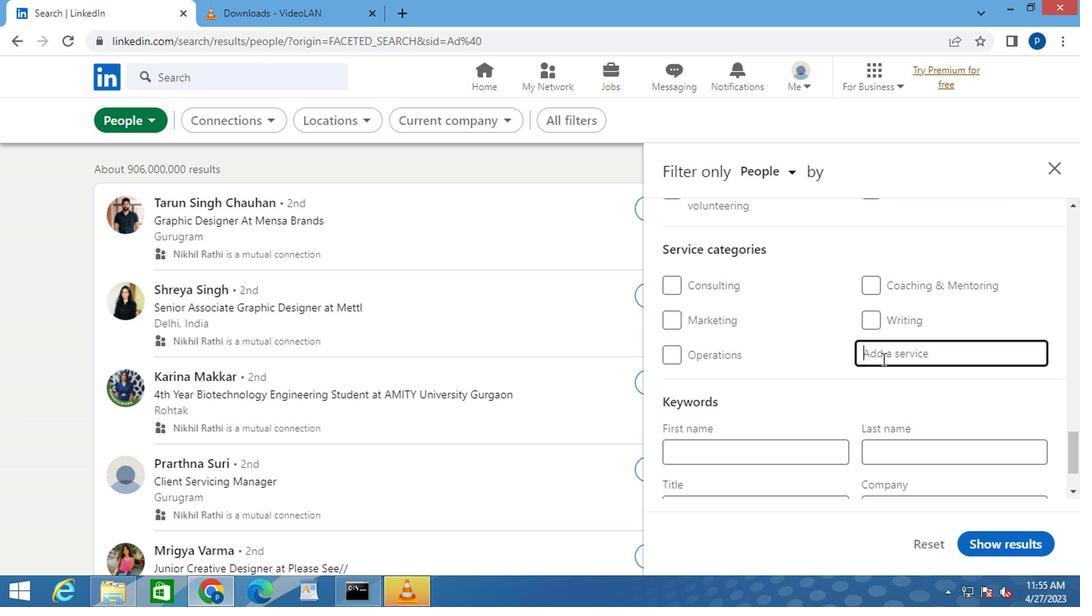 
Action: Key pressed <Key.caps_lock>N<Key.caps_lock>ATURE
Screenshot: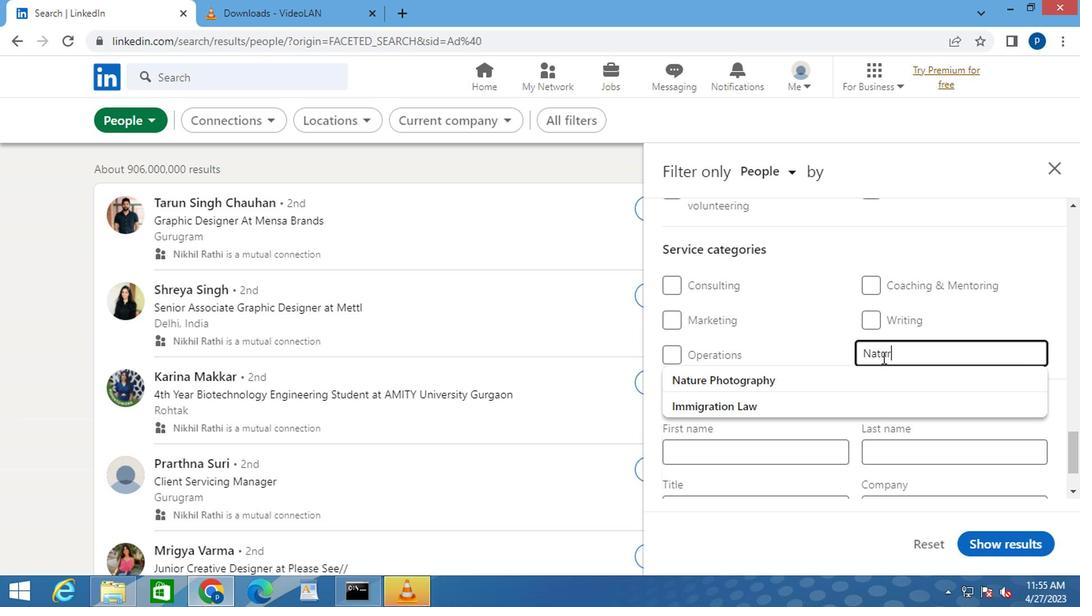 
Action: Mouse moved to (760, 379)
Screenshot: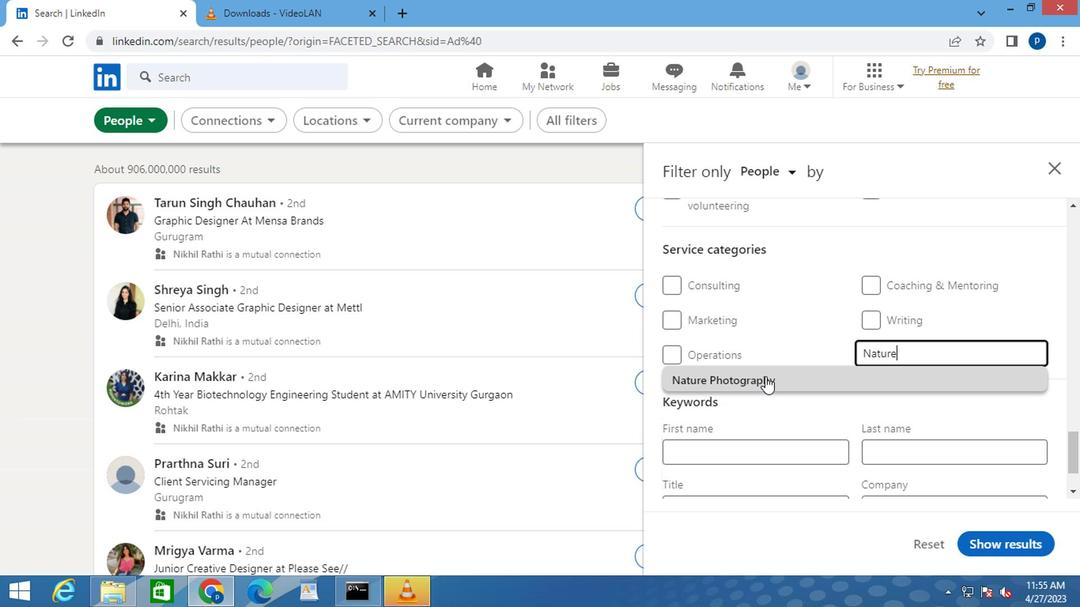 
Action: Mouse pressed left at (760, 379)
Screenshot: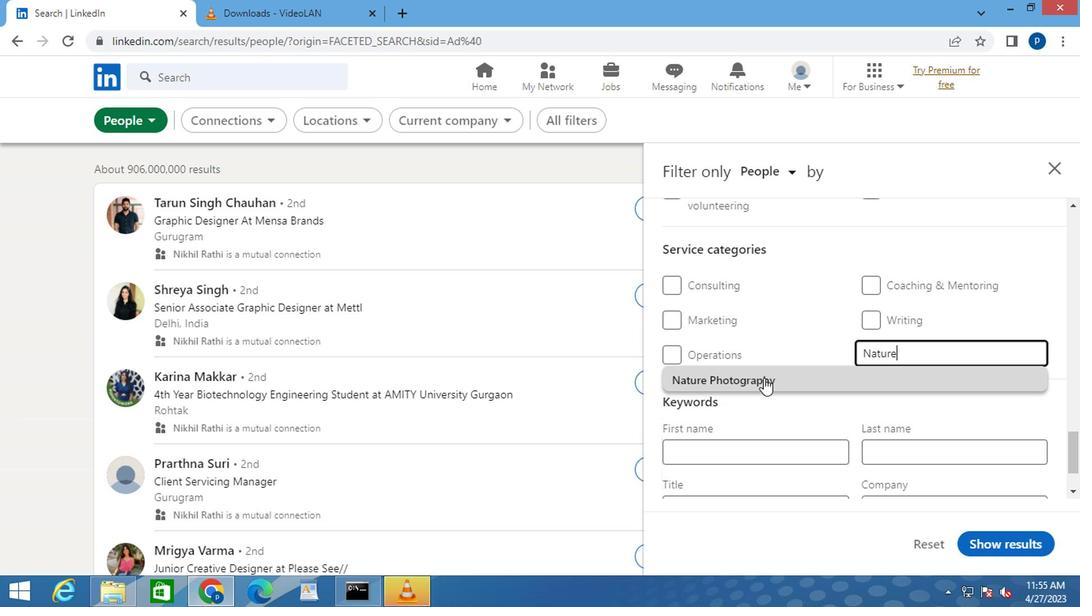 
Action: Mouse moved to (760, 381)
Screenshot: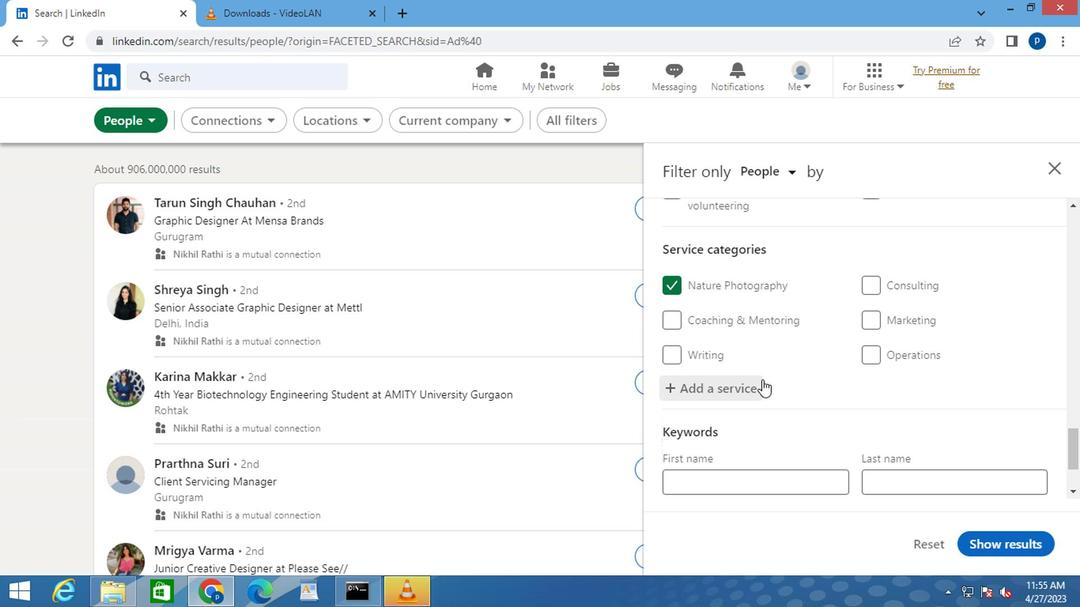 
Action: Mouse scrolled (760, 380) with delta (0, 0)
Screenshot: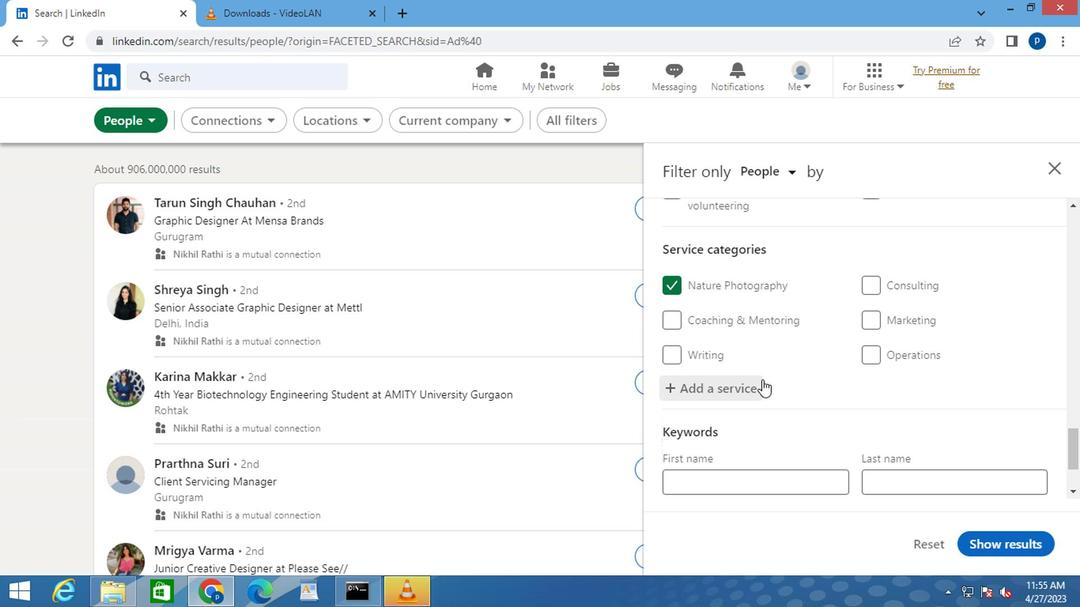 
Action: Mouse moved to (760, 384)
Screenshot: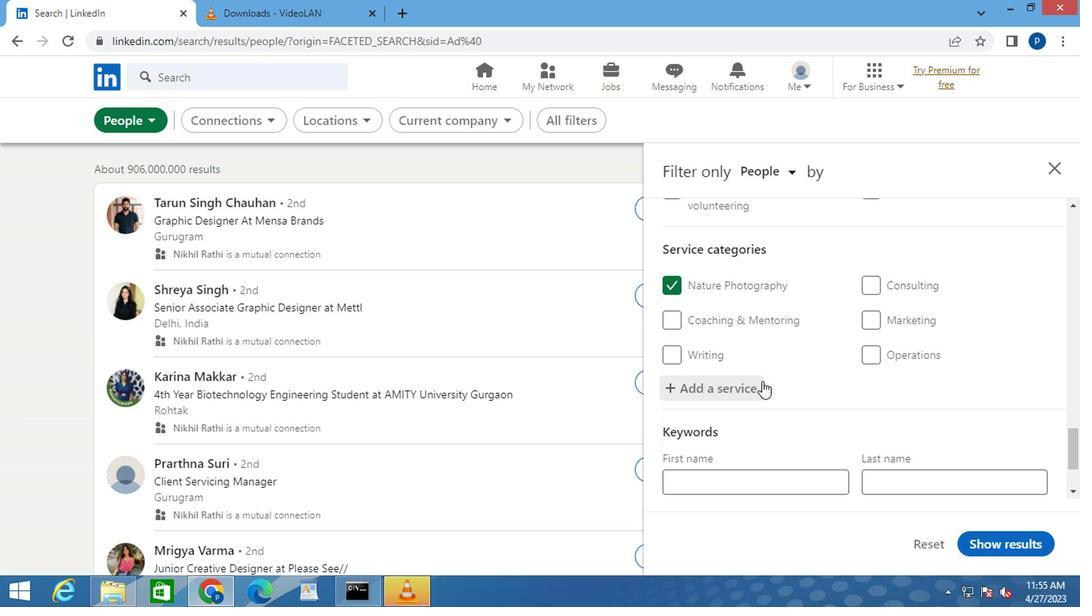 
Action: Mouse scrolled (760, 383) with delta (0, -1)
Screenshot: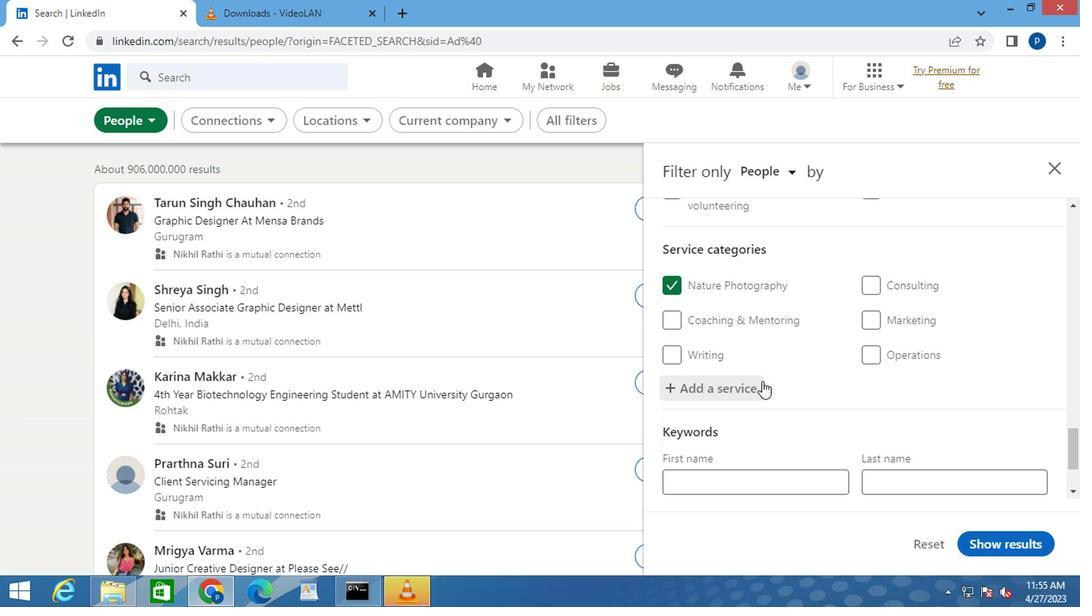 
Action: Mouse moved to (710, 418)
Screenshot: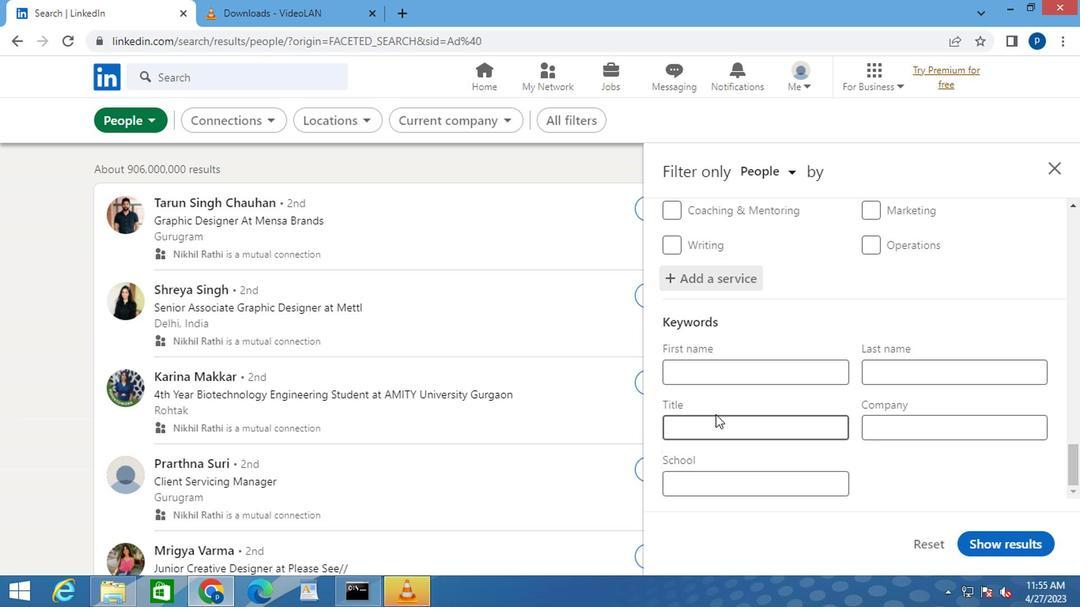 
Action: Mouse pressed left at (710, 418)
Screenshot: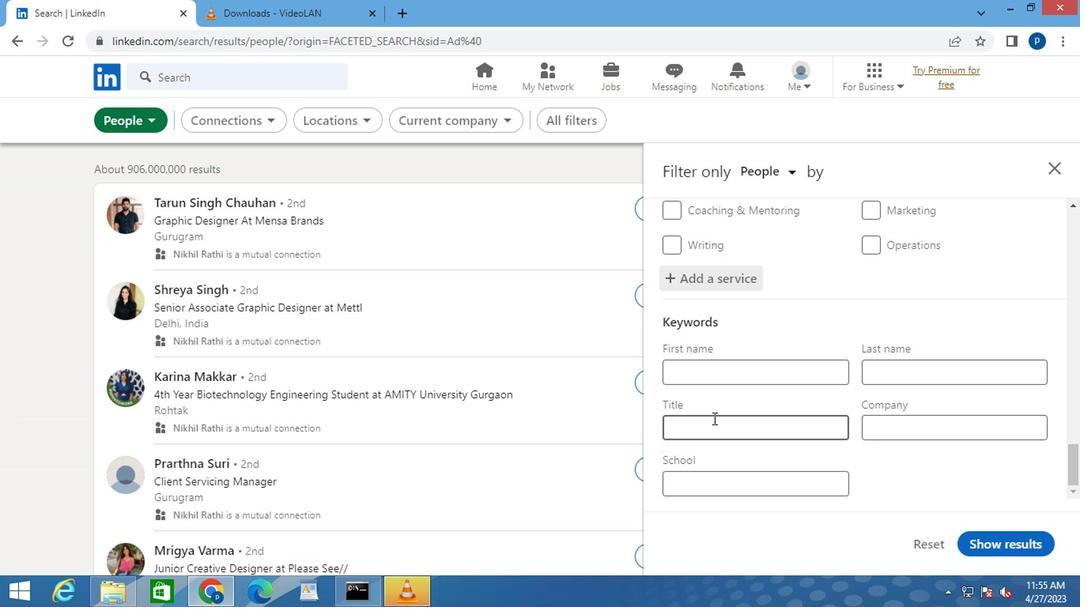 
Action: Key pressed <Key.caps_lock>M<Key.caps_lock>ARKETING<Key.space><Key.caps_lock>R<Key.caps_lock>ESEARCH<Key.space>
Screenshot: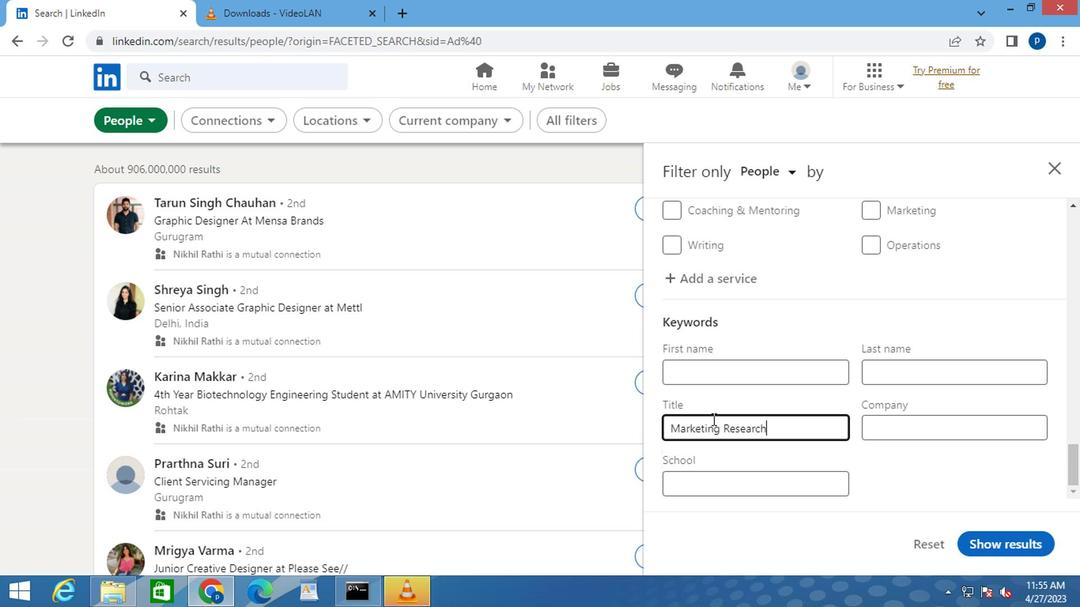 
Action: Mouse moved to (998, 546)
Screenshot: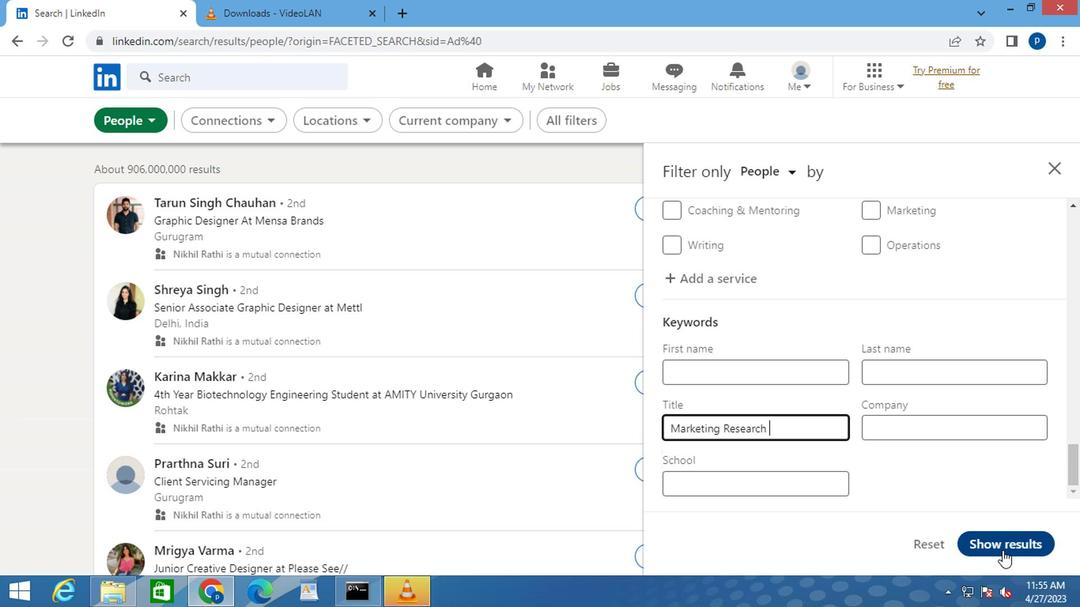 
Action: Mouse pressed left at (998, 546)
Screenshot: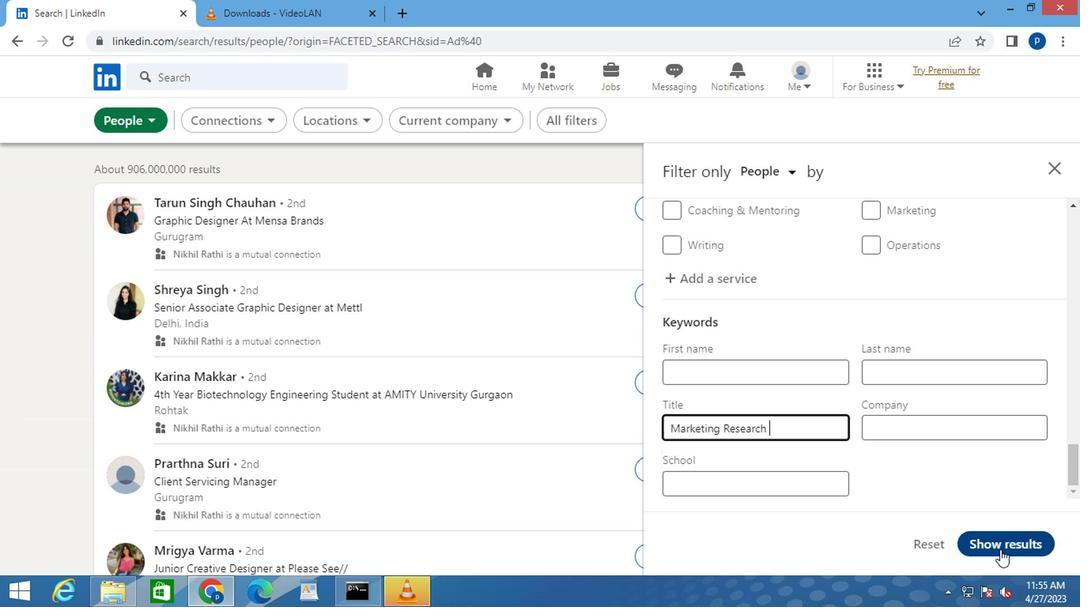 
